 Task: Compose an email with the signature Dallas Robinson with the subject Invitation to a networking event and the message I noticed that there are some discrepancies in the employee time sheets. Could you please investigate the issue? from softage.4@softage.net to softage.2@softage.net, select last word, change the font of the message to Comic Sans and change the font typography to bold and underline Send the email. Finally, move the email from Sent Items to the label Applications
Action: Mouse moved to (1181, 95)
Screenshot: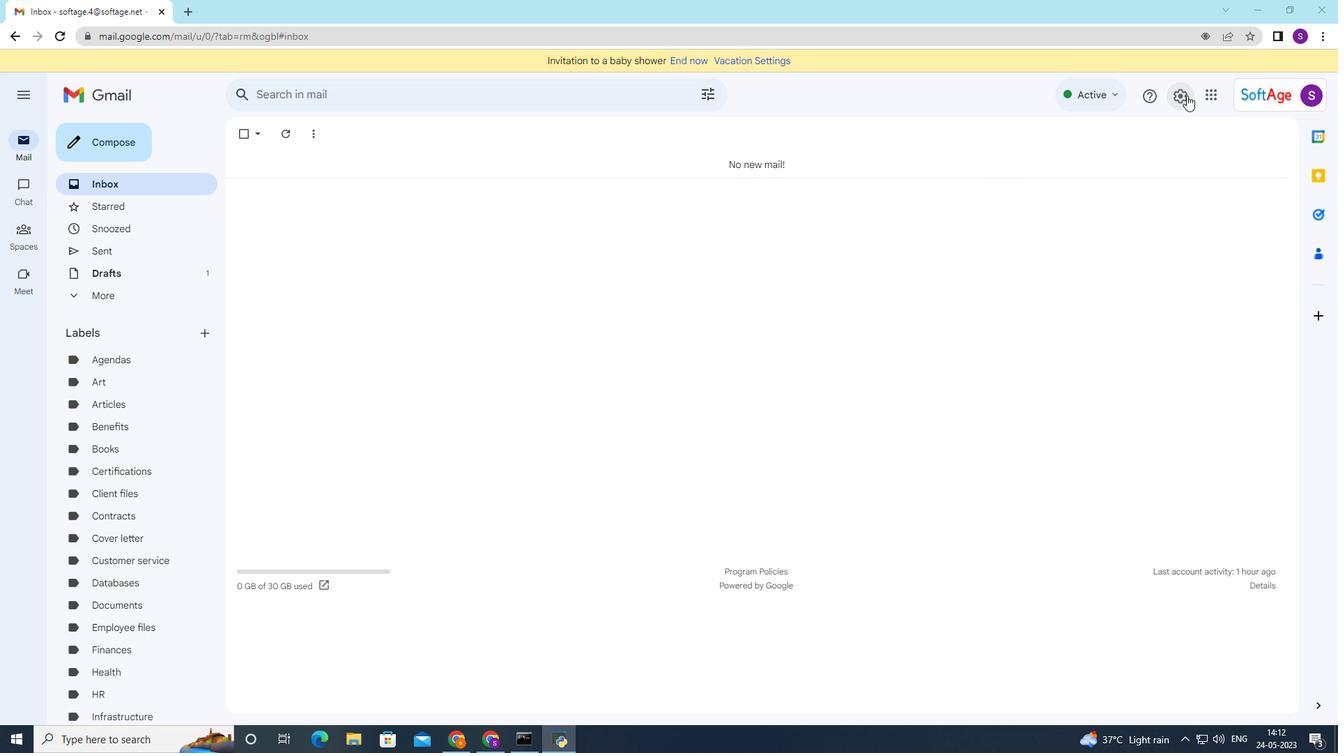 
Action: Mouse pressed left at (1181, 95)
Screenshot: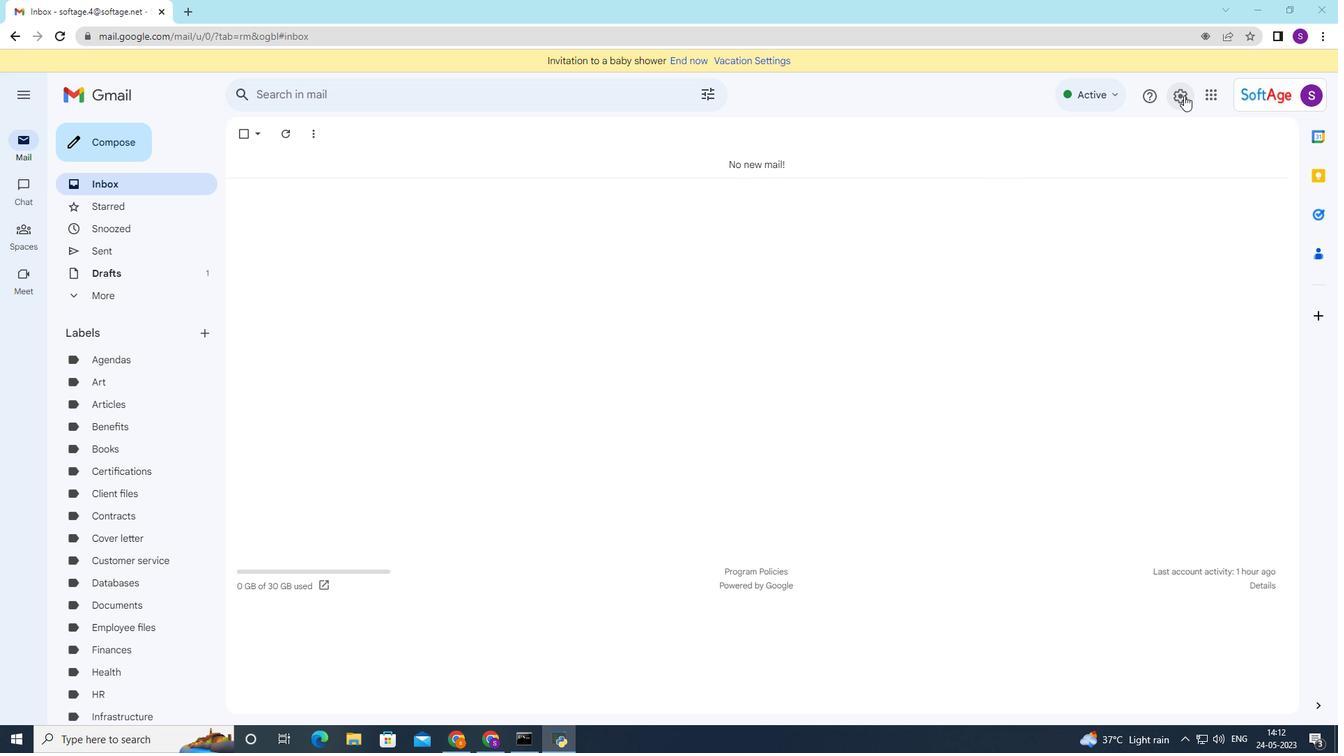 
Action: Mouse moved to (1158, 165)
Screenshot: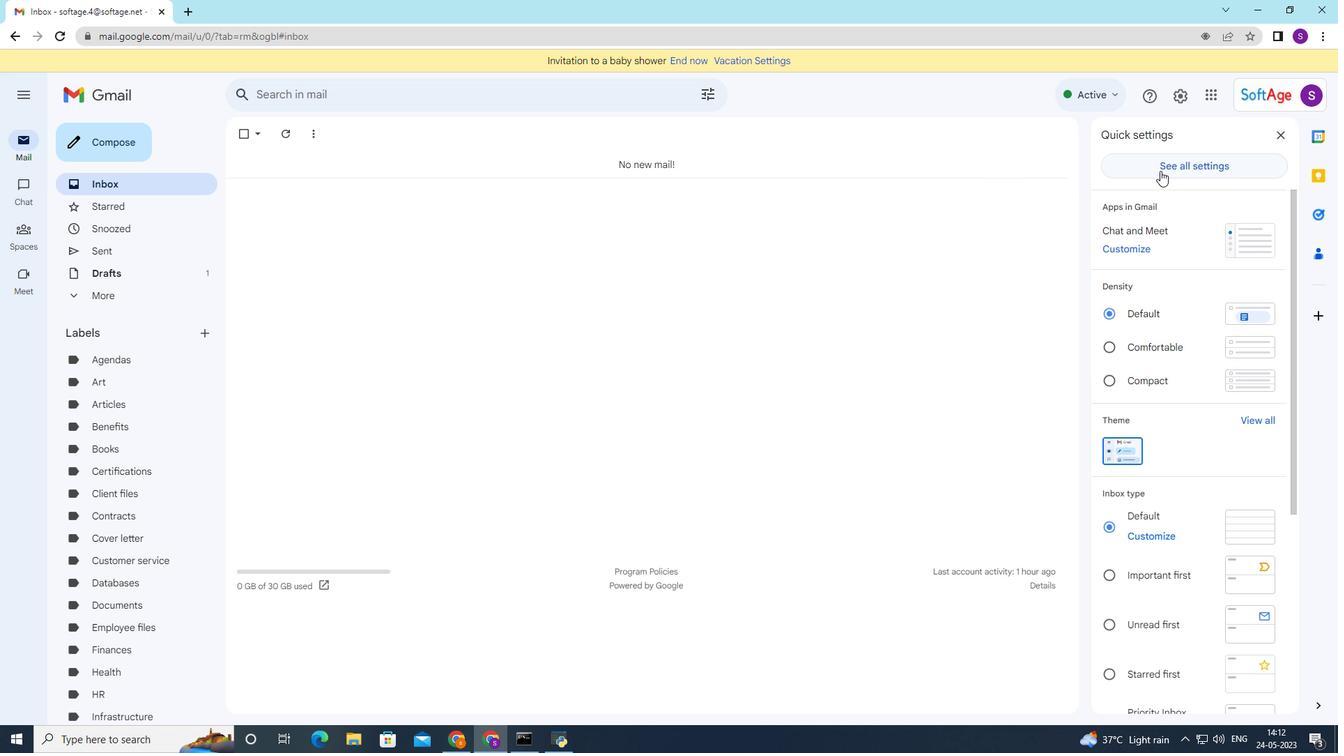 
Action: Mouse pressed left at (1158, 165)
Screenshot: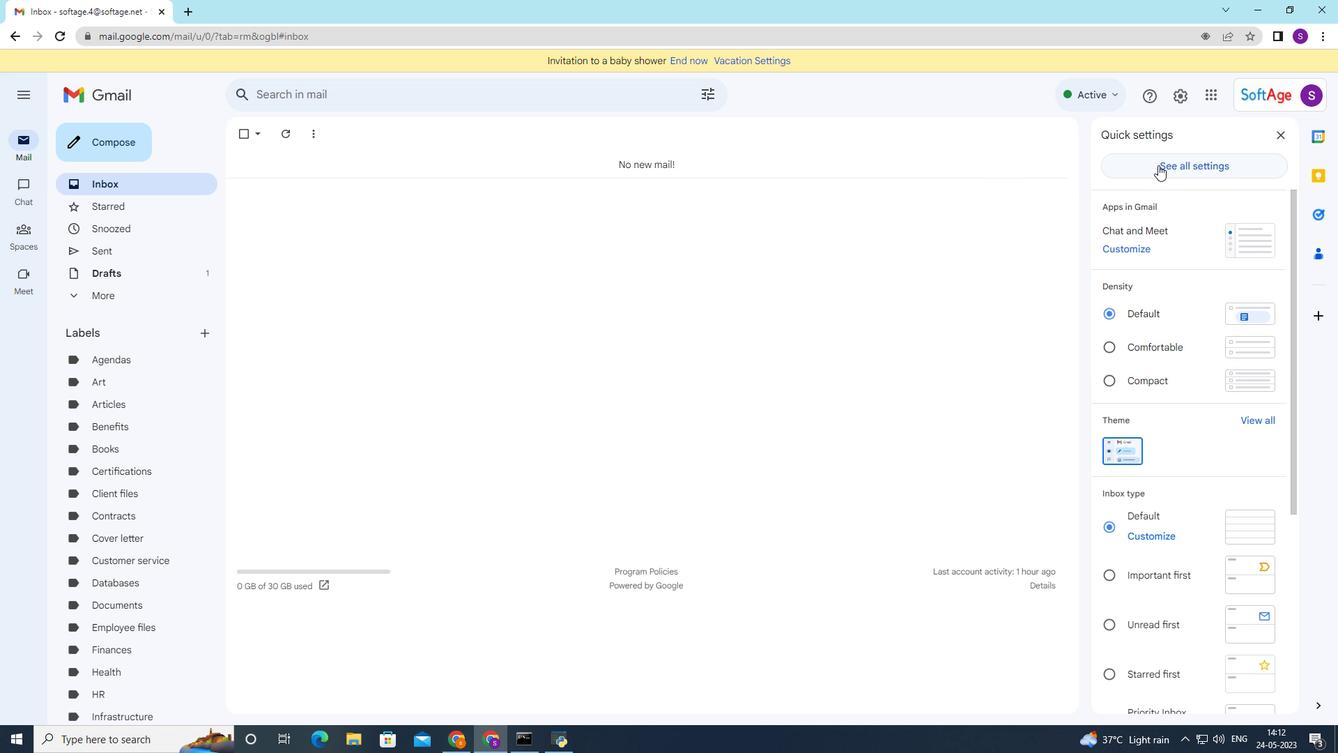 
Action: Mouse moved to (541, 207)
Screenshot: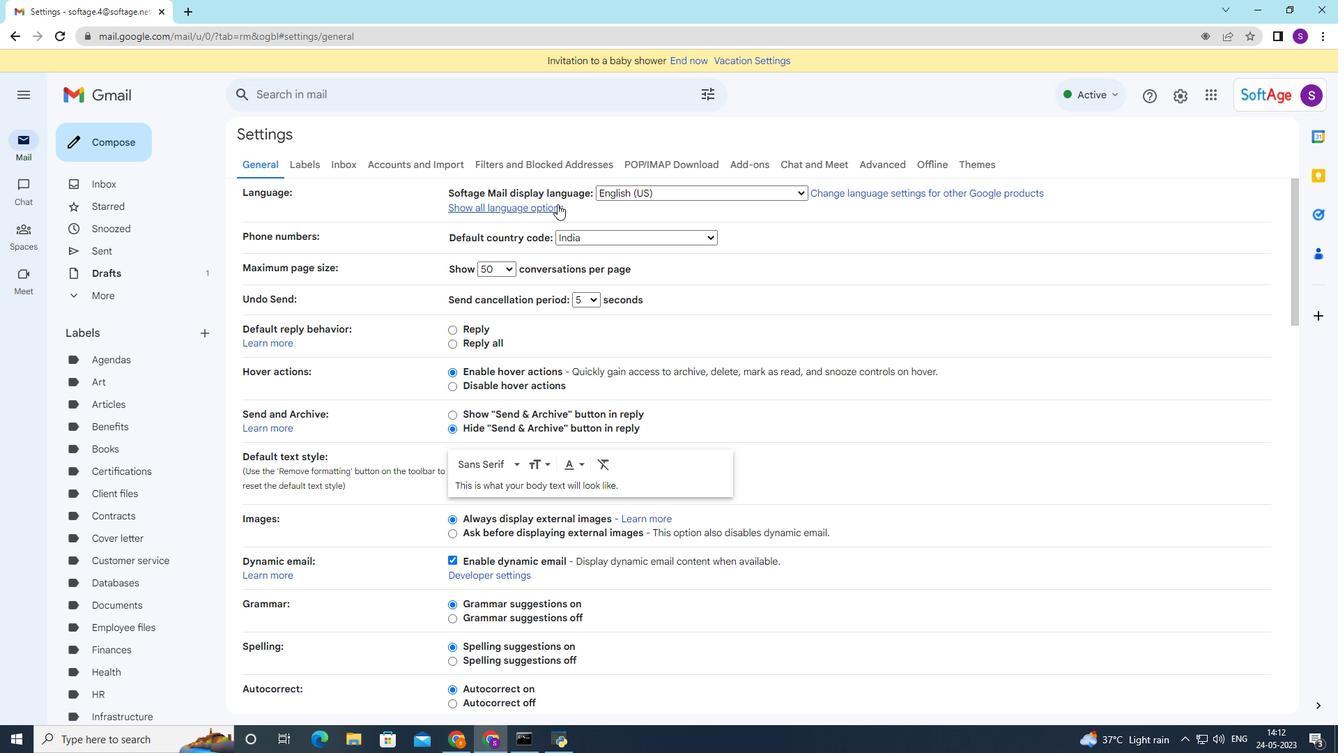 
Action: Mouse scrolled (541, 206) with delta (0, 0)
Screenshot: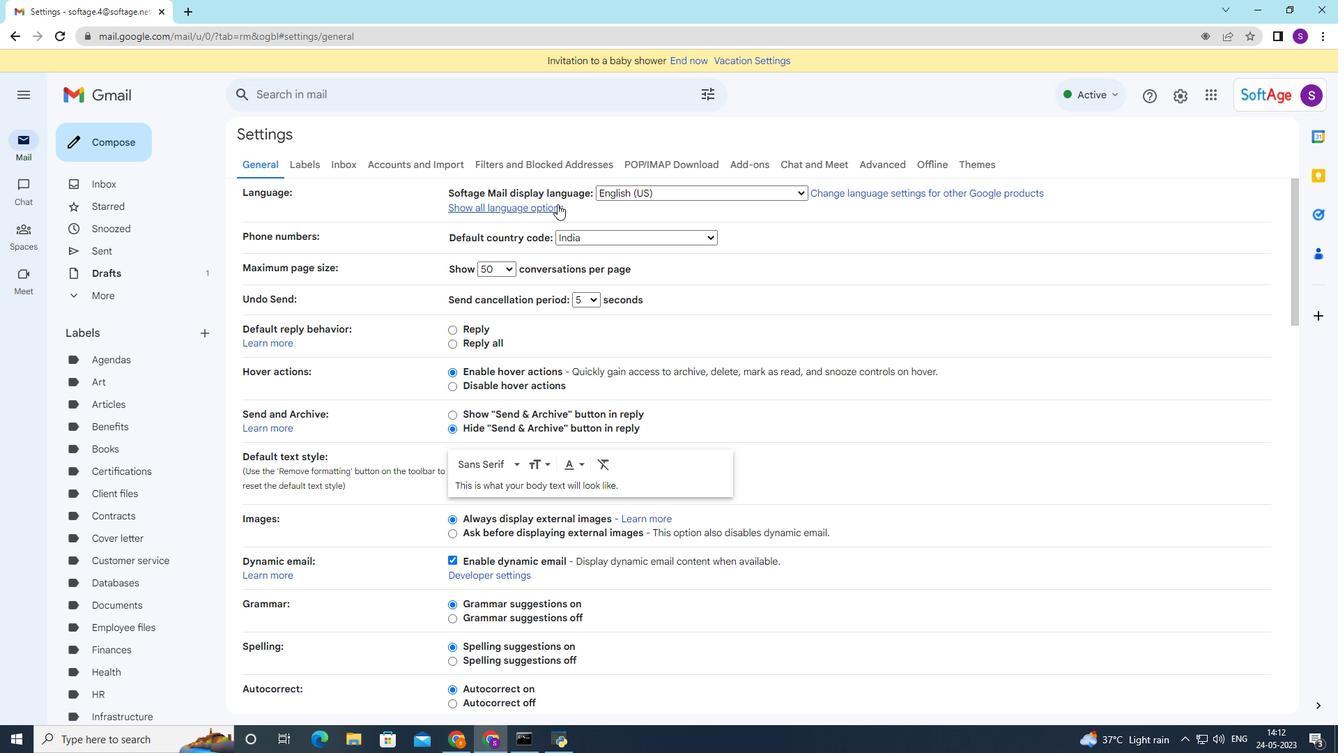 
Action: Mouse moved to (541, 209)
Screenshot: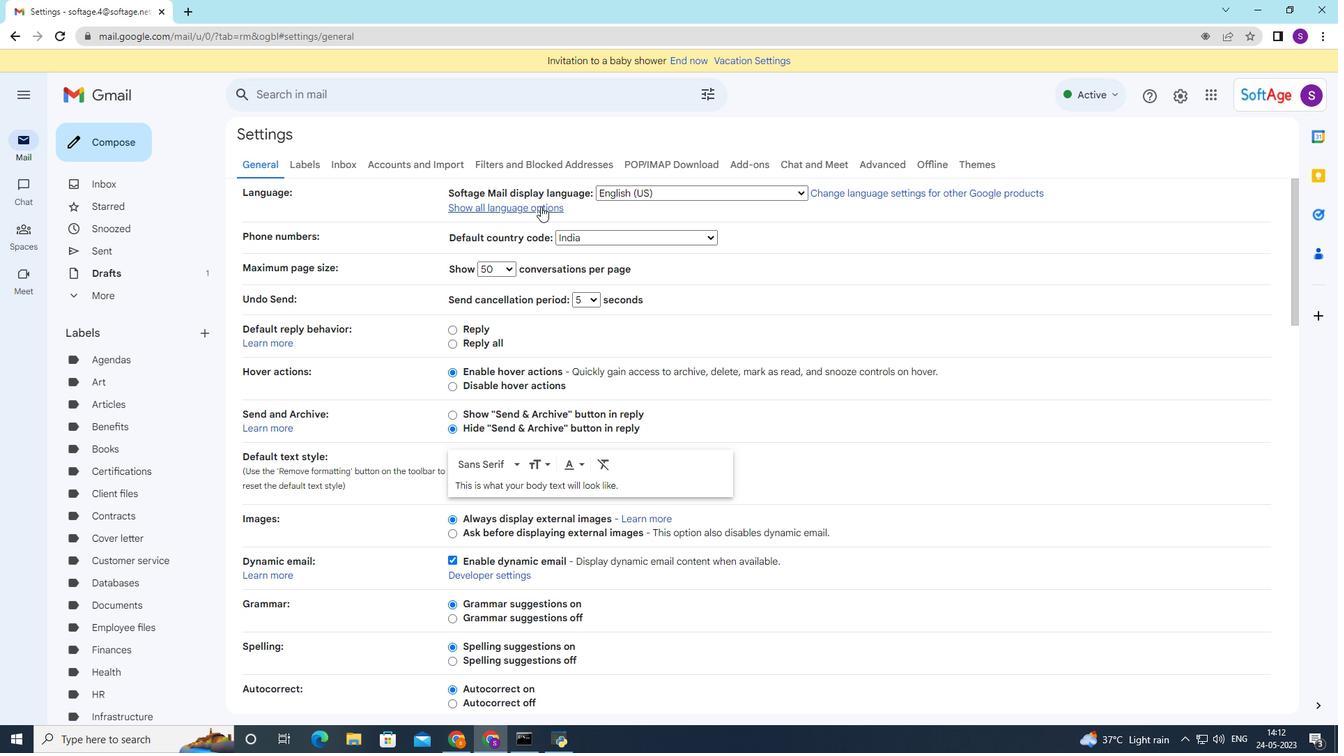 
Action: Mouse scrolled (541, 208) with delta (0, 0)
Screenshot: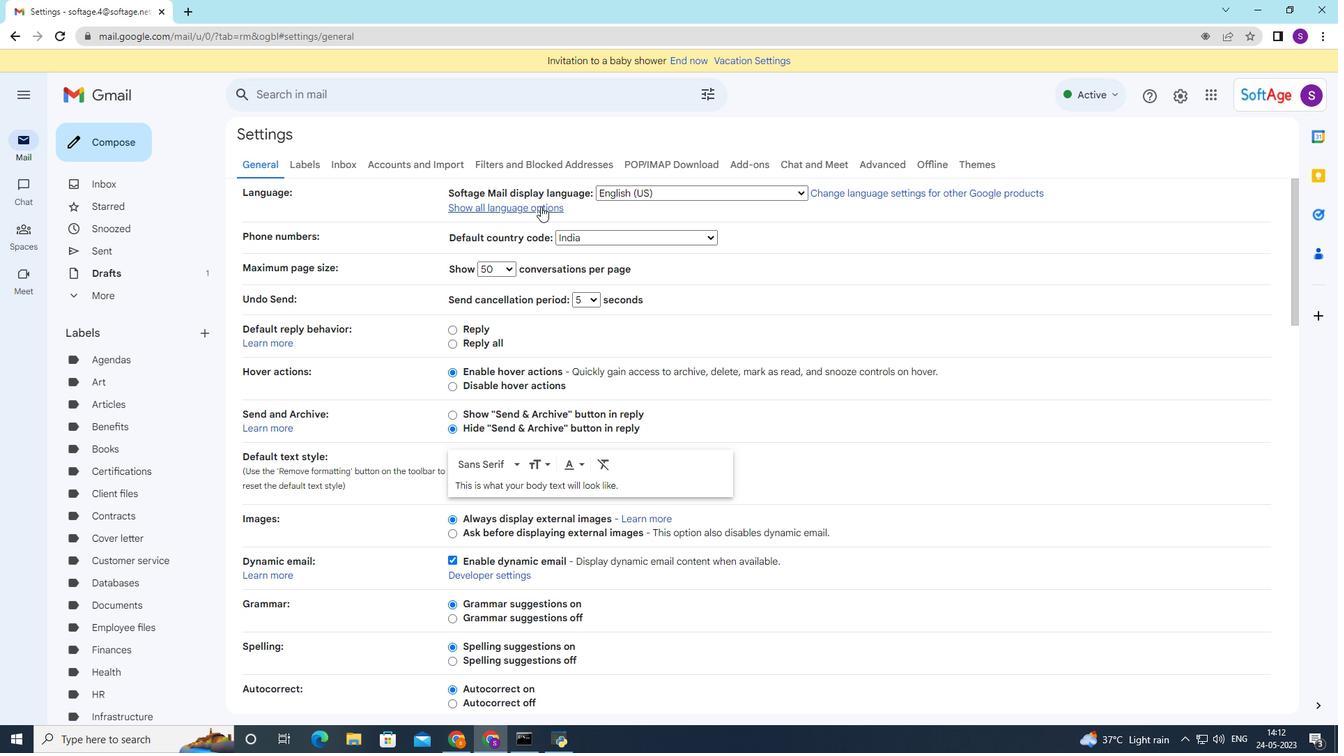 
Action: Mouse moved to (541, 211)
Screenshot: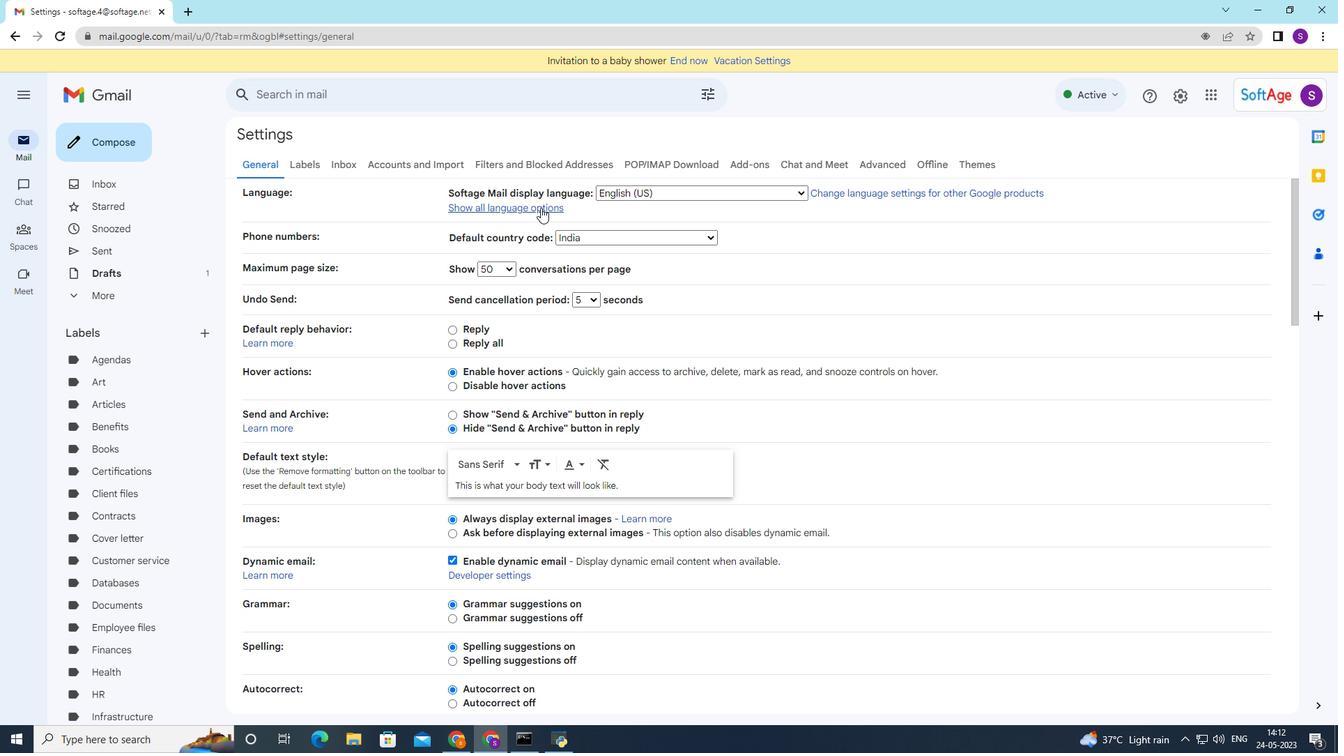 
Action: Mouse scrolled (541, 210) with delta (0, 0)
Screenshot: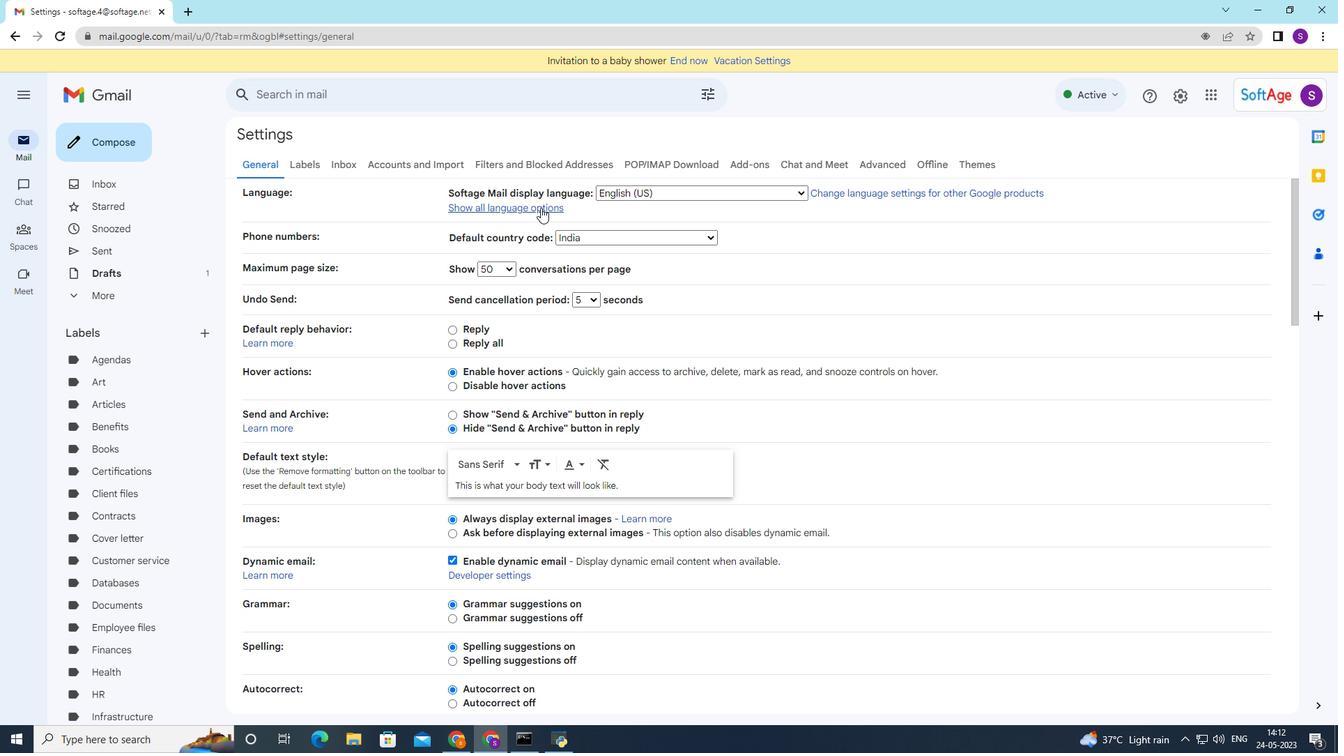 
Action: Mouse moved to (541, 212)
Screenshot: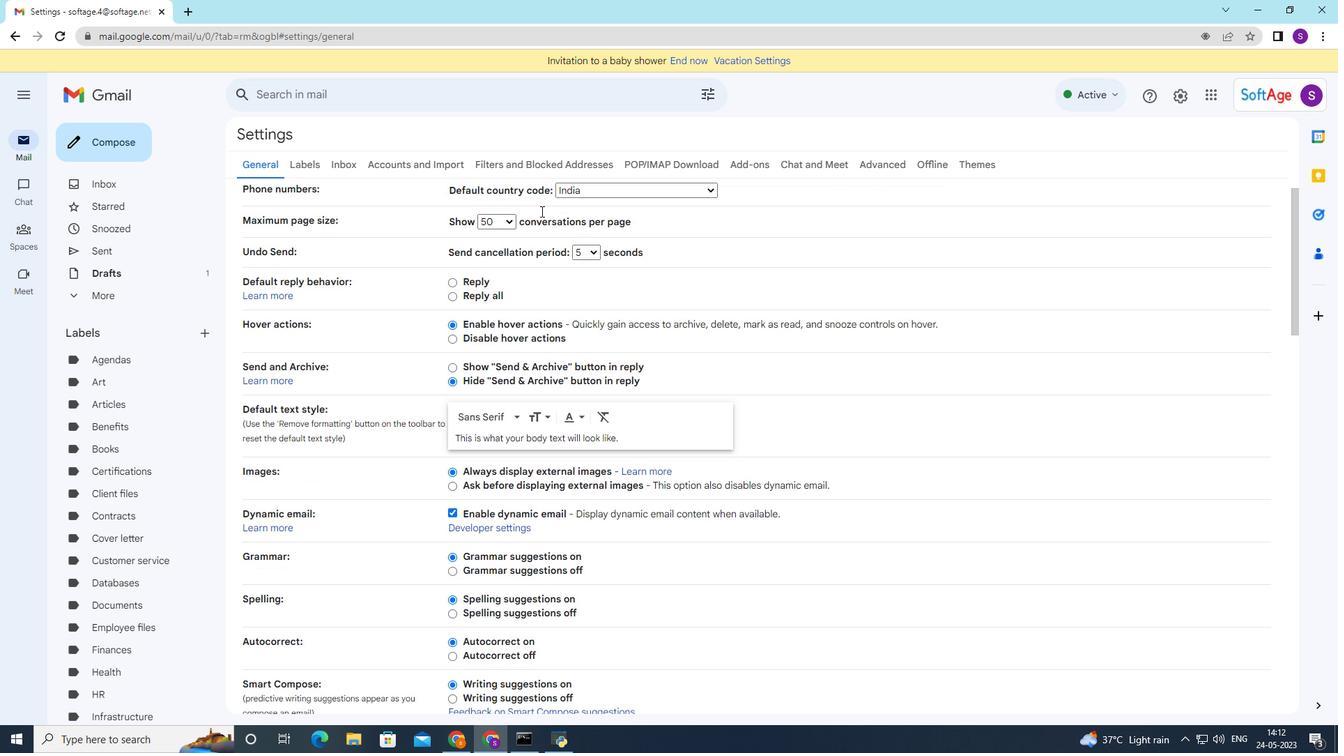 
Action: Mouse scrolled (541, 211) with delta (0, 0)
Screenshot: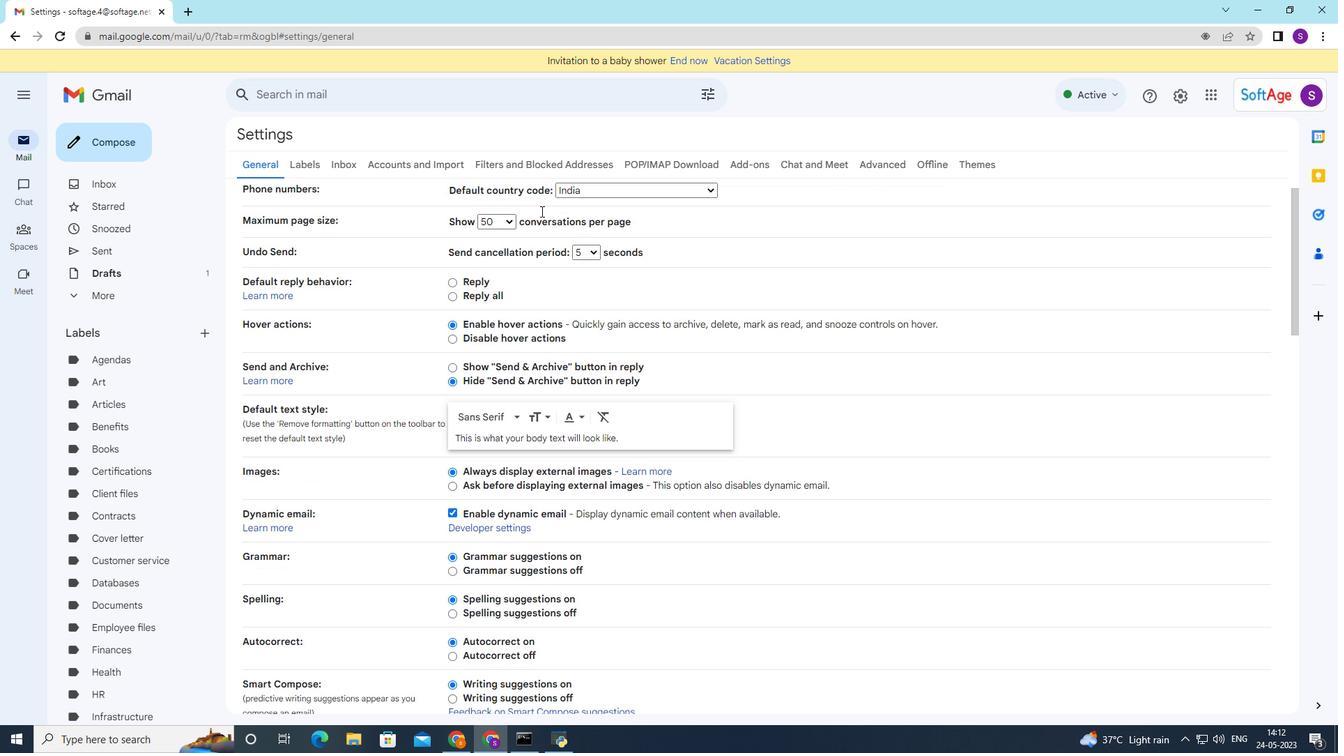 
Action: Mouse moved to (541, 214)
Screenshot: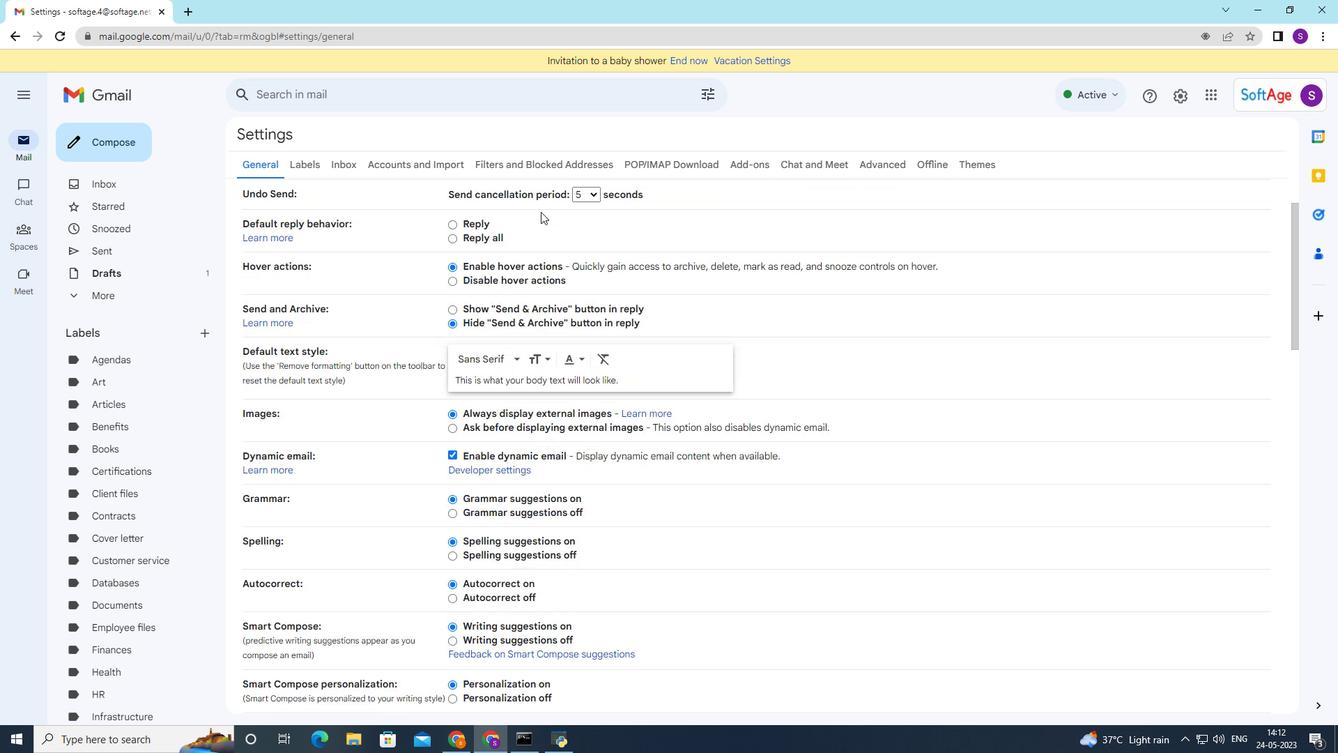 
Action: Mouse scrolled (541, 213) with delta (0, 0)
Screenshot: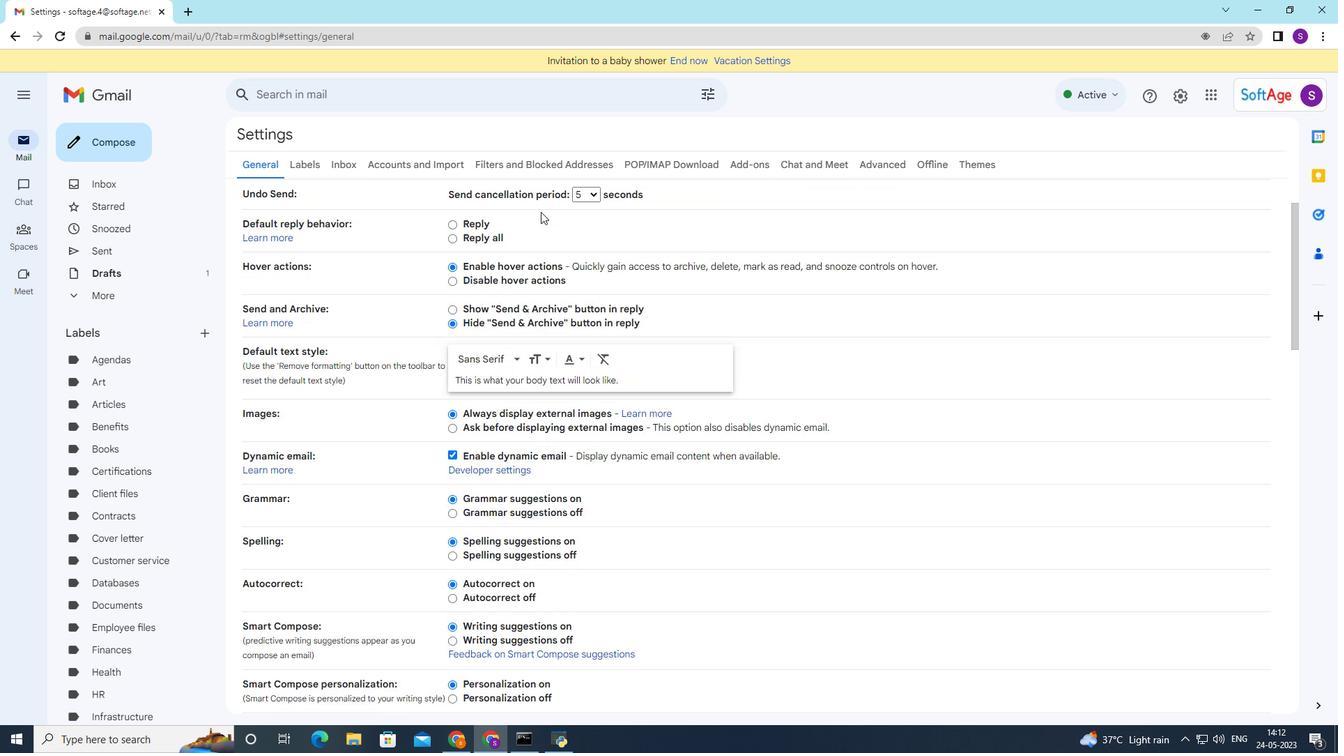 
Action: Mouse moved to (541, 215)
Screenshot: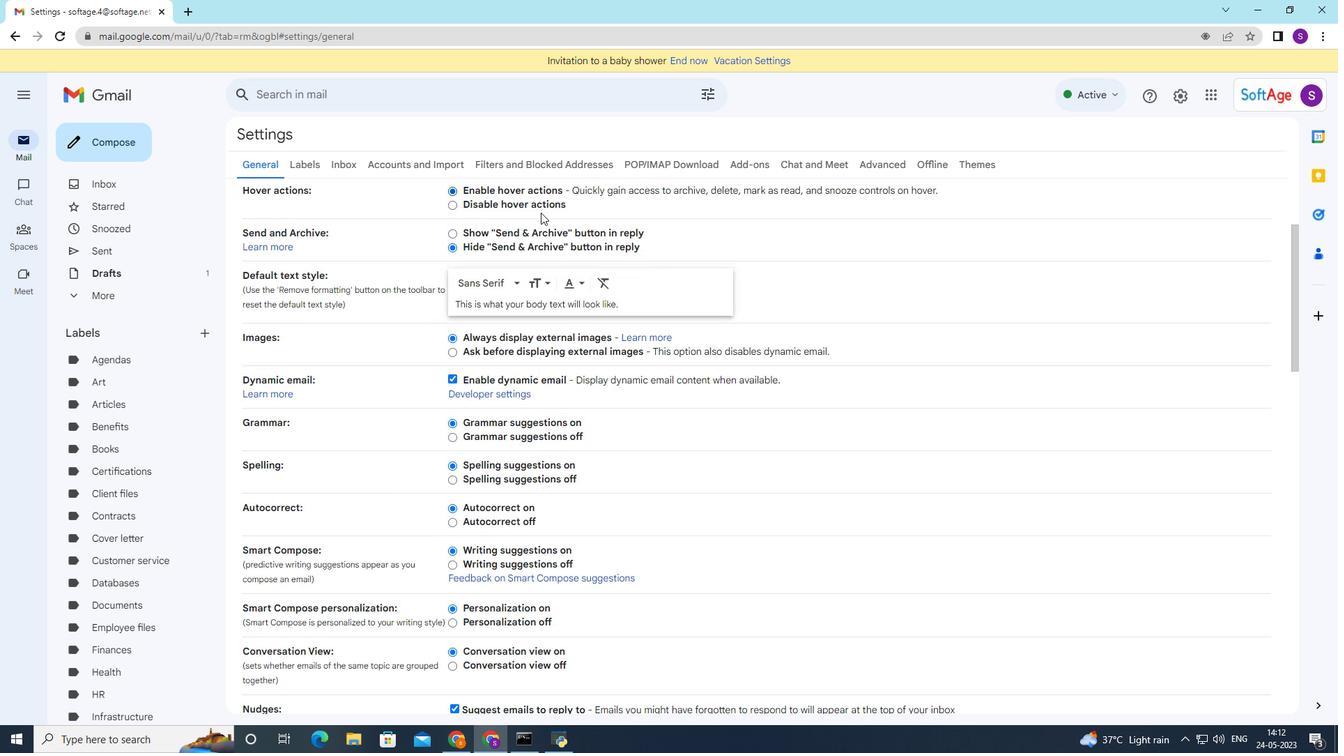 
Action: Mouse scrolled (541, 214) with delta (0, 0)
Screenshot: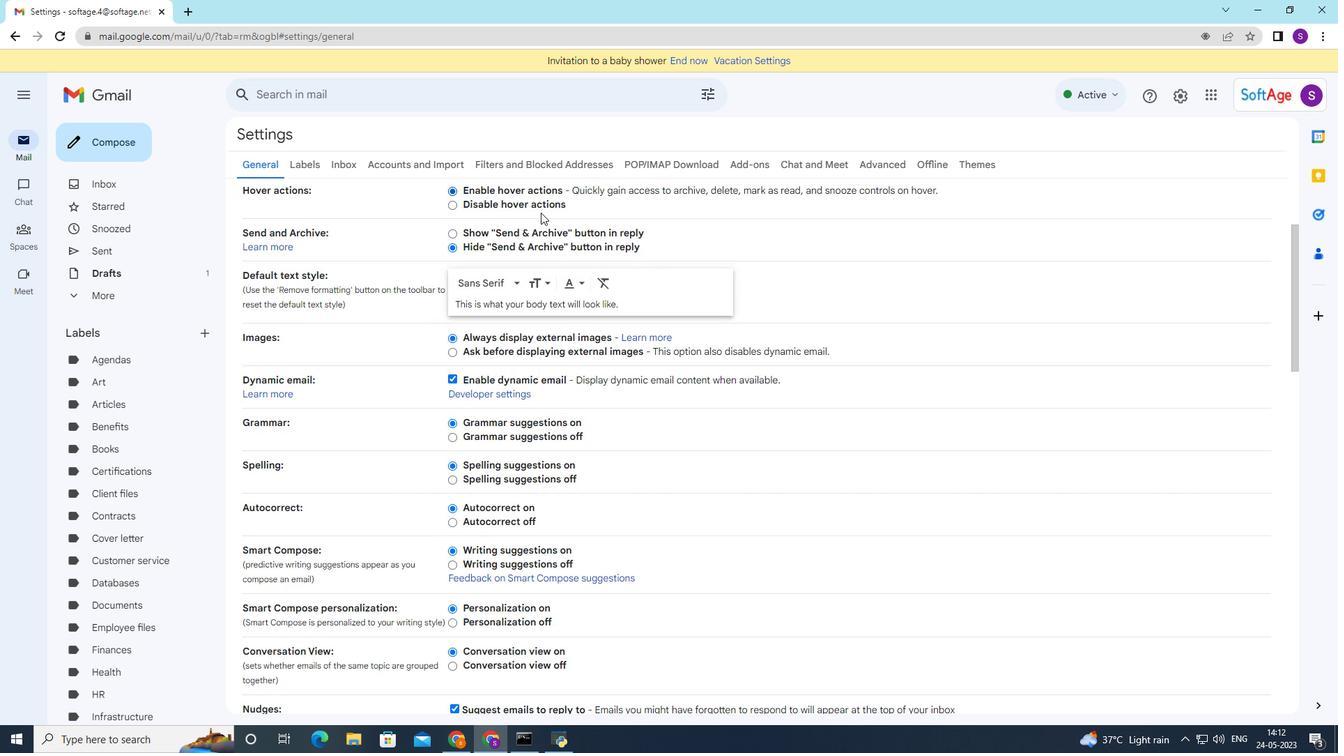 
Action: Mouse moved to (540, 219)
Screenshot: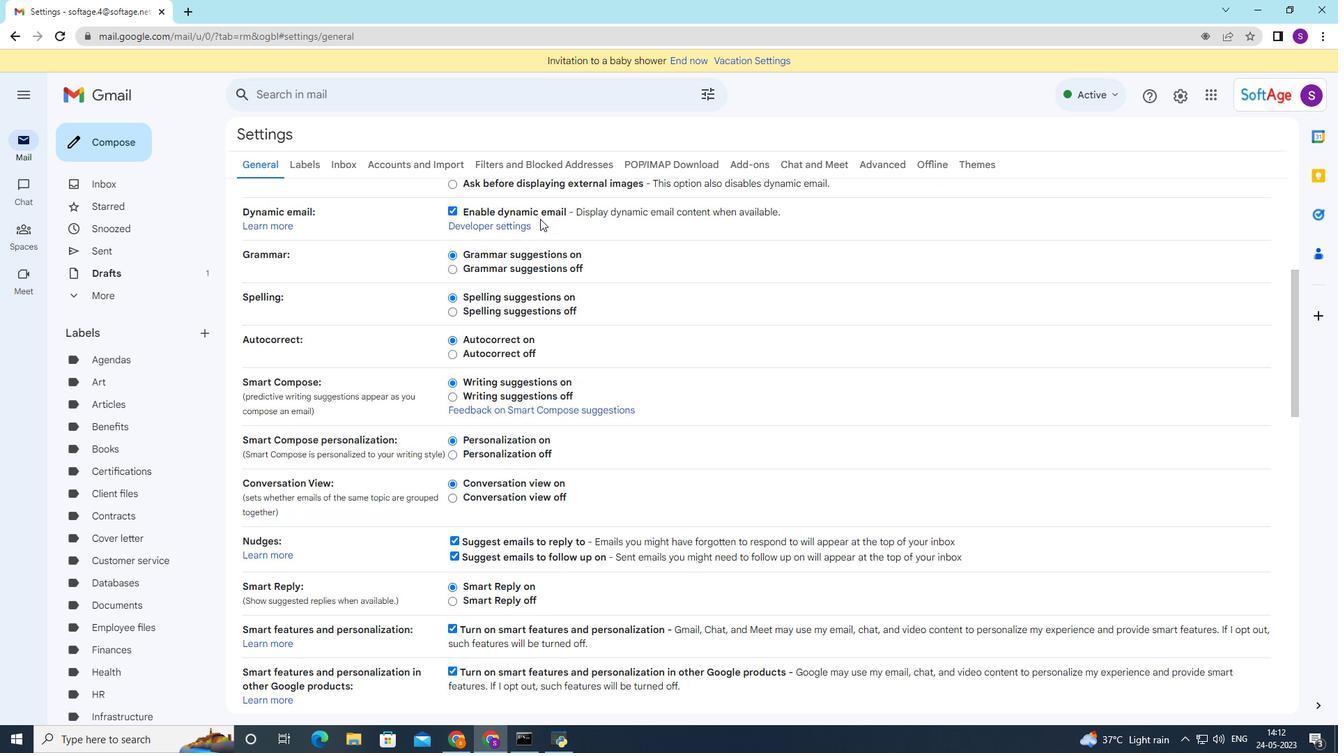
Action: Mouse scrolled (540, 218) with delta (0, 0)
Screenshot: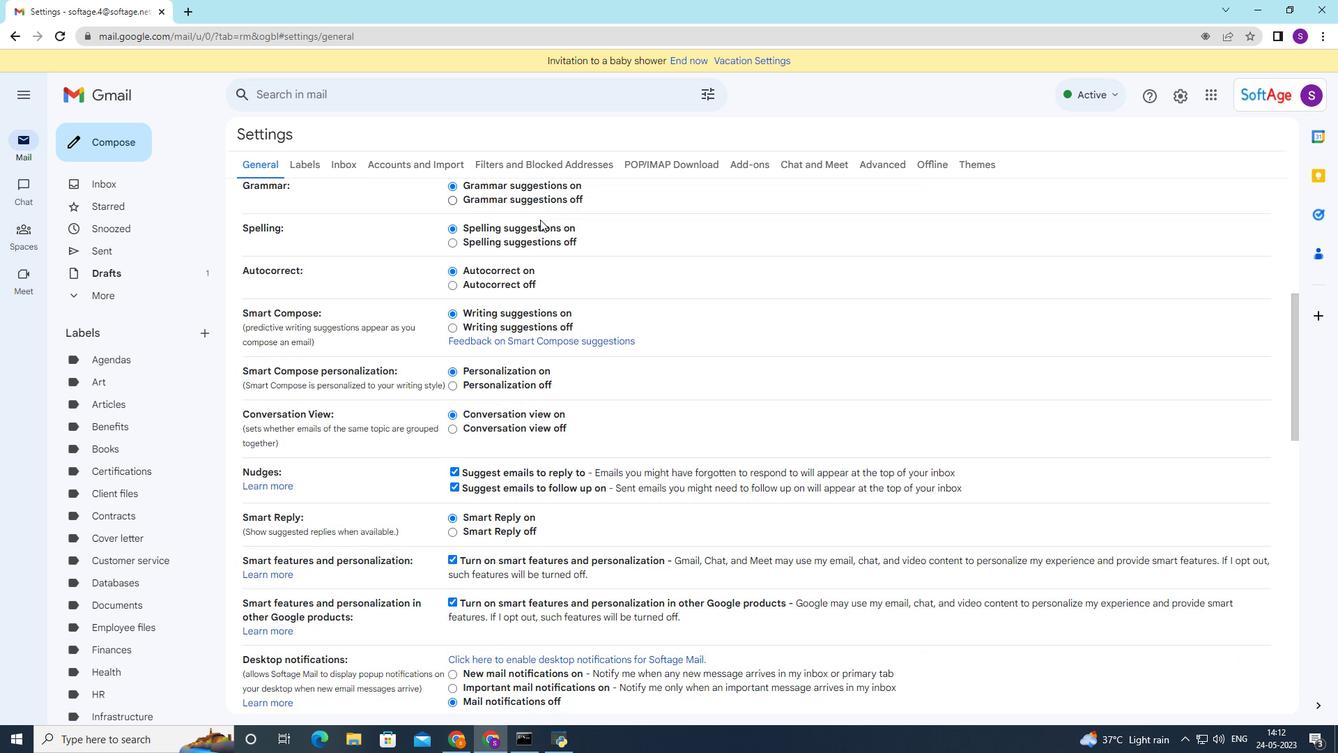 
Action: Mouse moved to (540, 219)
Screenshot: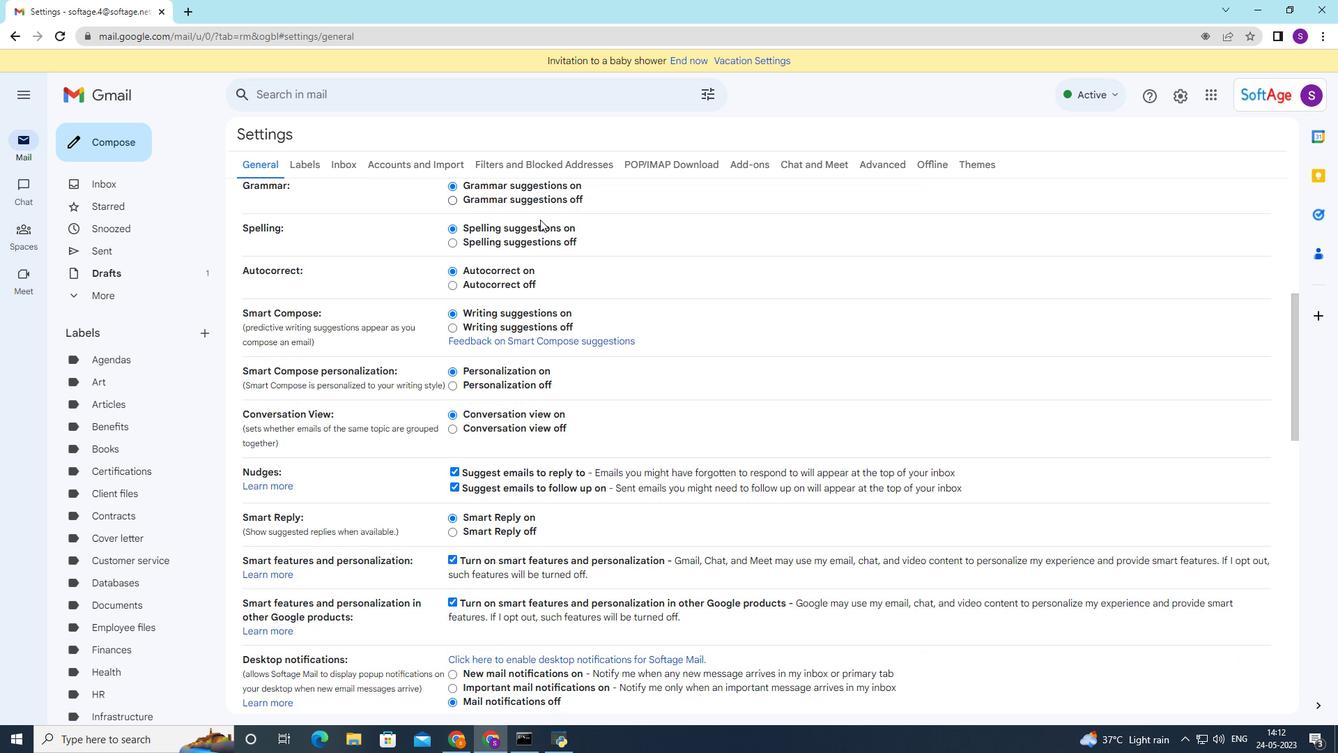 
Action: Mouse scrolled (540, 218) with delta (0, 0)
Screenshot: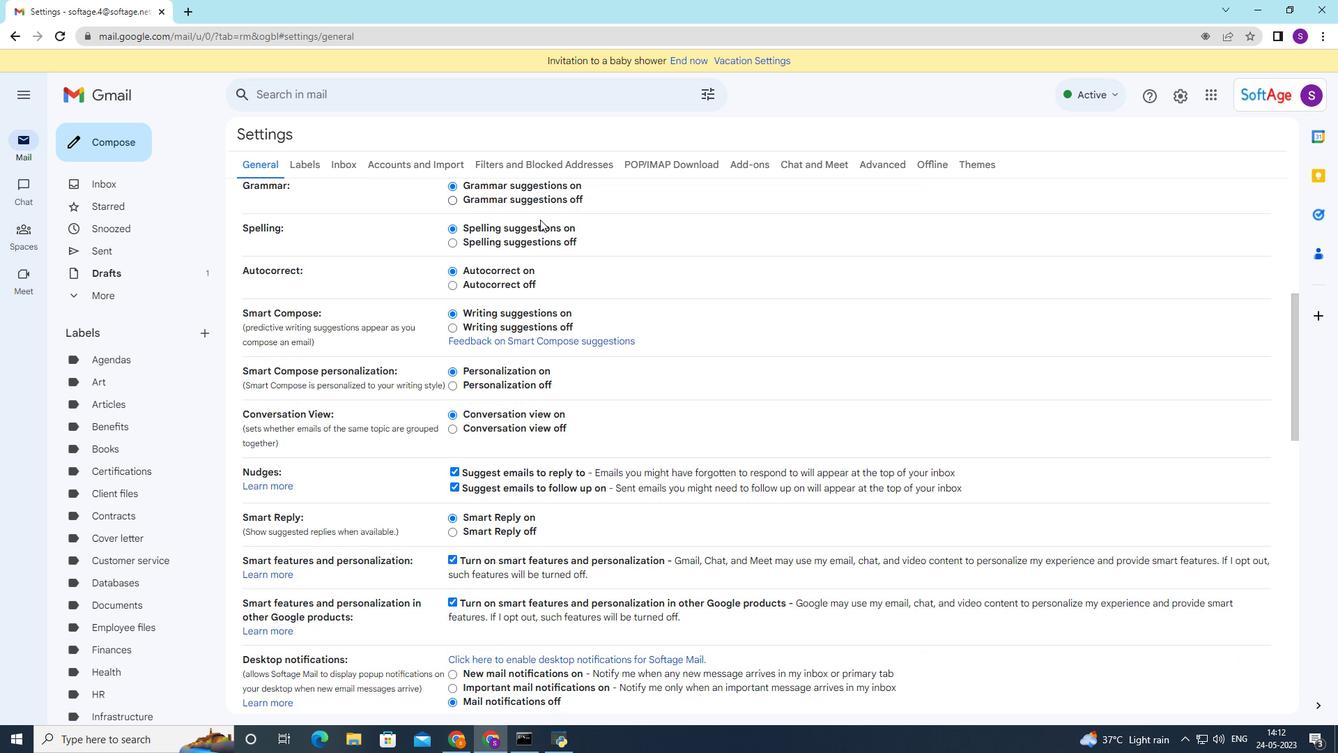 
Action: Mouse moved to (540, 221)
Screenshot: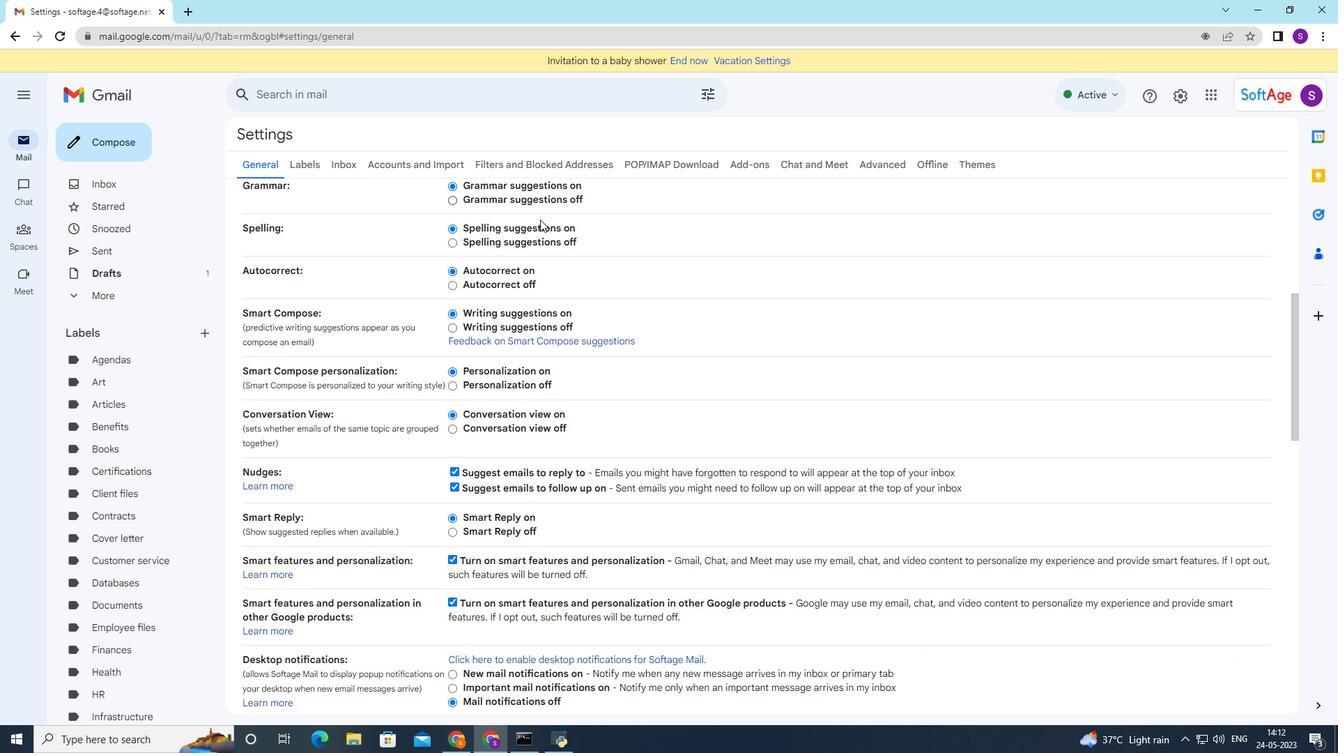 
Action: Mouse scrolled (540, 220) with delta (0, 0)
Screenshot: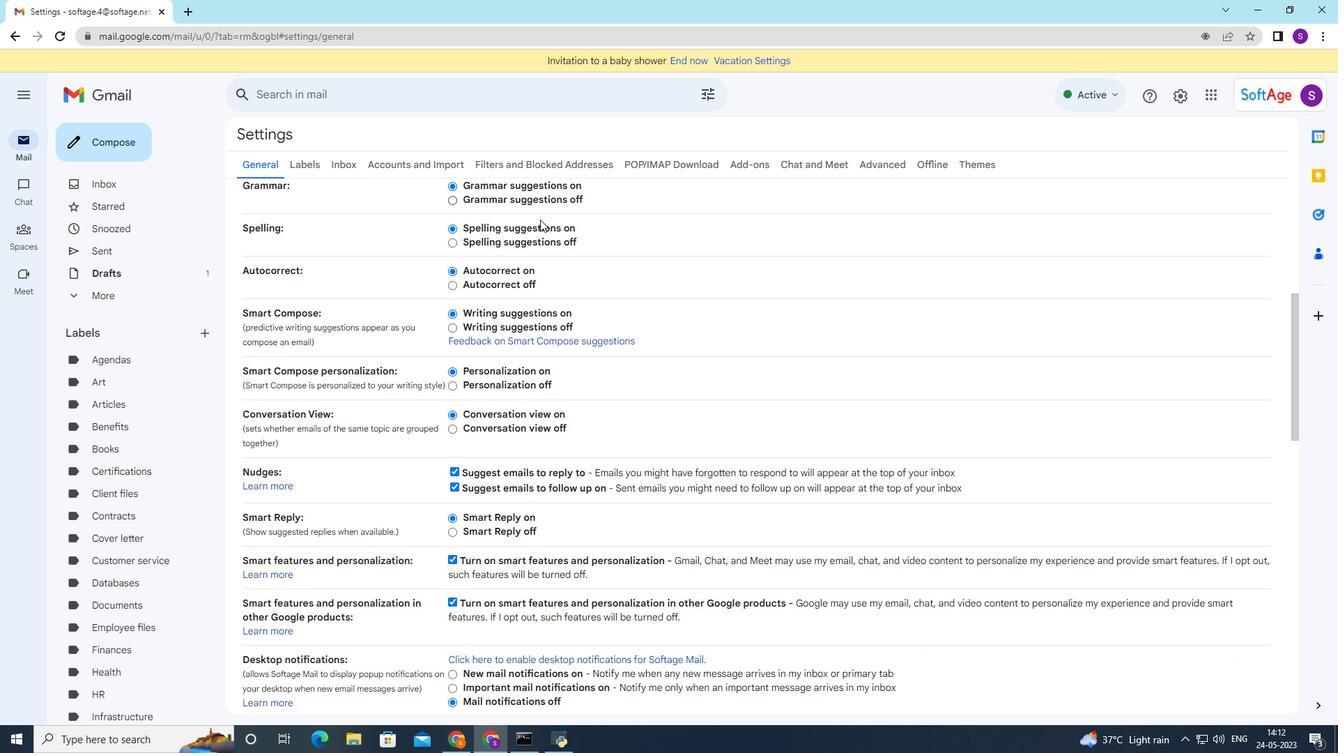 
Action: Mouse moved to (539, 221)
Screenshot: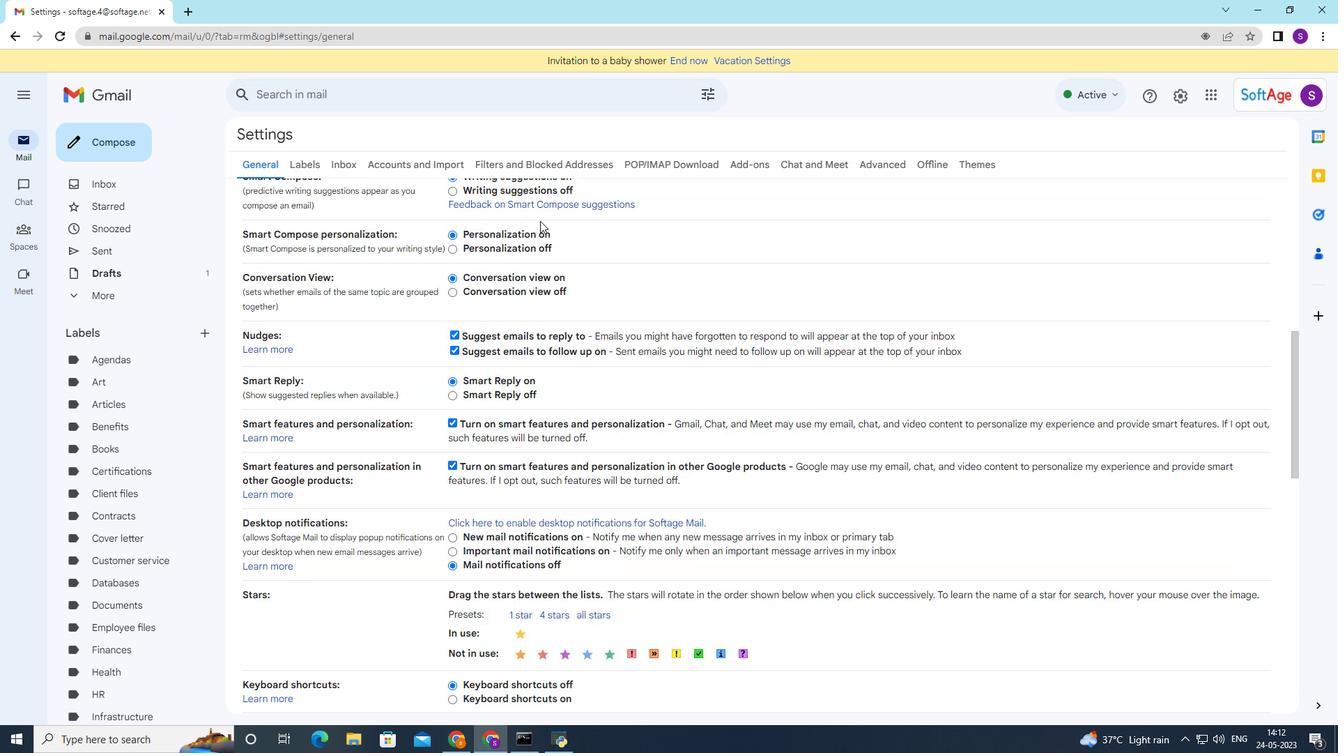 
Action: Mouse scrolled (540, 220) with delta (0, 0)
Screenshot: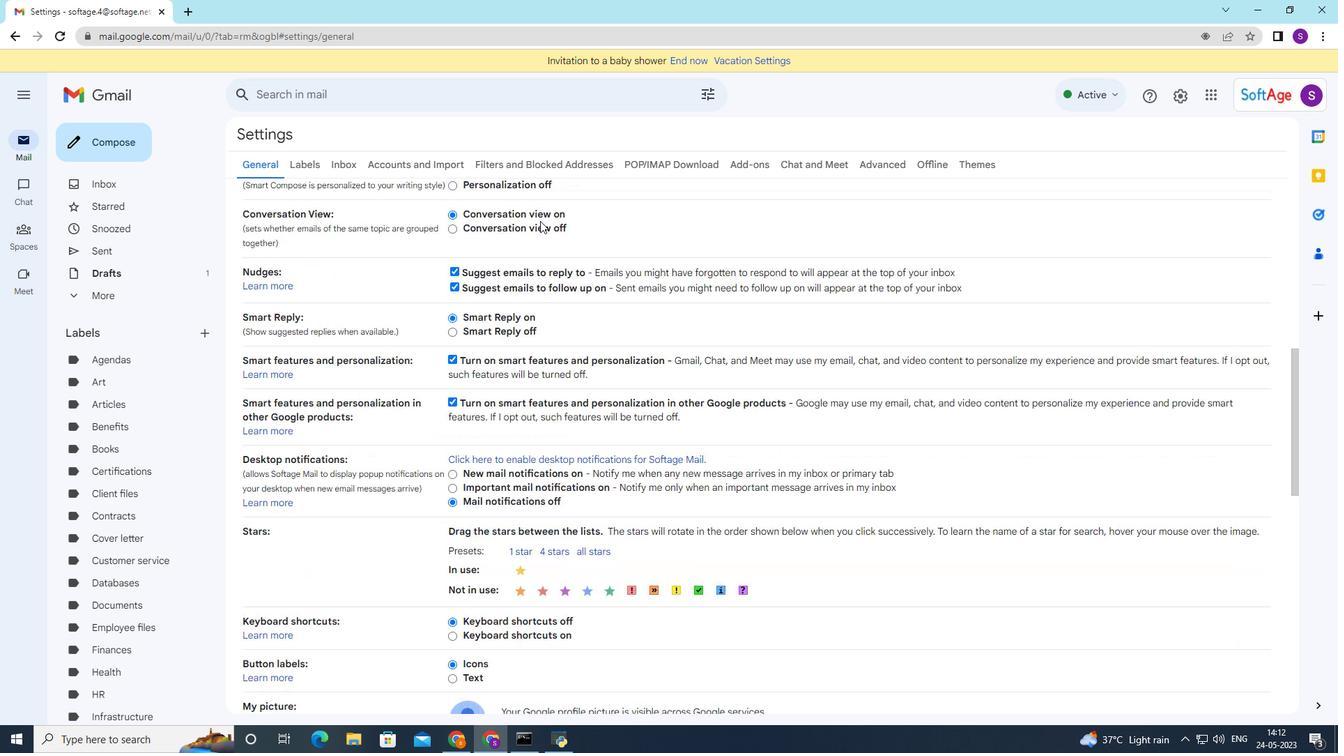 
Action: Mouse scrolled (539, 220) with delta (0, 0)
Screenshot: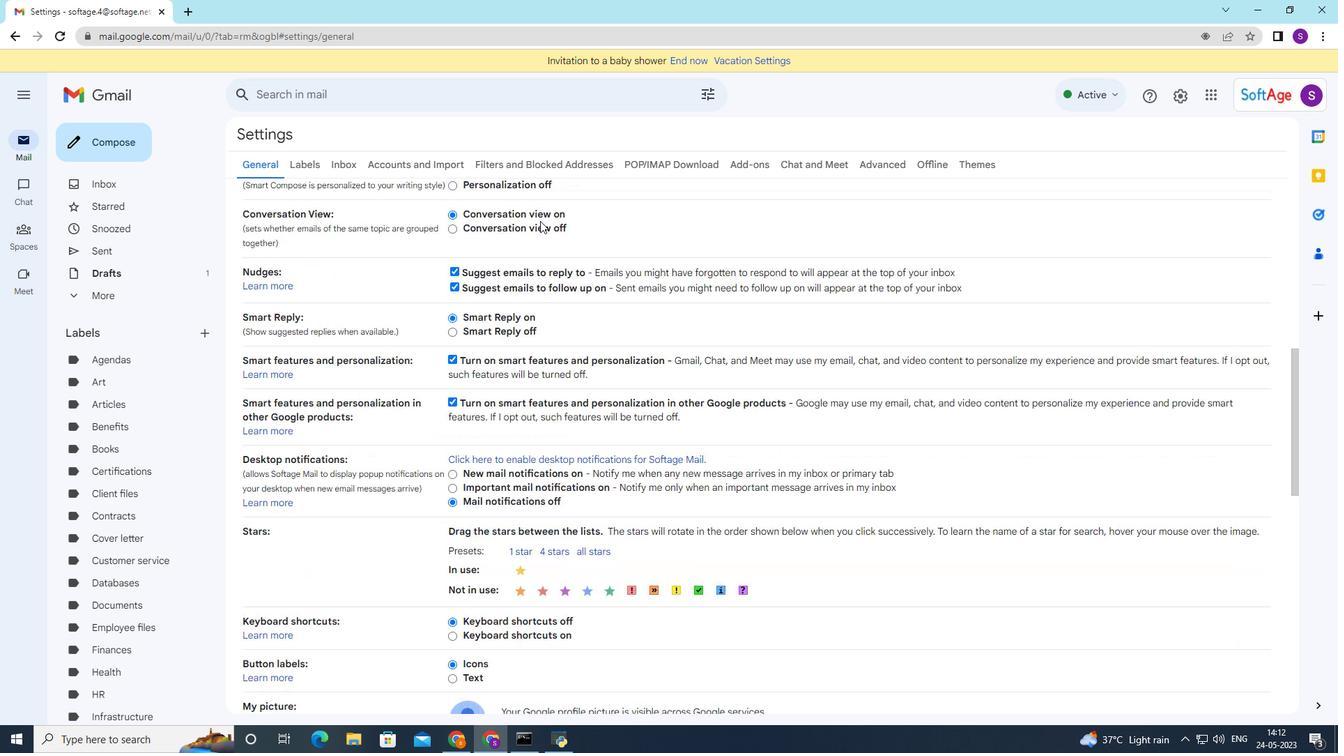 
Action: Mouse moved to (539, 222)
Screenshot: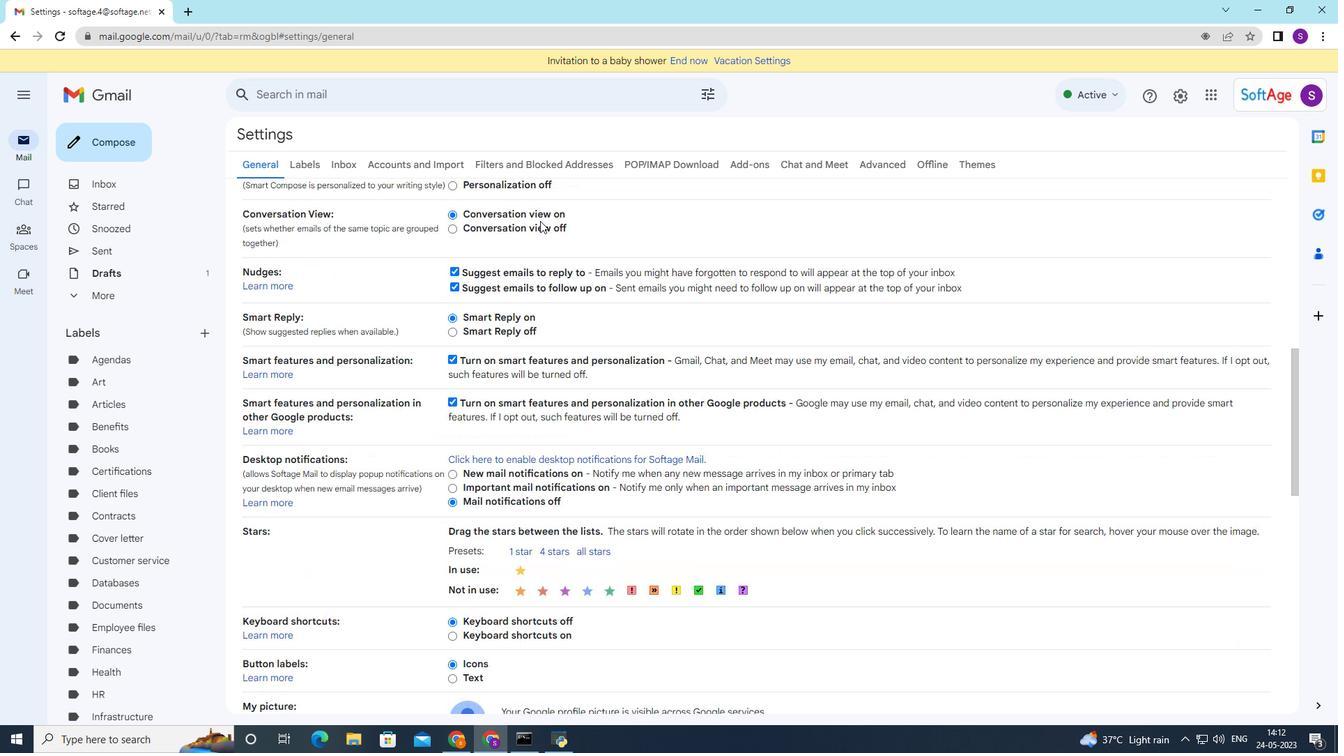 
Action: Mouse scrolled (539, 221) with delta (0, 0)
Screenshot: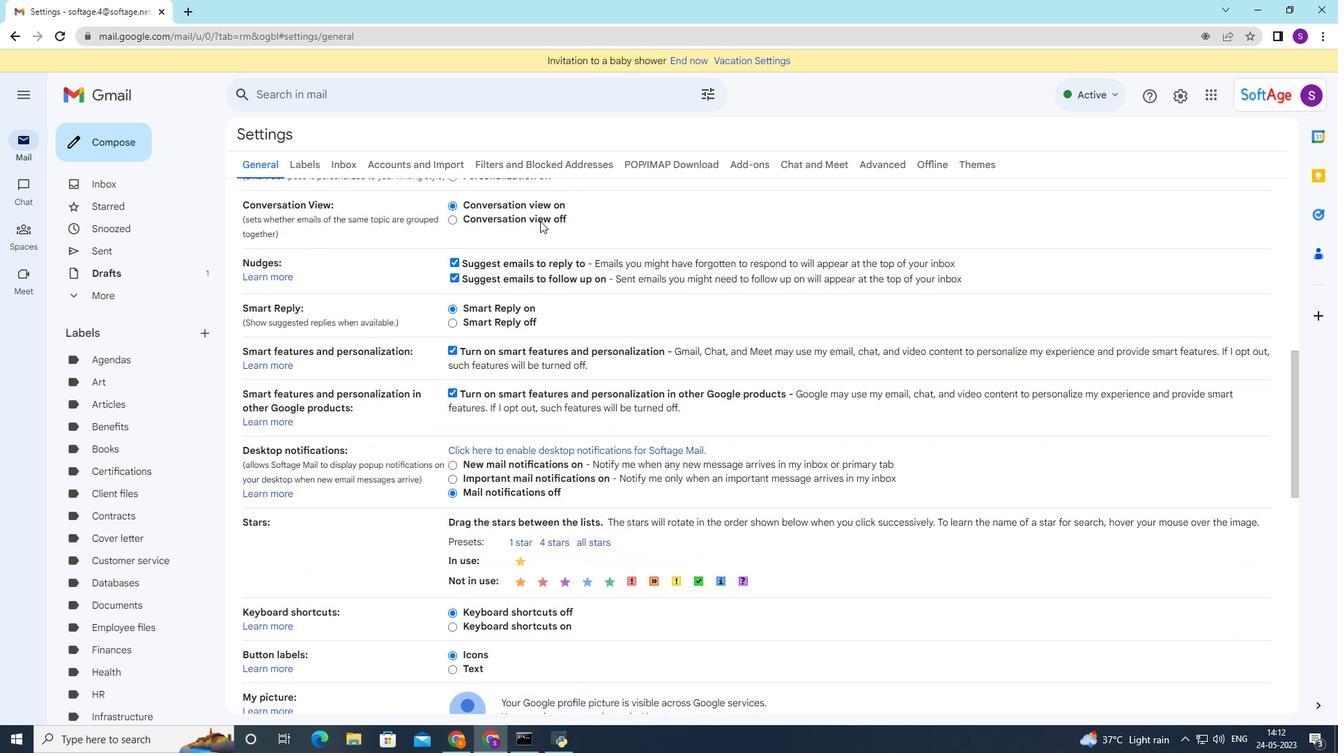 
Action: Mouse moved to (538, 227)
Screenshot: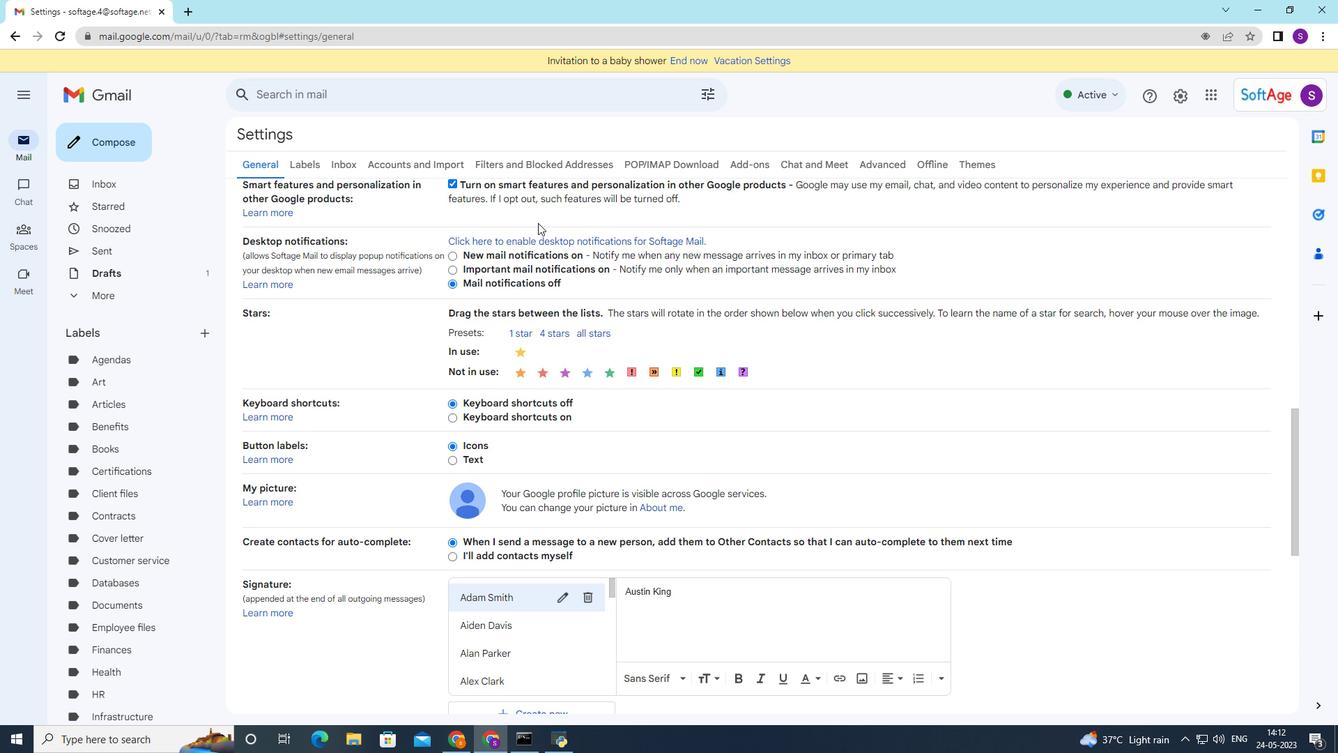 
Action: Mouse scrolled (538, 224) with delta (0, 0)
Screenshot: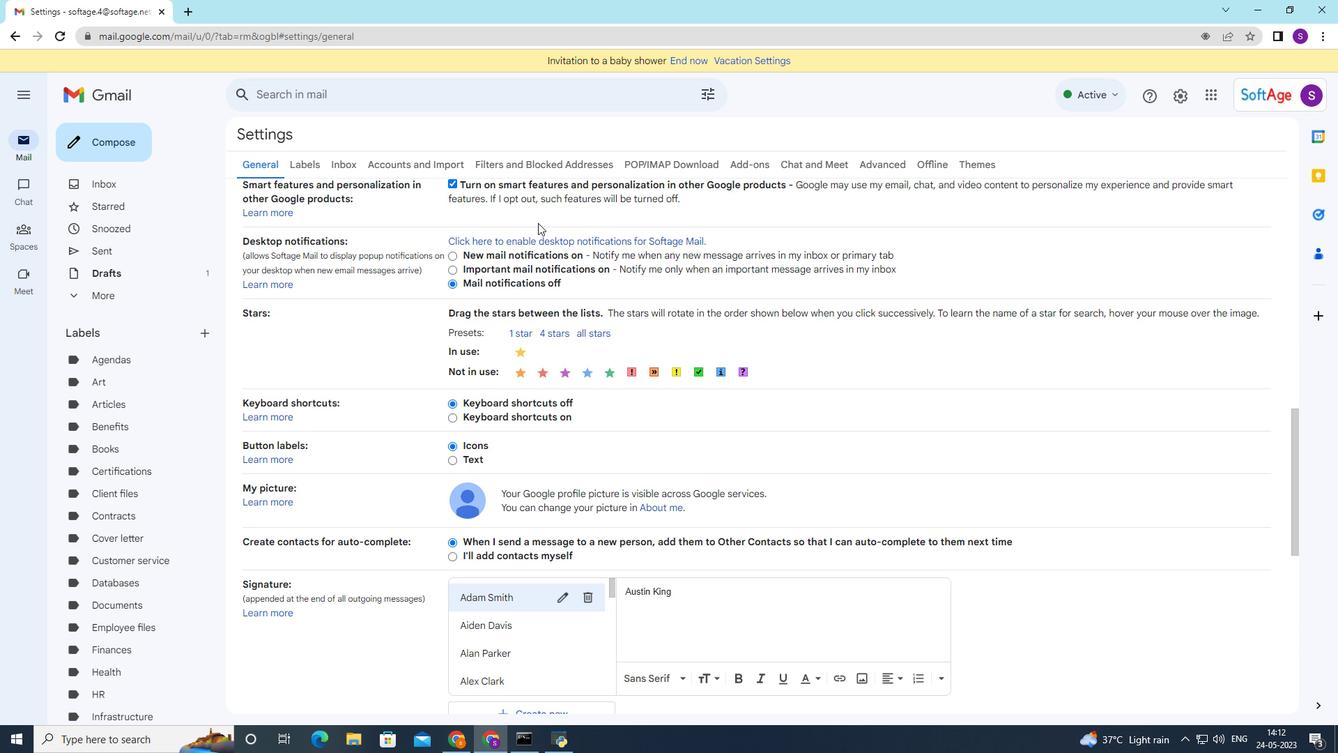 
Action: Mouse scrolled (538, 225) with delta (0, 0)
Screenshot: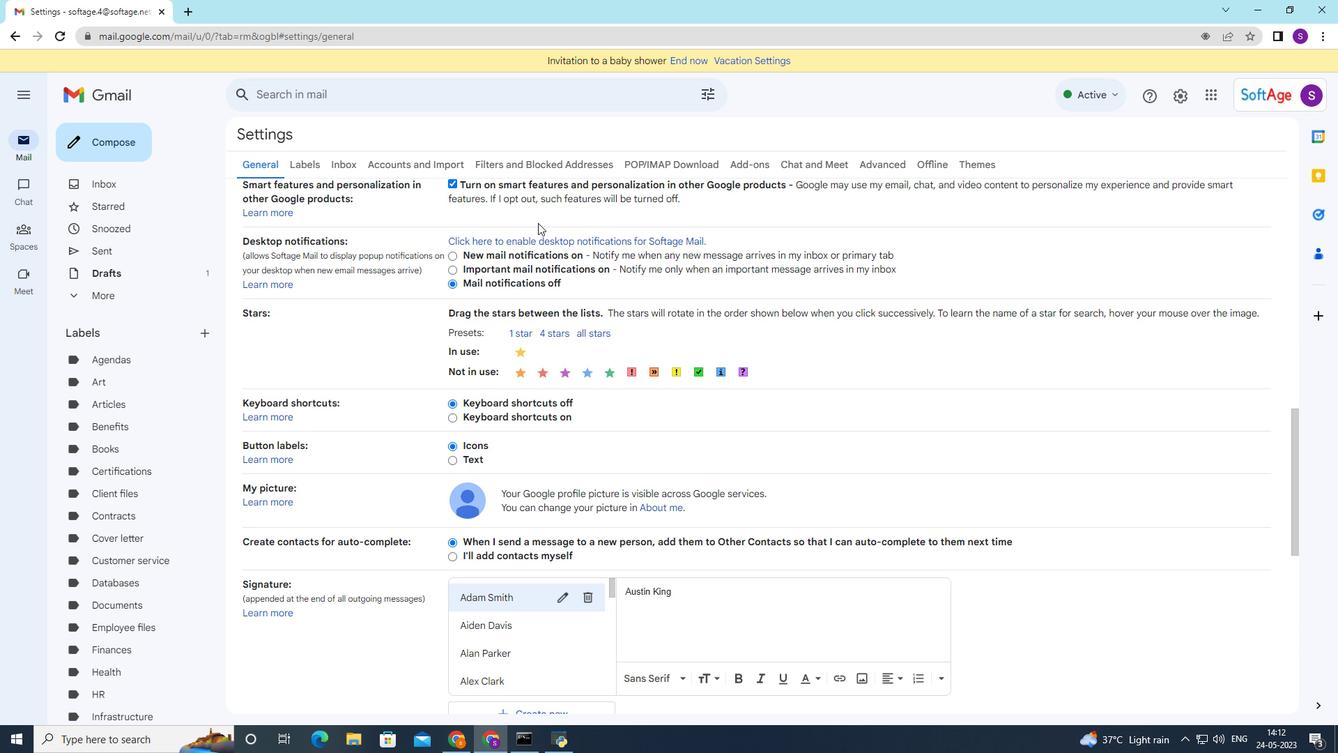 
Action: Mouse scrolled (538, 226) with delta (0, 0)
Screenshot: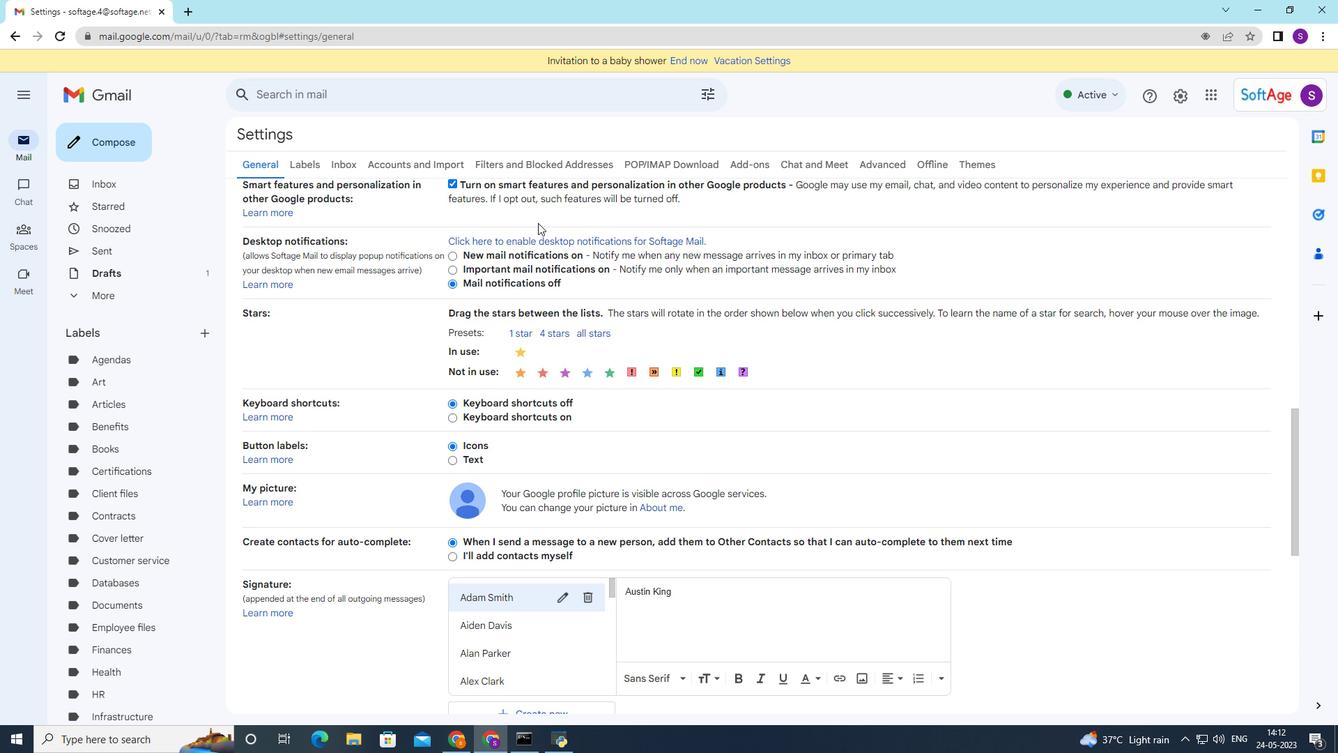 
Action: Mouse scrolled (538, 226) with delta (0, 0)
Screenshot: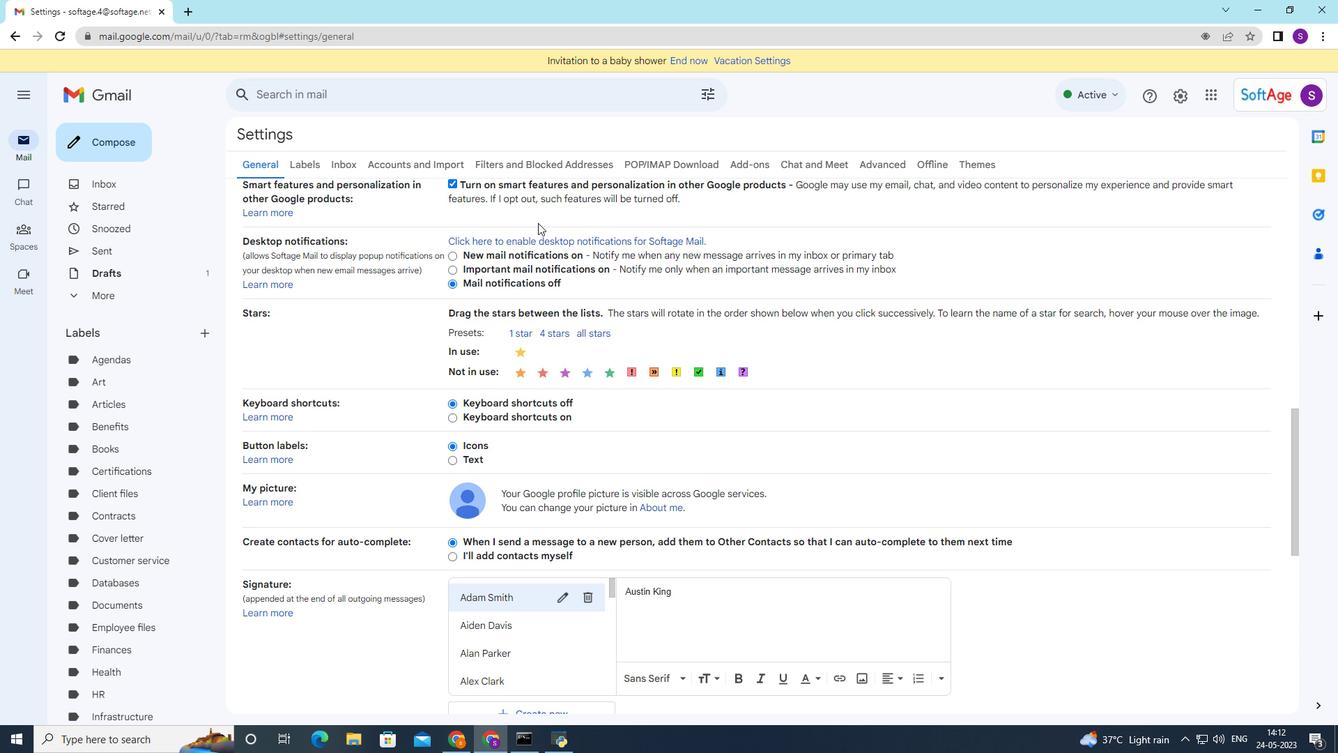 
Action: Mouse scrolled (538, 226) with delta (0, 0)
Screenshot: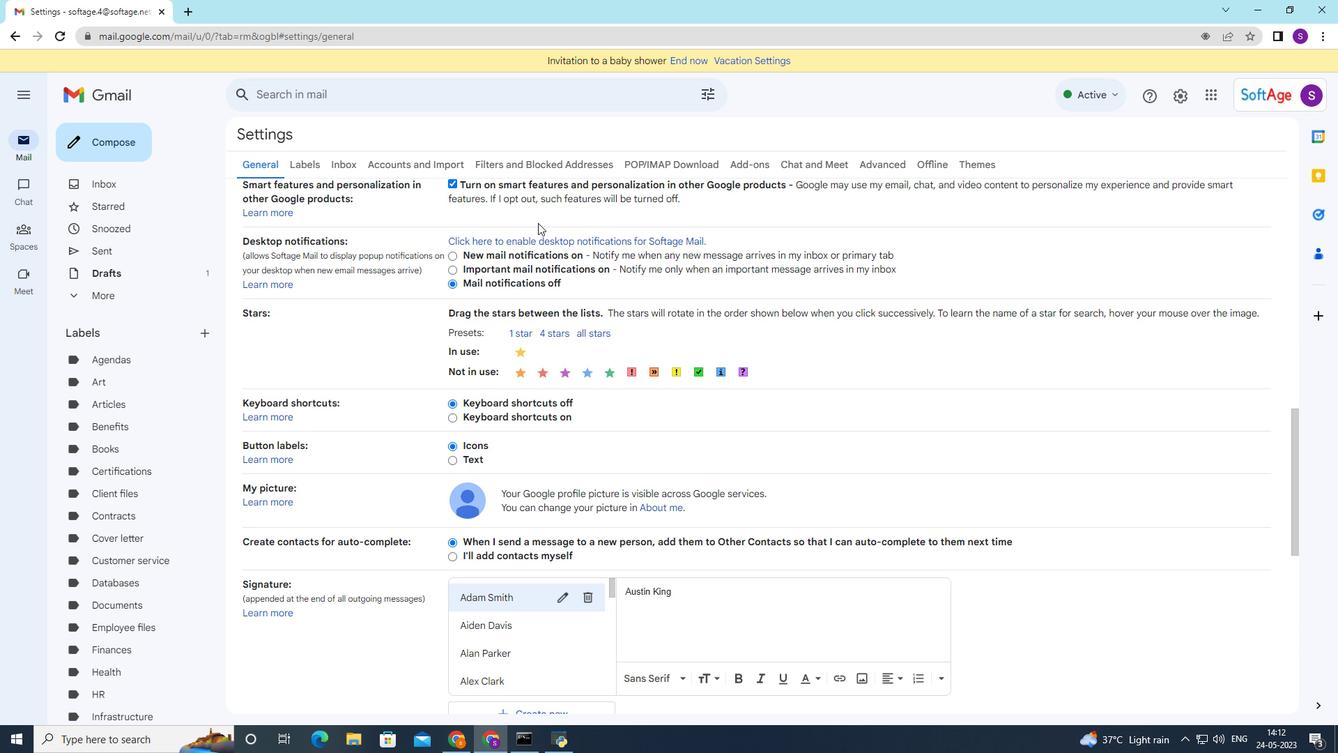 
Action: Mouse moved to (542, 370)
Screenshot: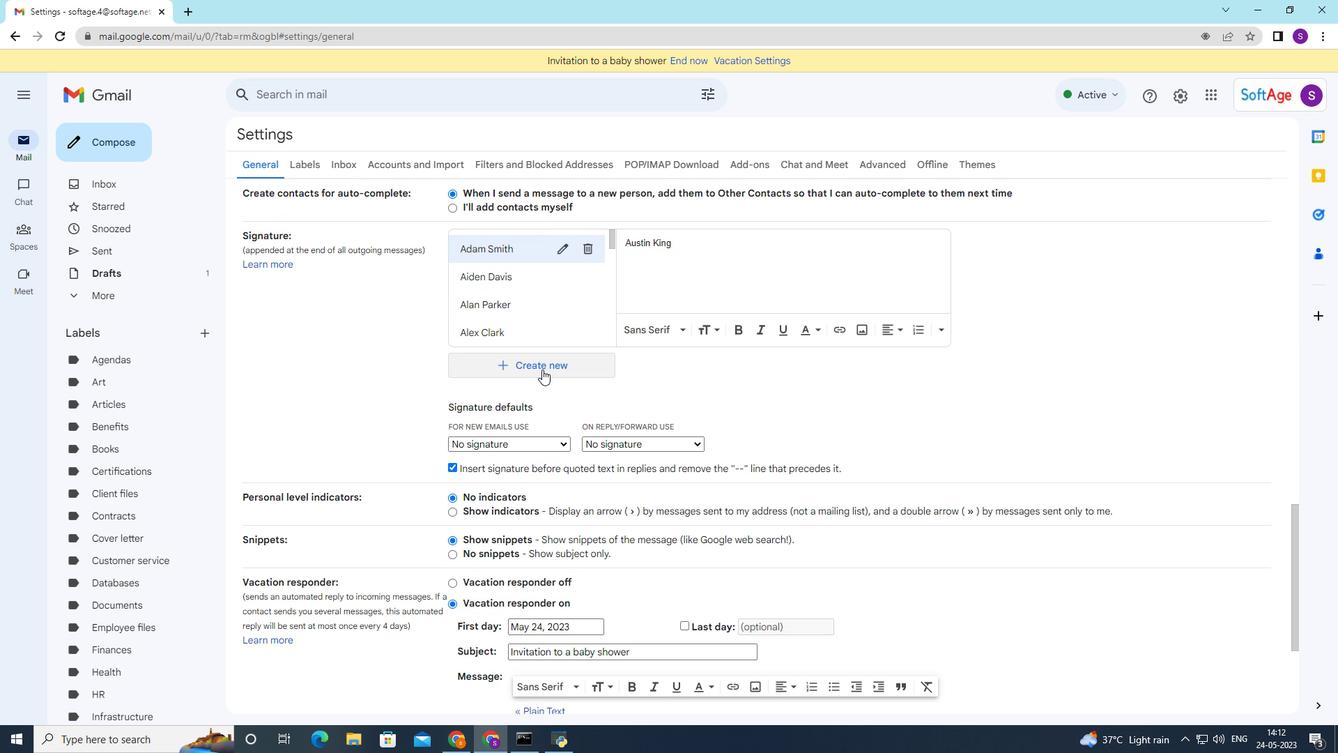 
Action: Mouse pressed left at (542, 370)
Screenshot: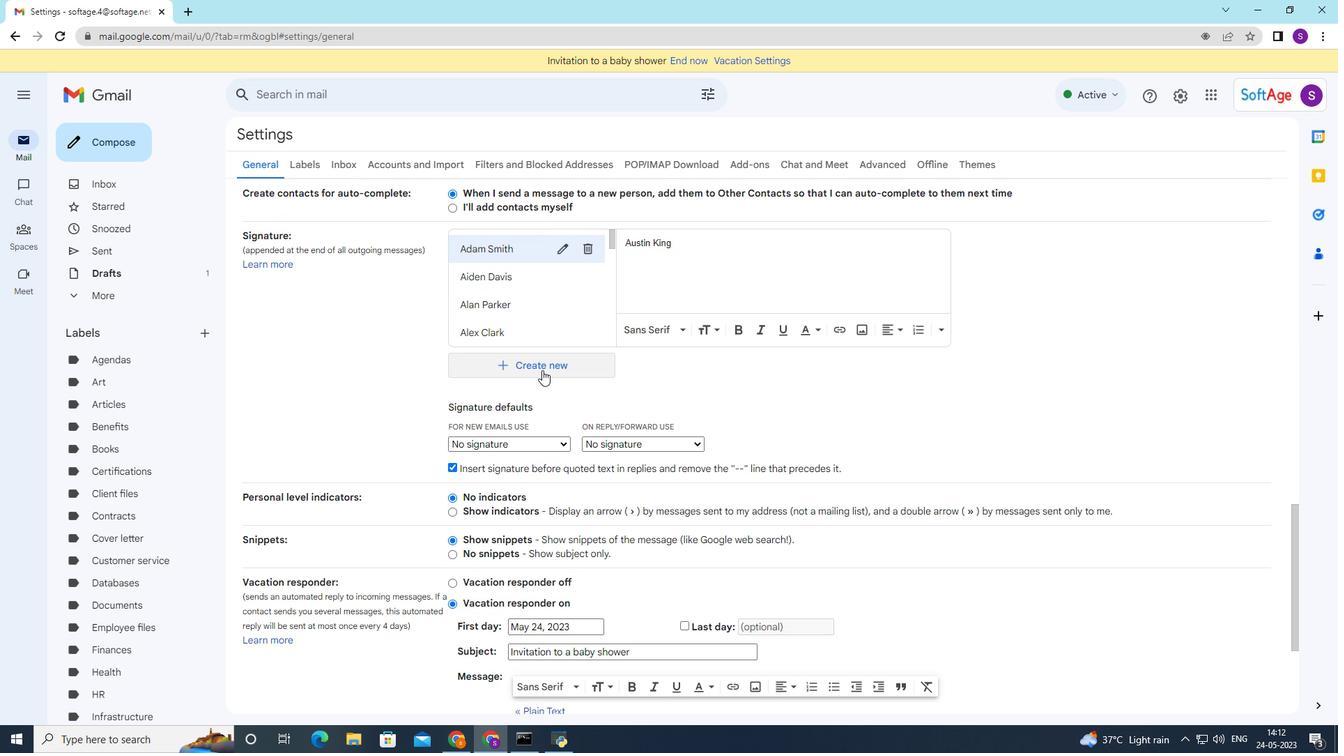 
Action: Mouse moved to (619, 351)
Screenshot: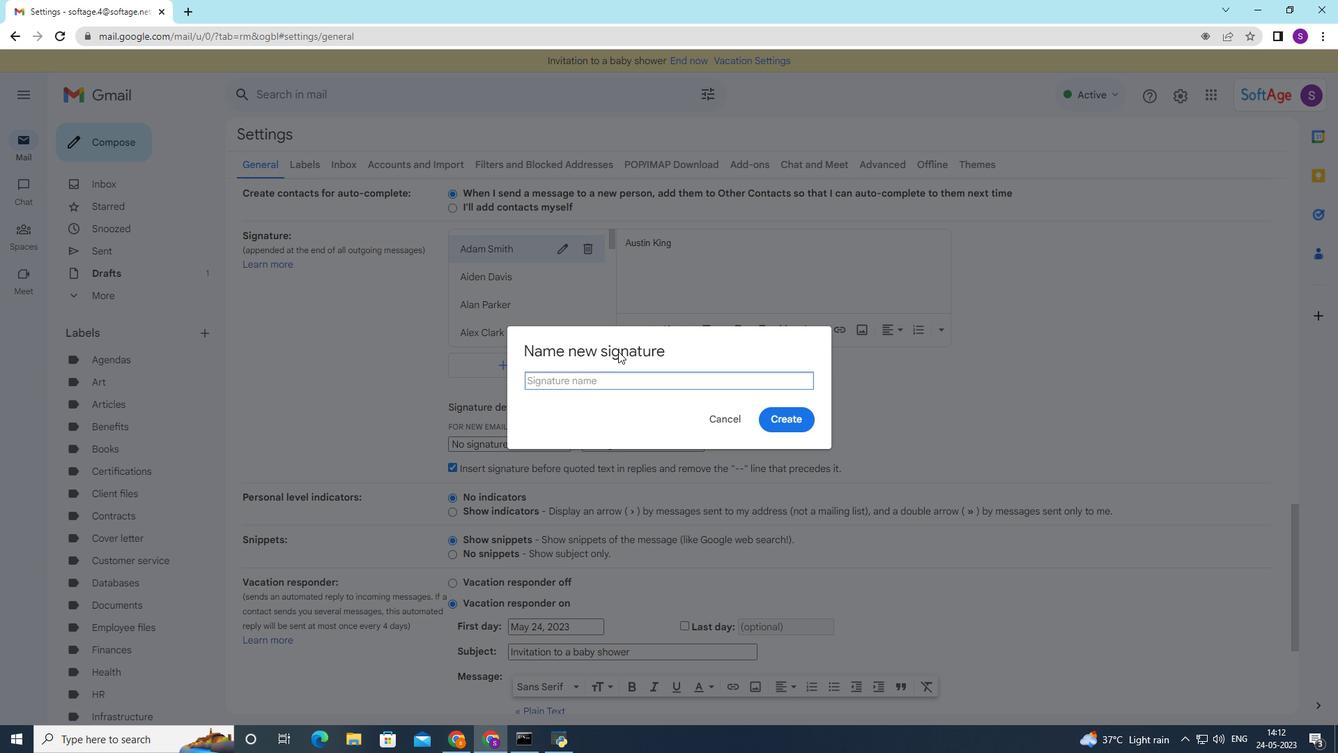 
Action: Key pressed <Key.shift><Key.shift><Key.shift><Key.shift><Key.shift><Key.shift>Dallas<Key.space><Key.shift><Key.shift><Key.shift><Key.shift><Key.shift><Key.shift><Key.shift><Key.shift><Key.shift><Key.shift><Key.shift><Key.shift>Robo<Key.backspace>inson
Screenshot: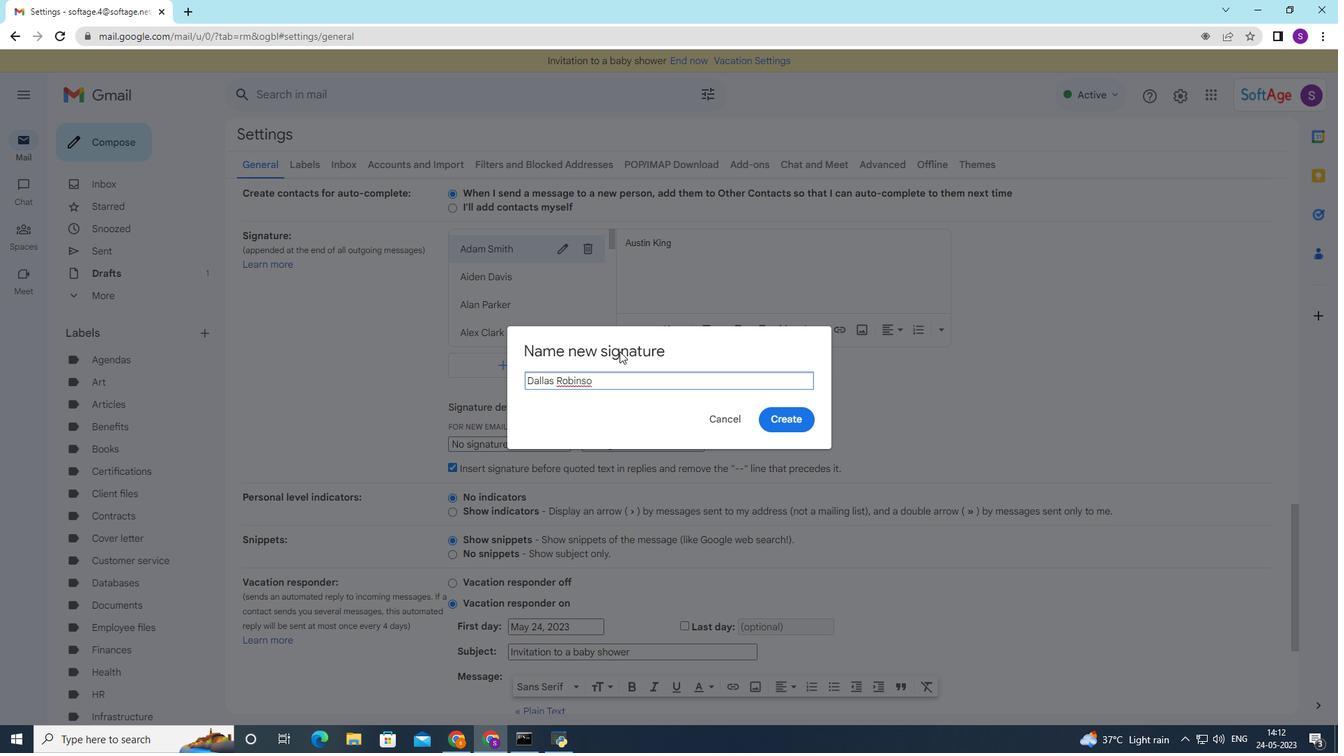 
Action: Mouse moved to (795, 429)
Screenshot: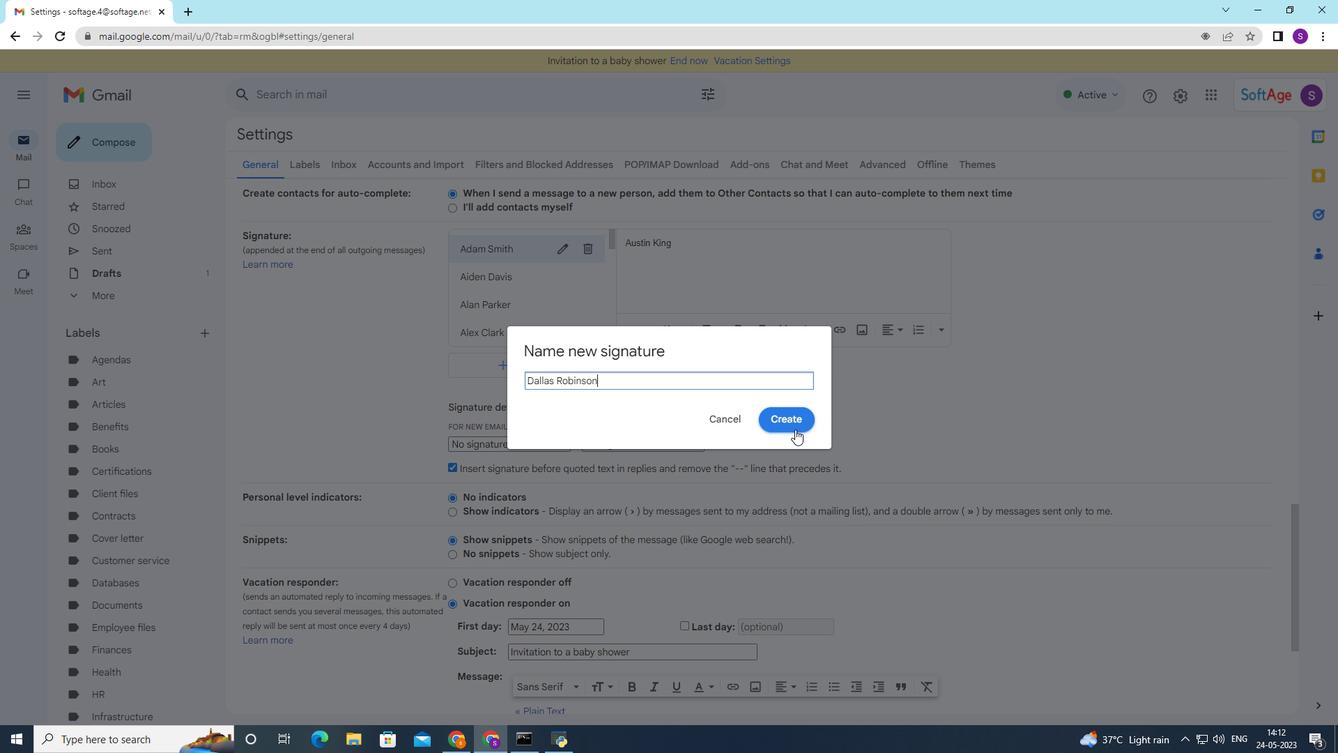 
Action: Mouse pressed left at (795, 429)
Screenshot: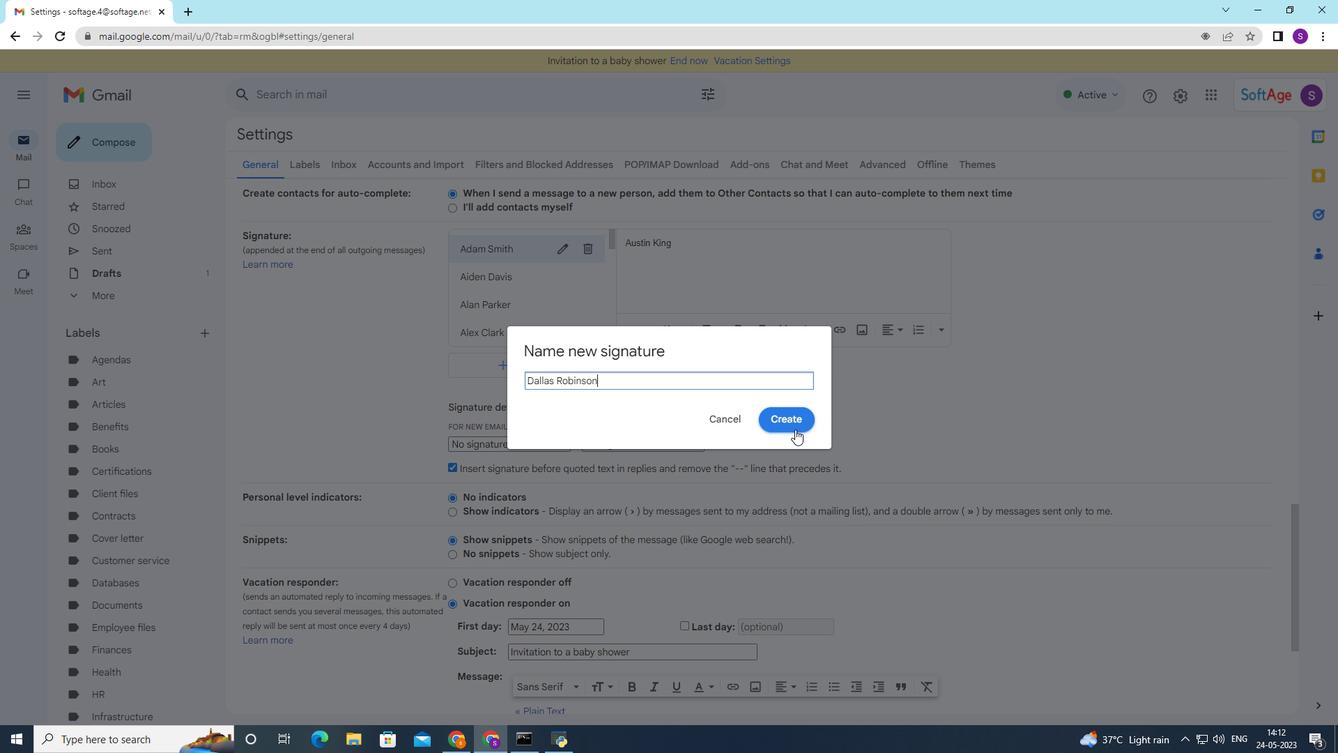 
Action: Mouse moved to (671, 278)
Screenshot: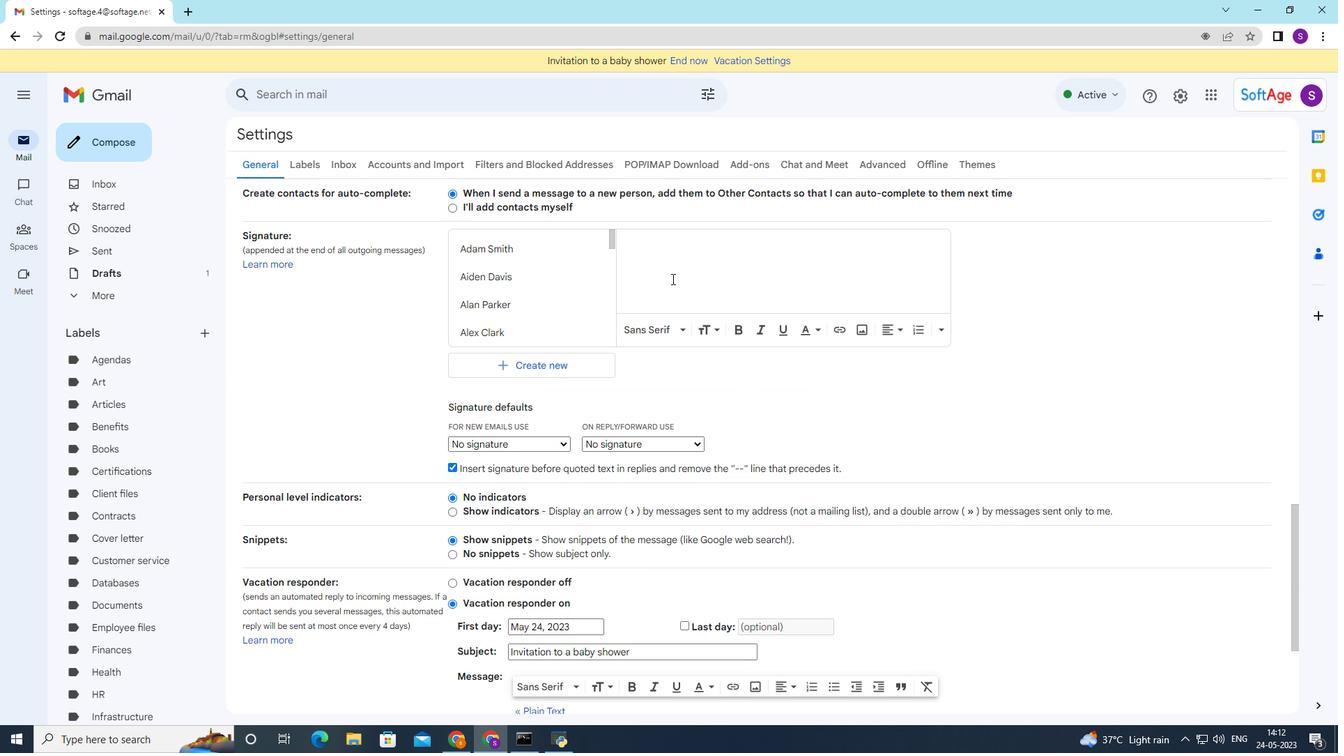 
Action: Key pressed <Key.shift>Dallas<Key.space><Key.shift><Key.shift><Key.shift><Key.shift><Key.shift><Key.shift><Key.shift>Robinson
Screenshot: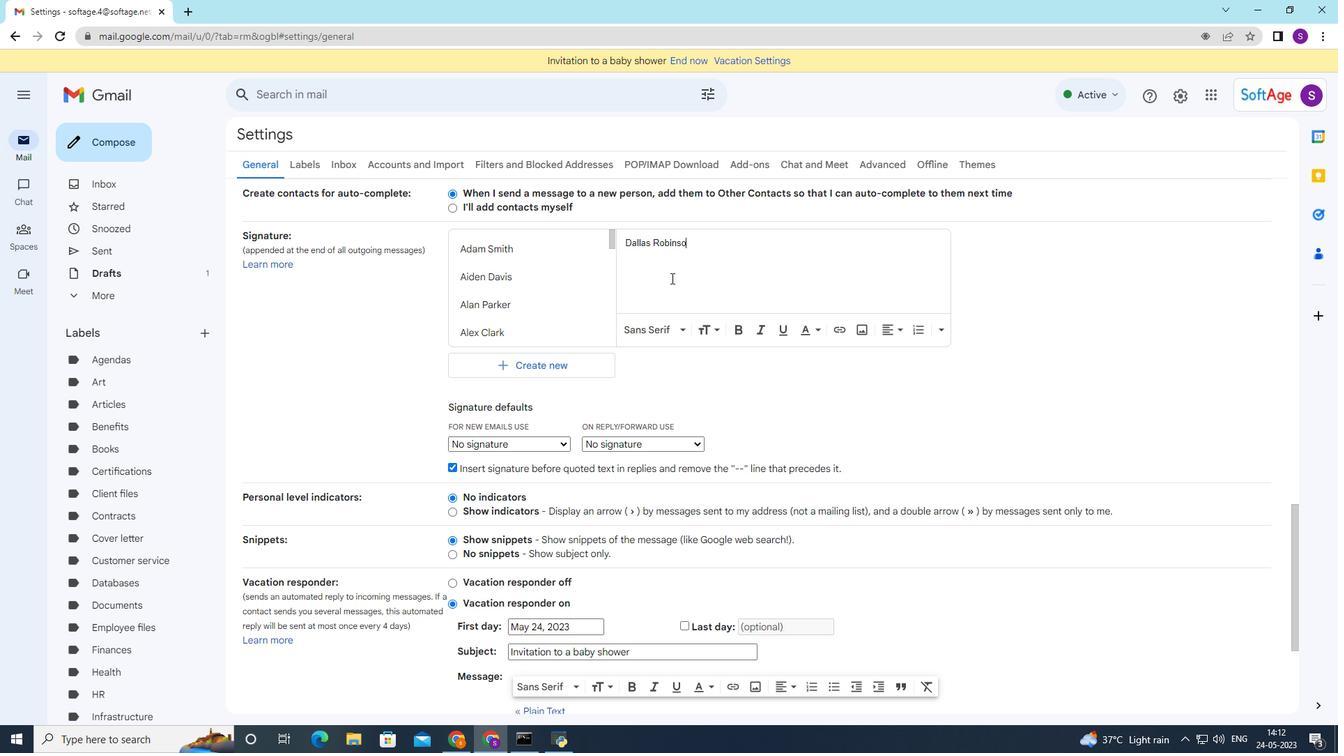 
Action: Mouse moved to (671, 286)
Screenshot: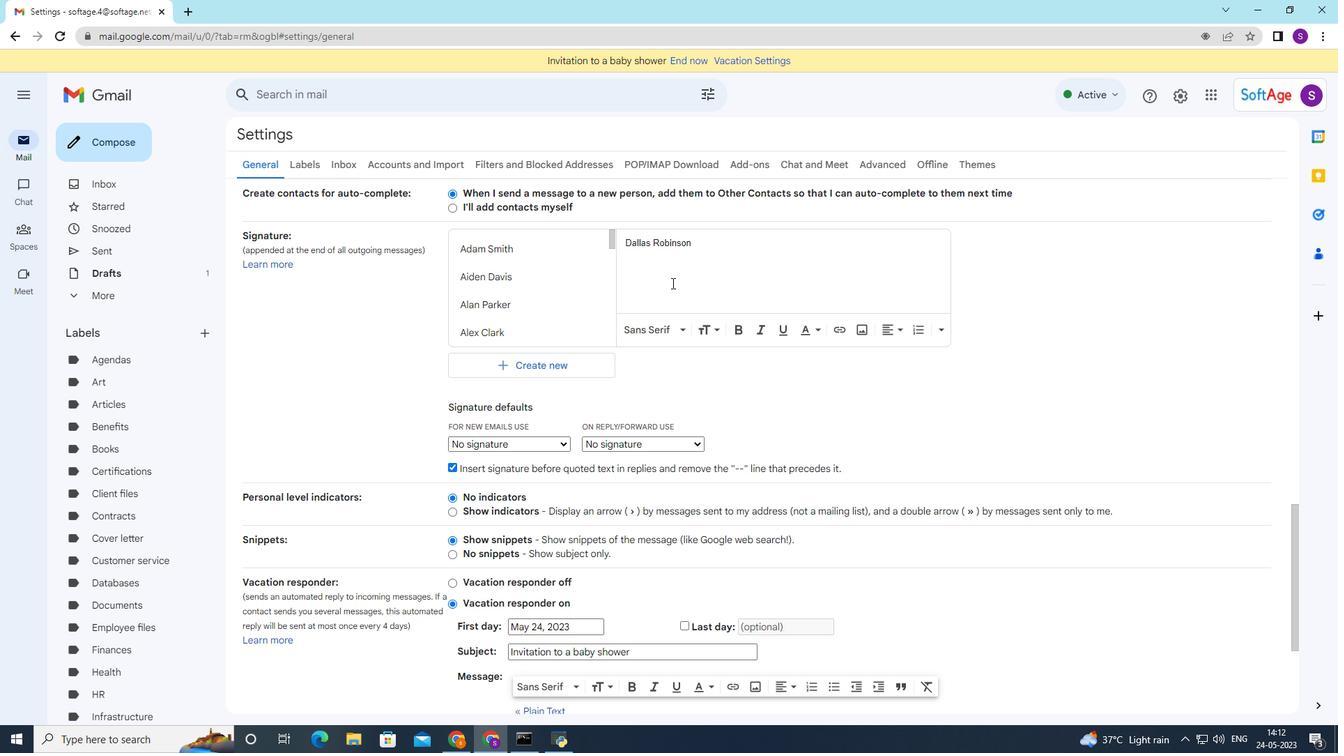 
Action: Mouse scrolled (671, 285) with delta (0, 0)
Screenshot: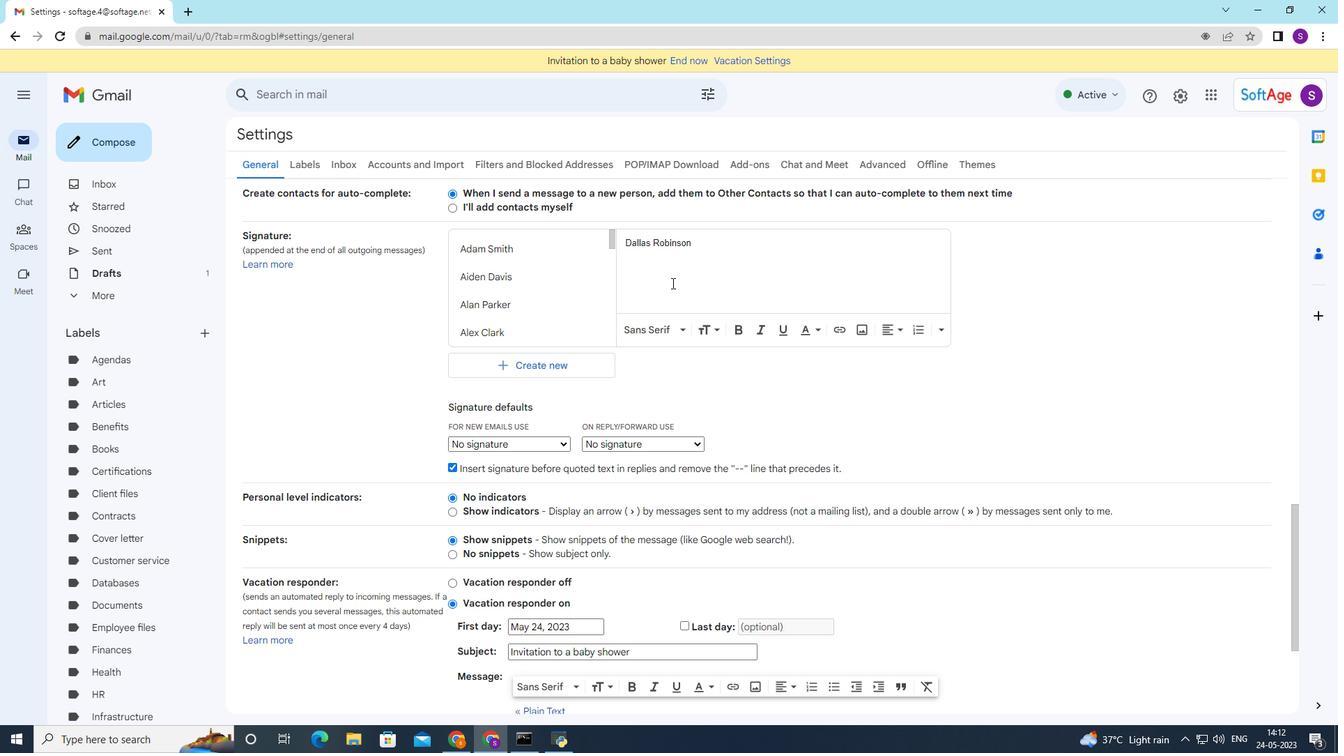
Action: Mouse moved to (671, 286)
Screenshot: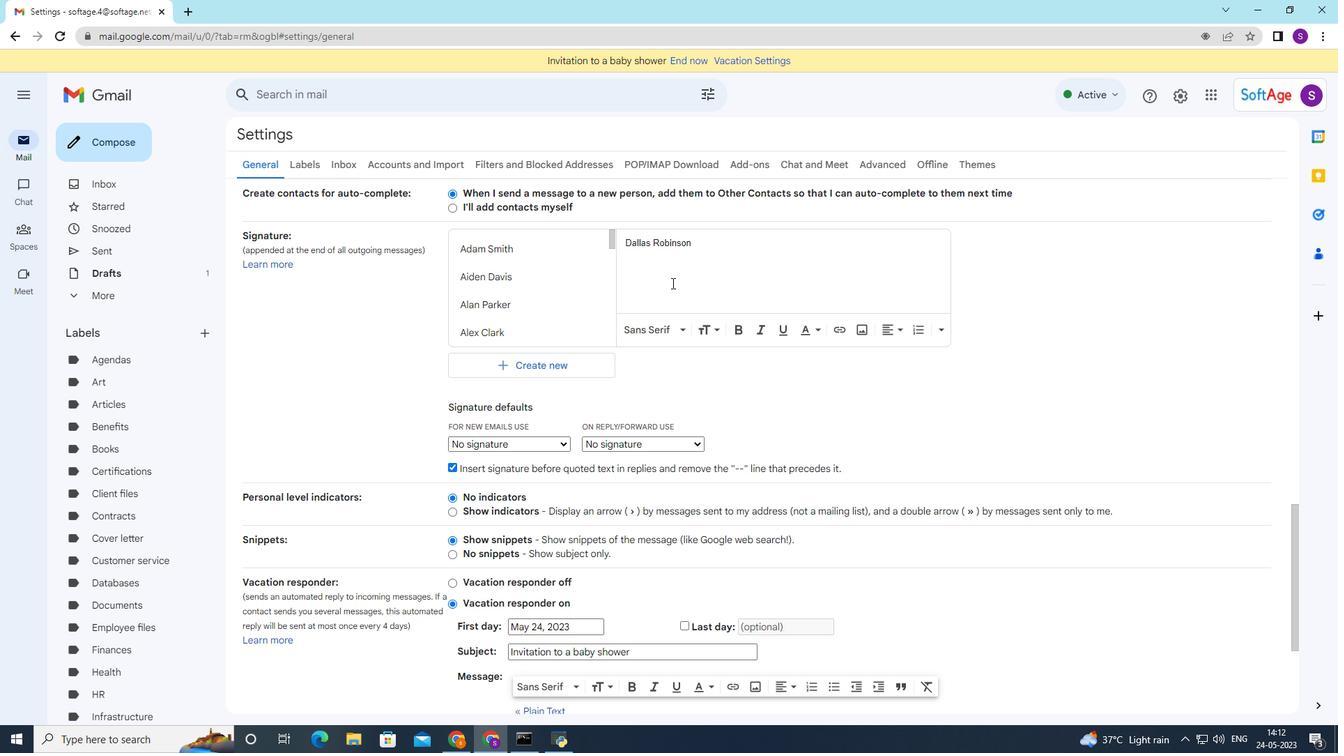 
Action: Mouse scrolled (671, 285) with delta (0, 0)
Screenshot: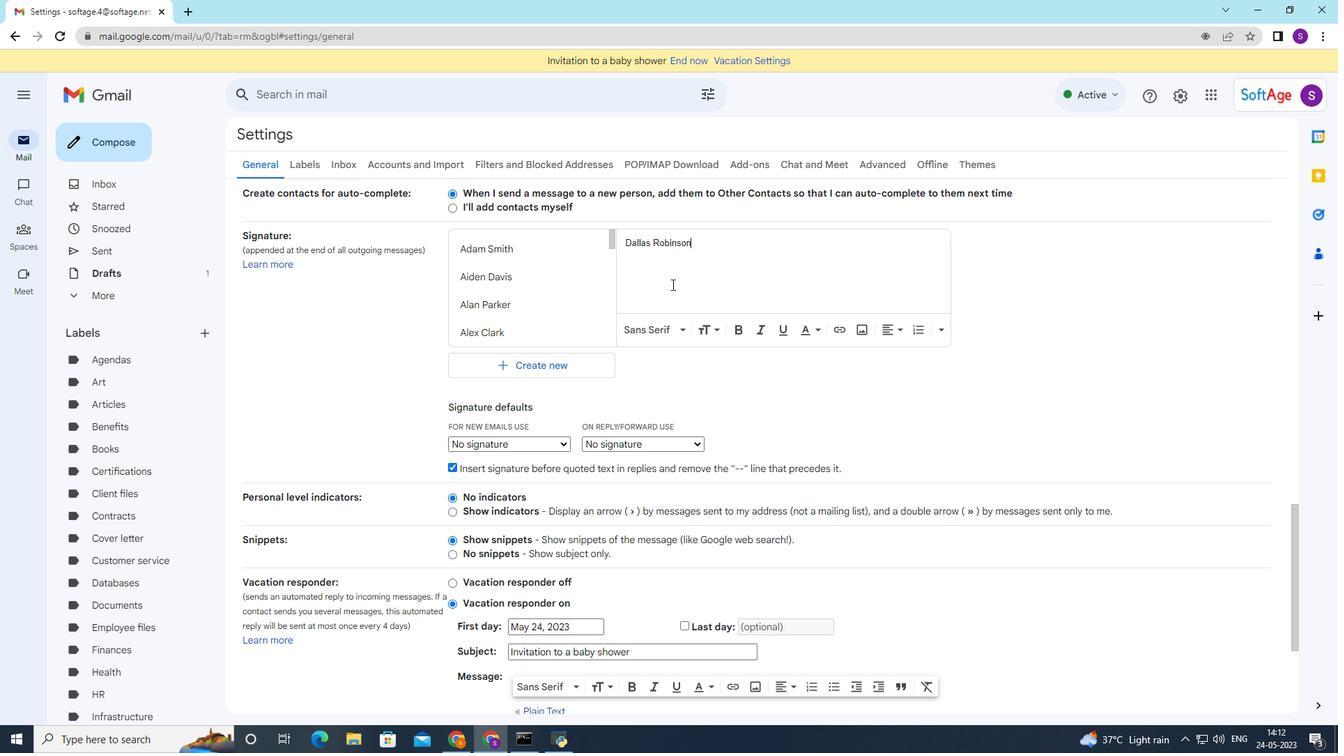 
Action: Mouse moved to (671, 287)
Screenshot: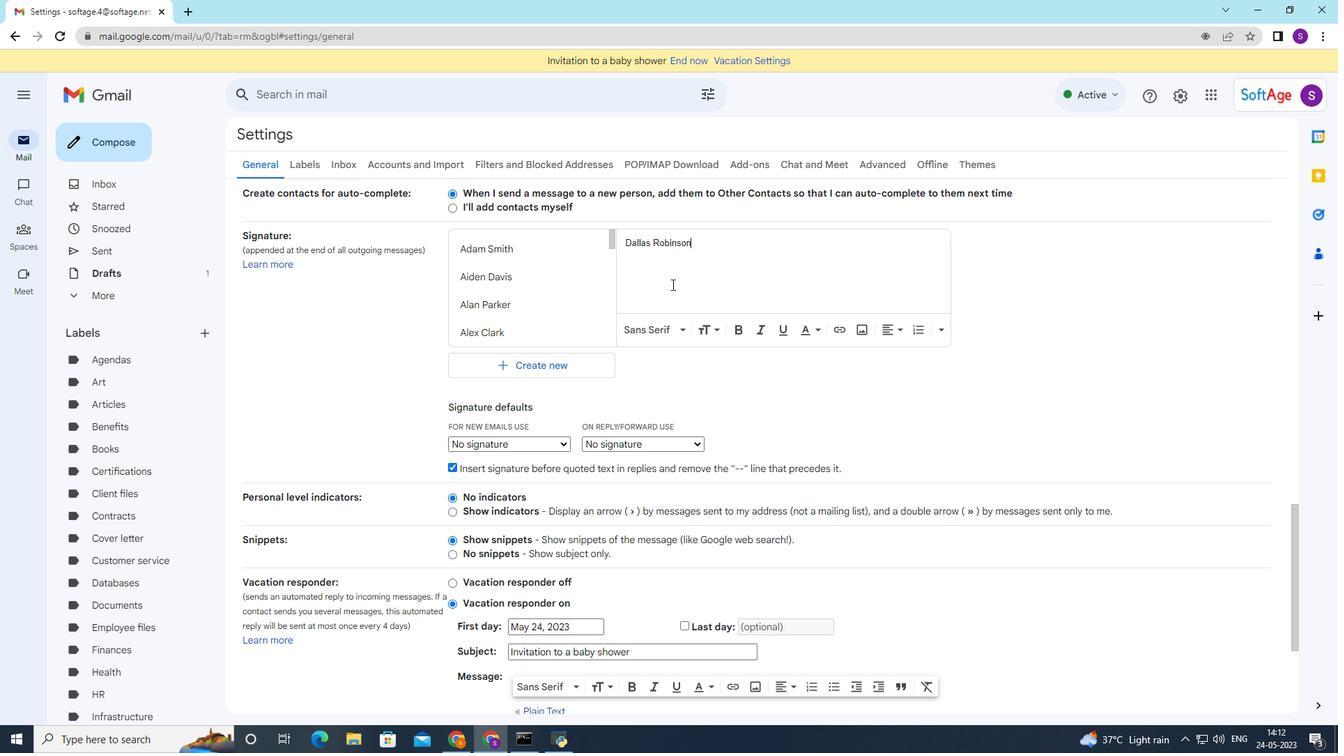 
Action: Mouse scrolled (671, 287) with delta (0, 0)
Screenshot: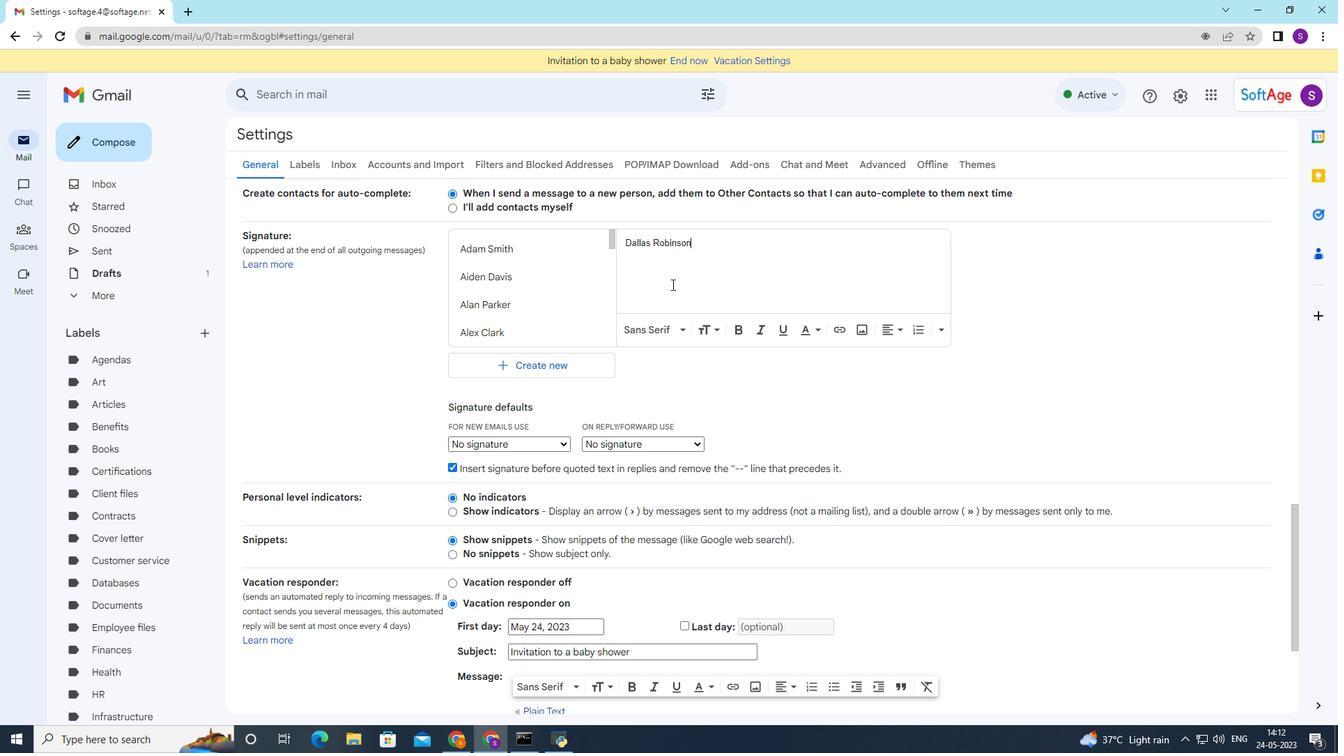 
Action: Mouse moved to (669, 290)
Screenshot: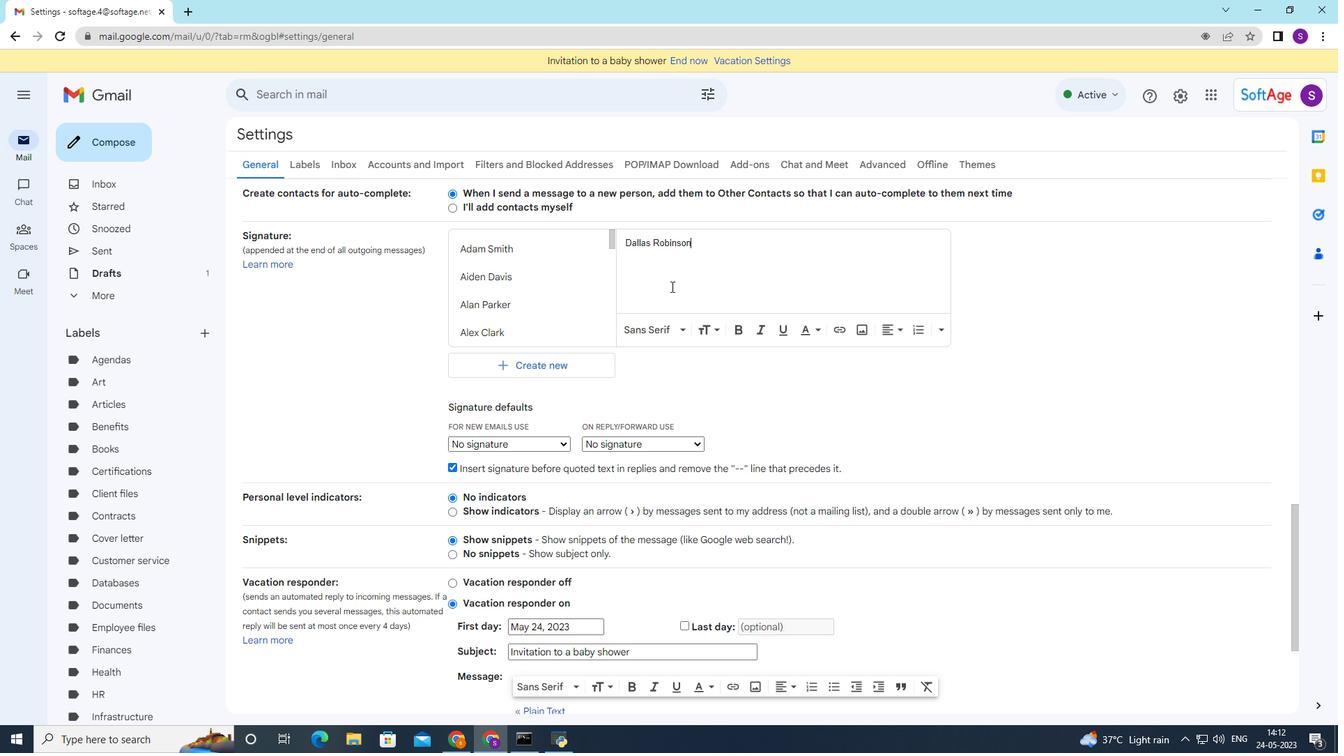 
Action: Mouse scrolled (670, 288) with delta (0, 0)
Screenshot: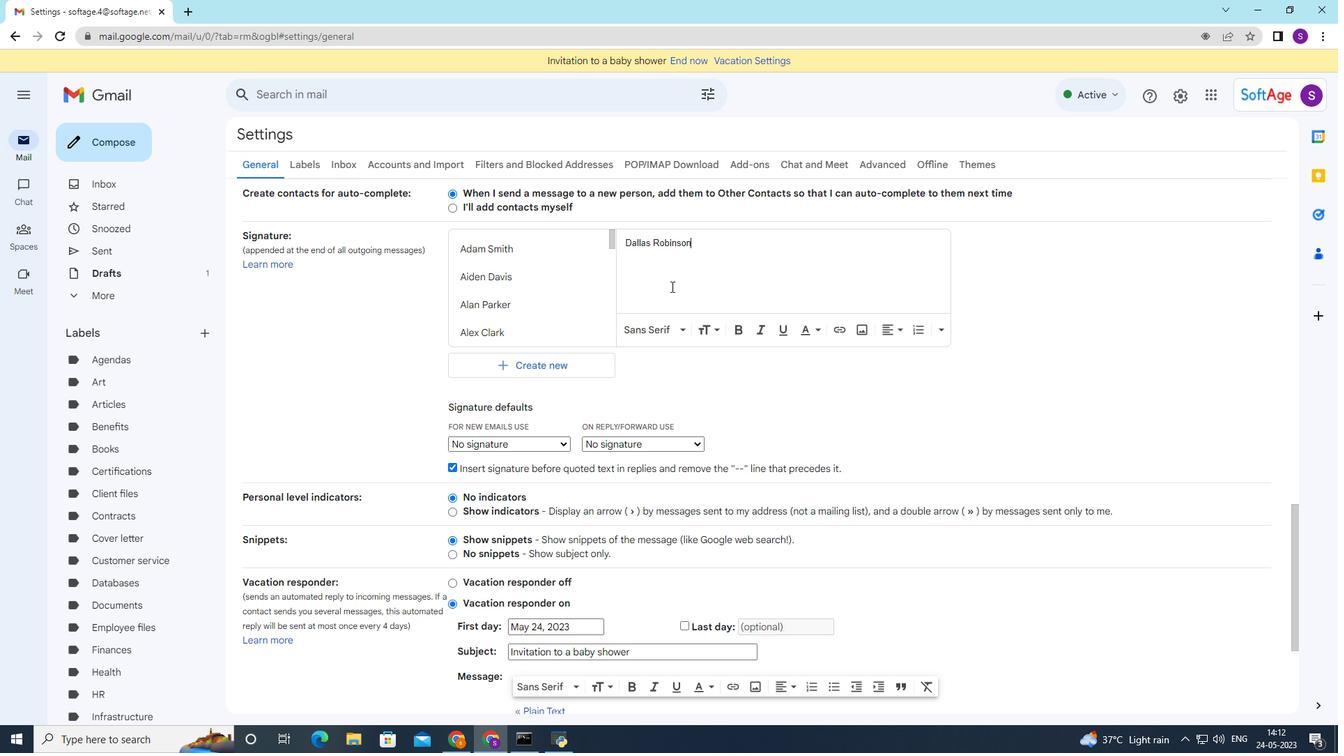 
Action: Mouse moved to (668, 292)
Screenshot: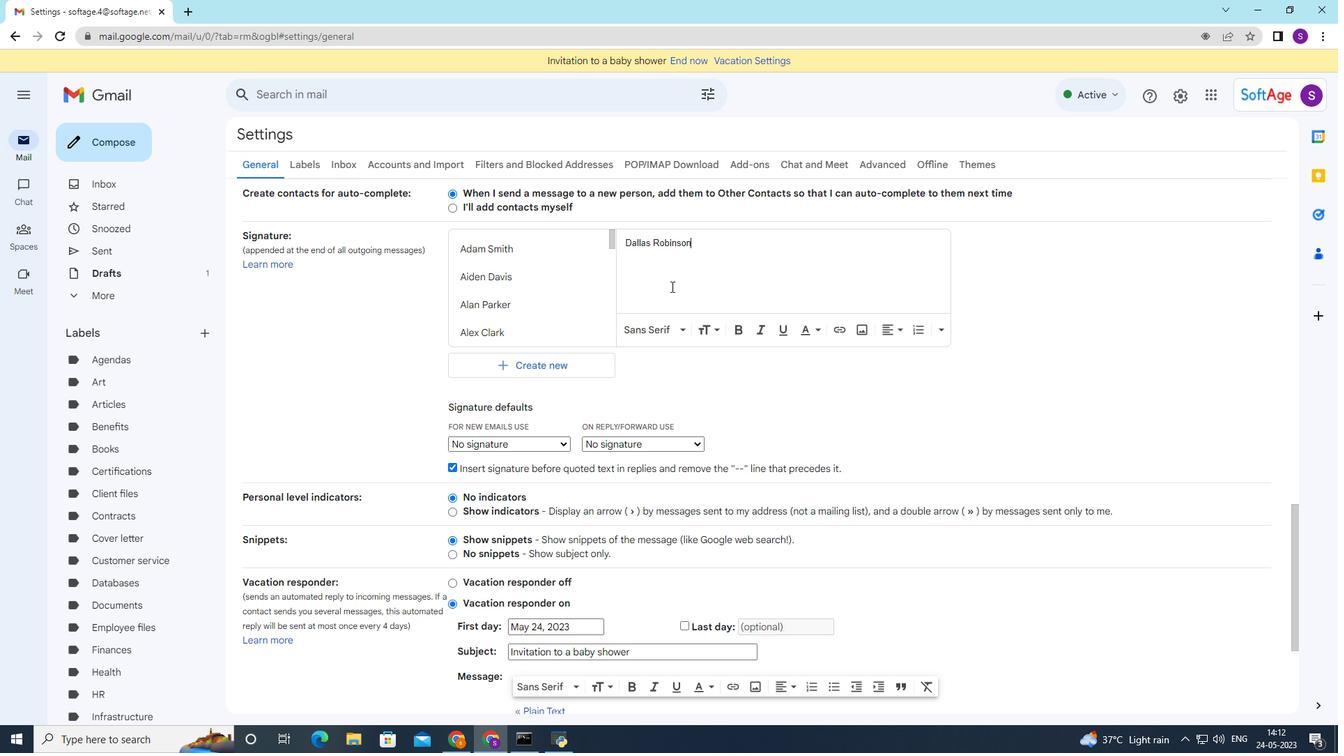 
Action: Mouse scrolled (668, 292) with delta (0, 0)
Screenshot: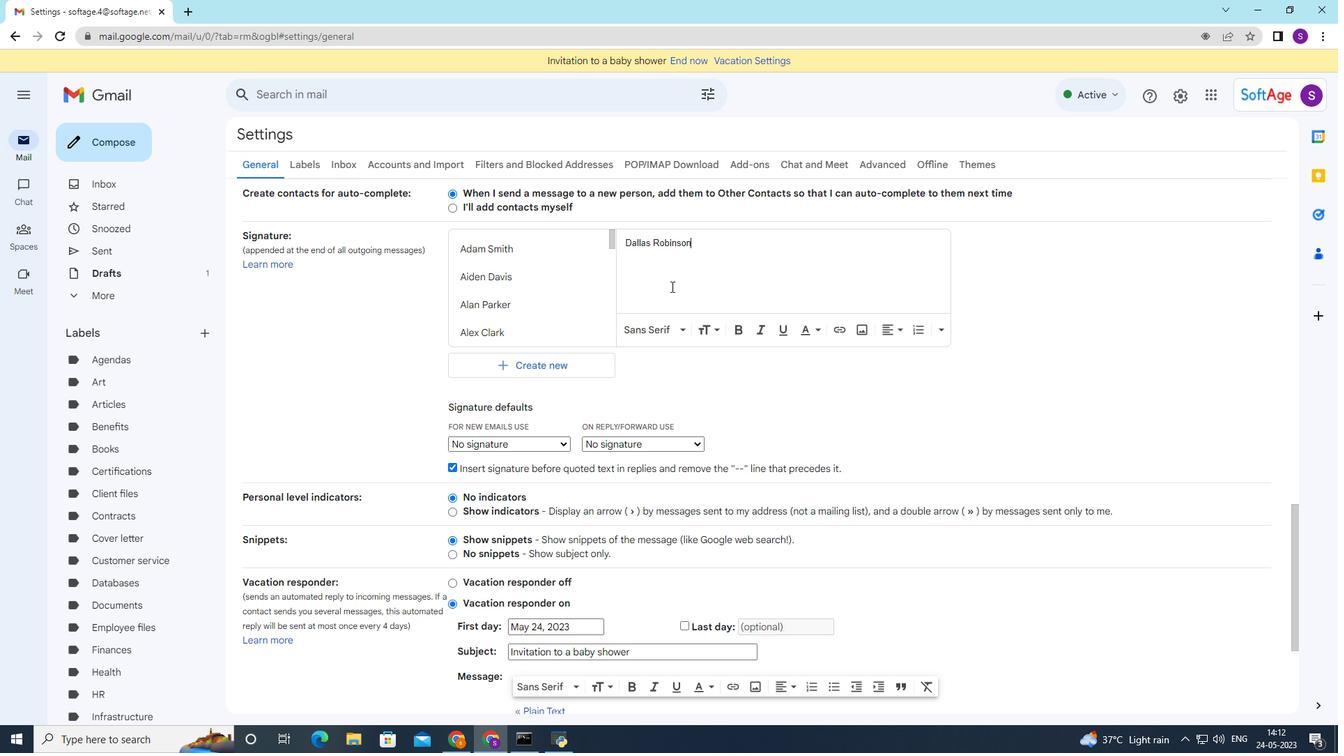 
Action: Mouse moved to (658, 315)
Screenshot: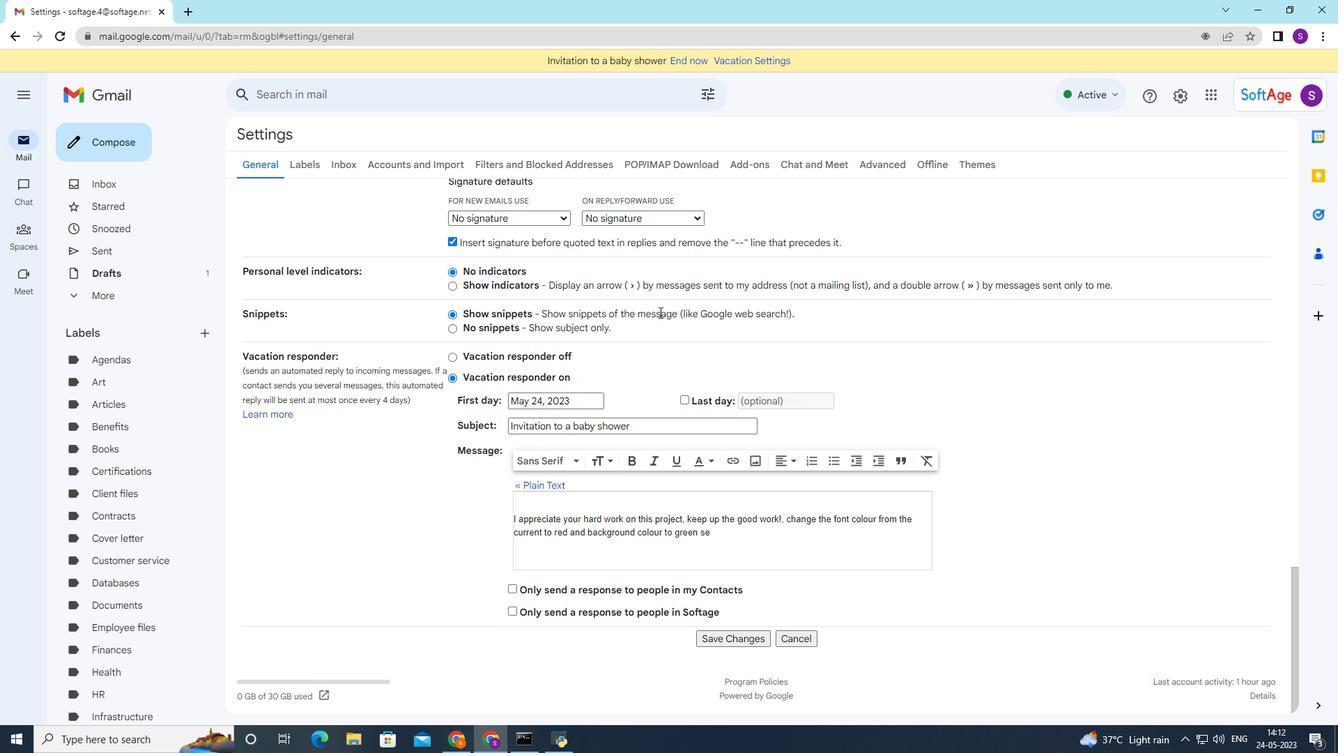 
Action: Mouse scrolled (658, 314) with delta (0, 0)
Screenshot: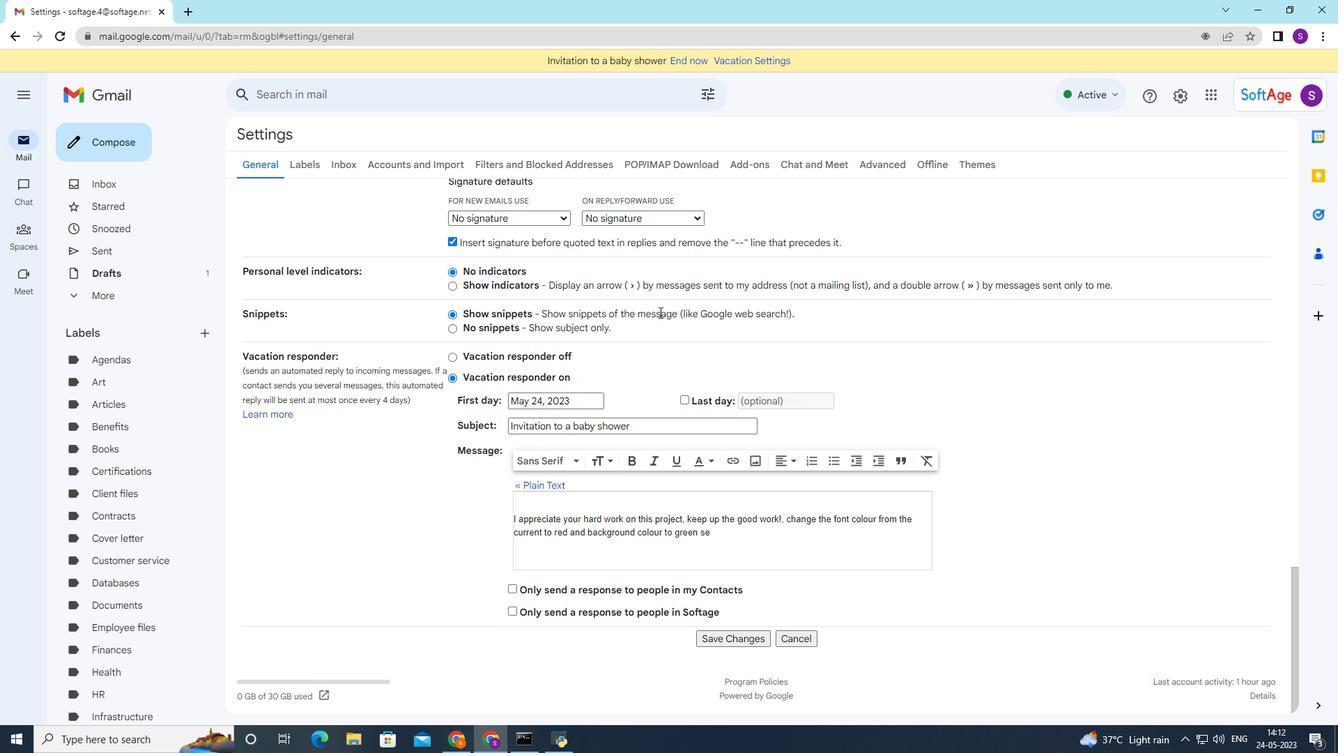 
Action: Mouse moved to (658, 315)
Screenshot: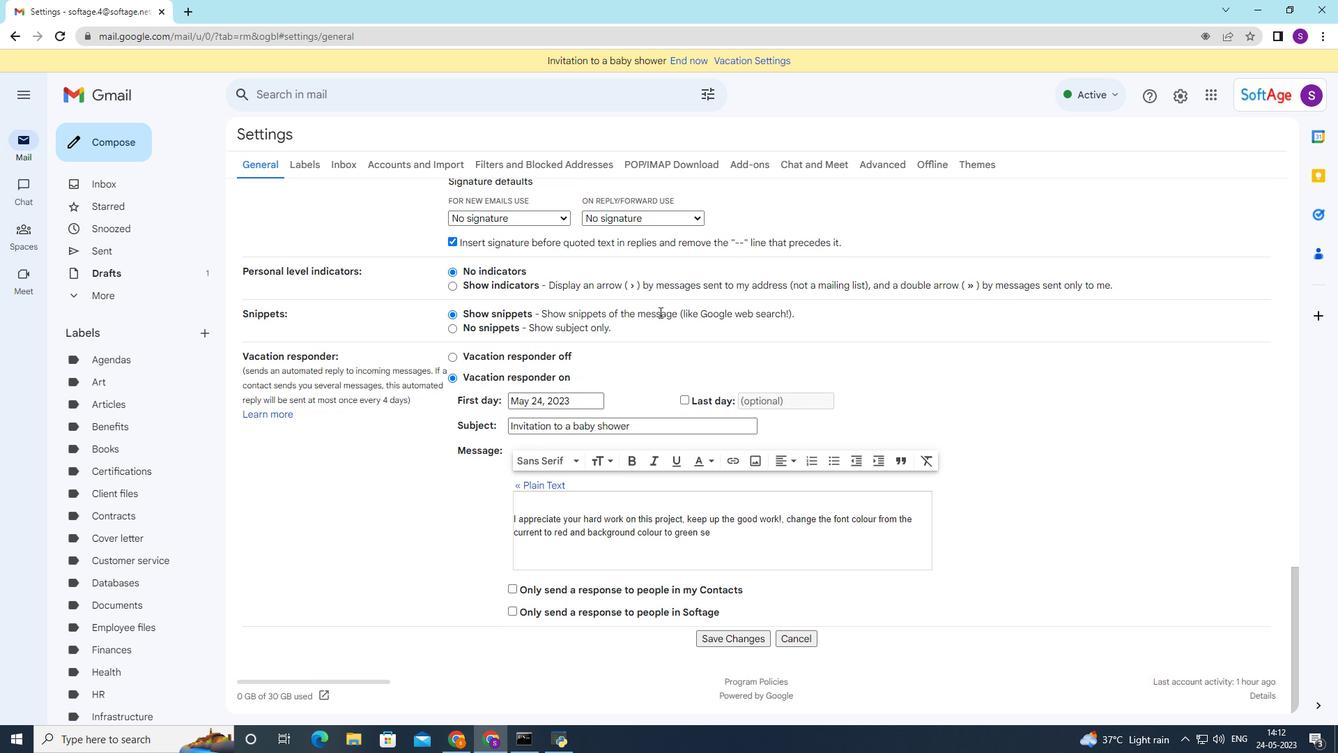 
Action: Mouse scrolled (658, 315) with delta (0, 0)
Screenshot: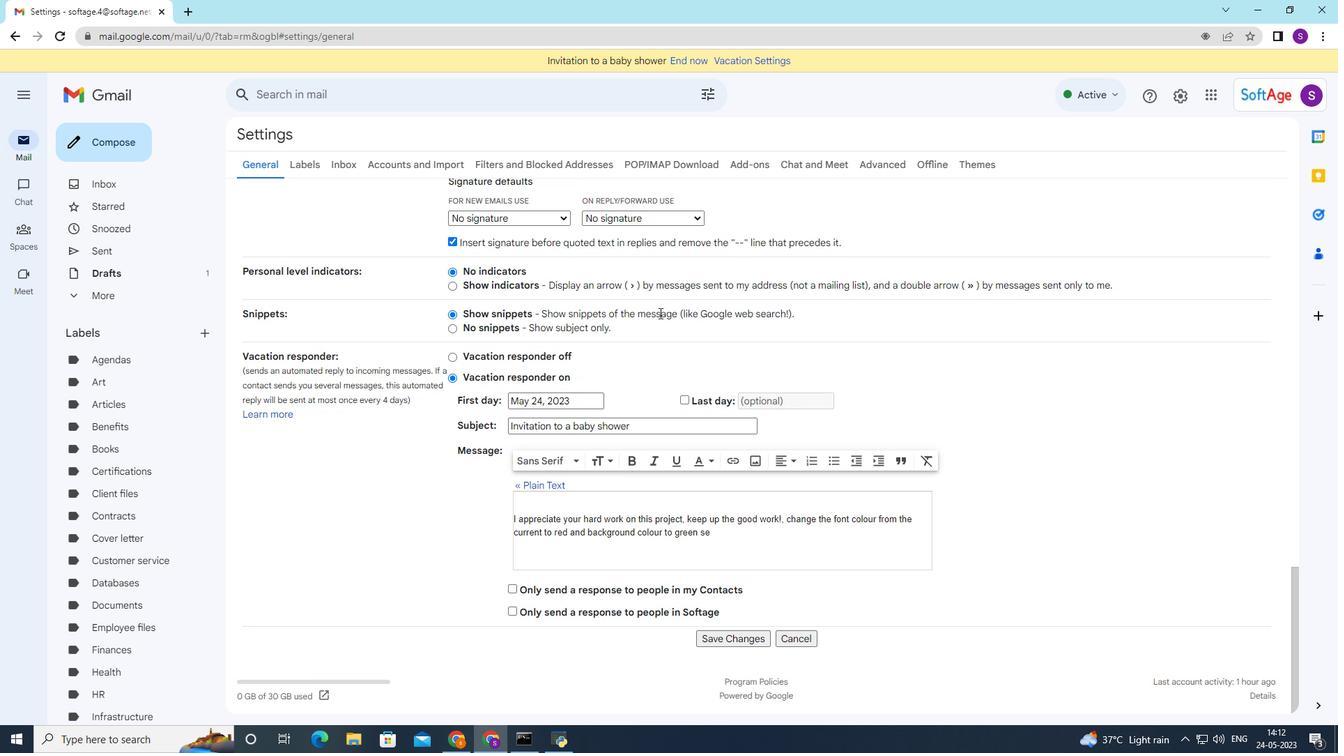 
Action: Mouse scrolled (658, 315) with delta (0, 0)
Screenshot: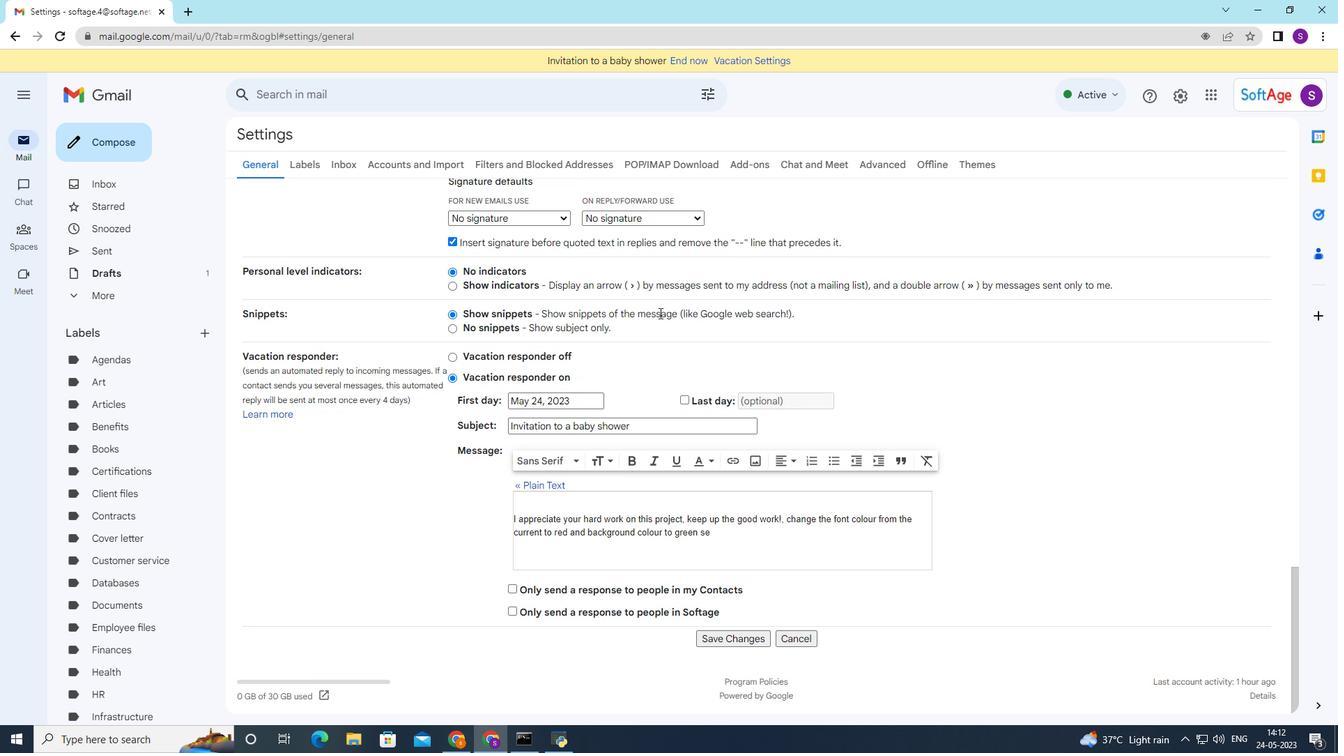 
Action: Mouse moved to (724, 644)
Screenshot: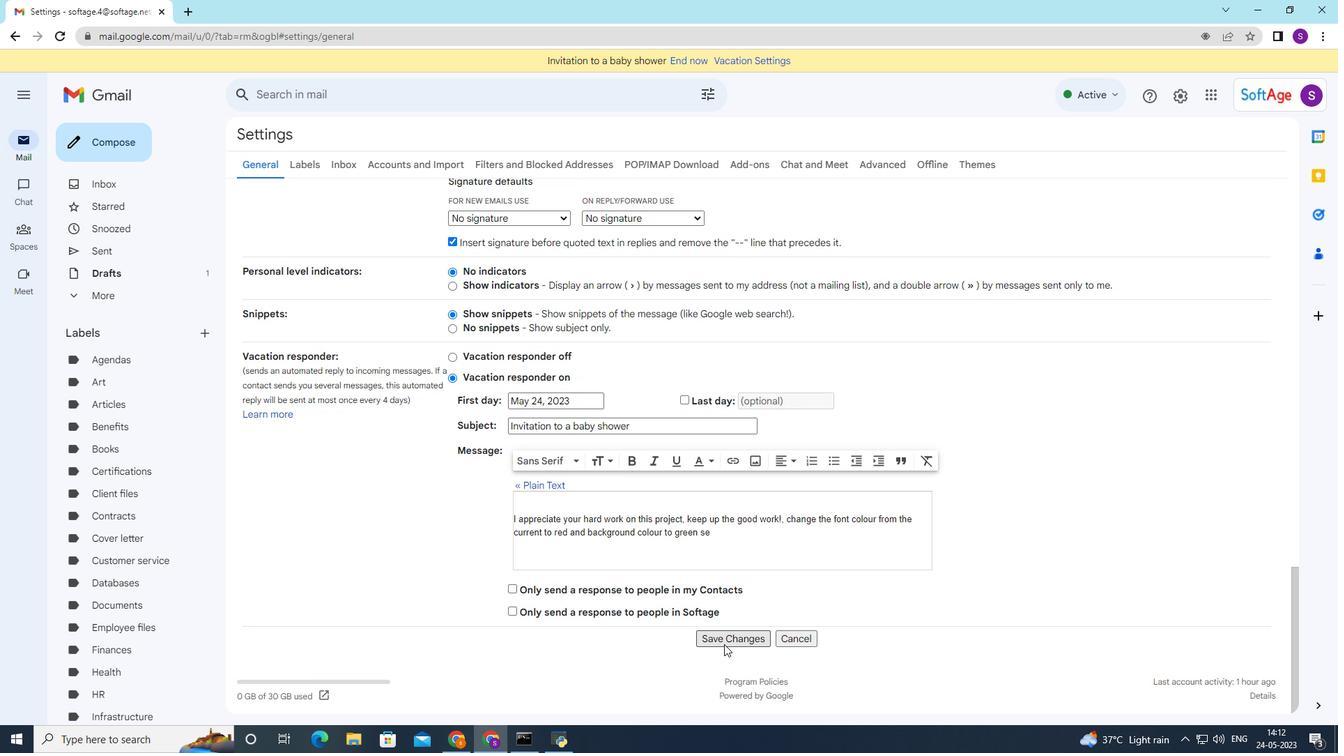 
Action: Mouse pressed left at (724, 644)
Screenshot: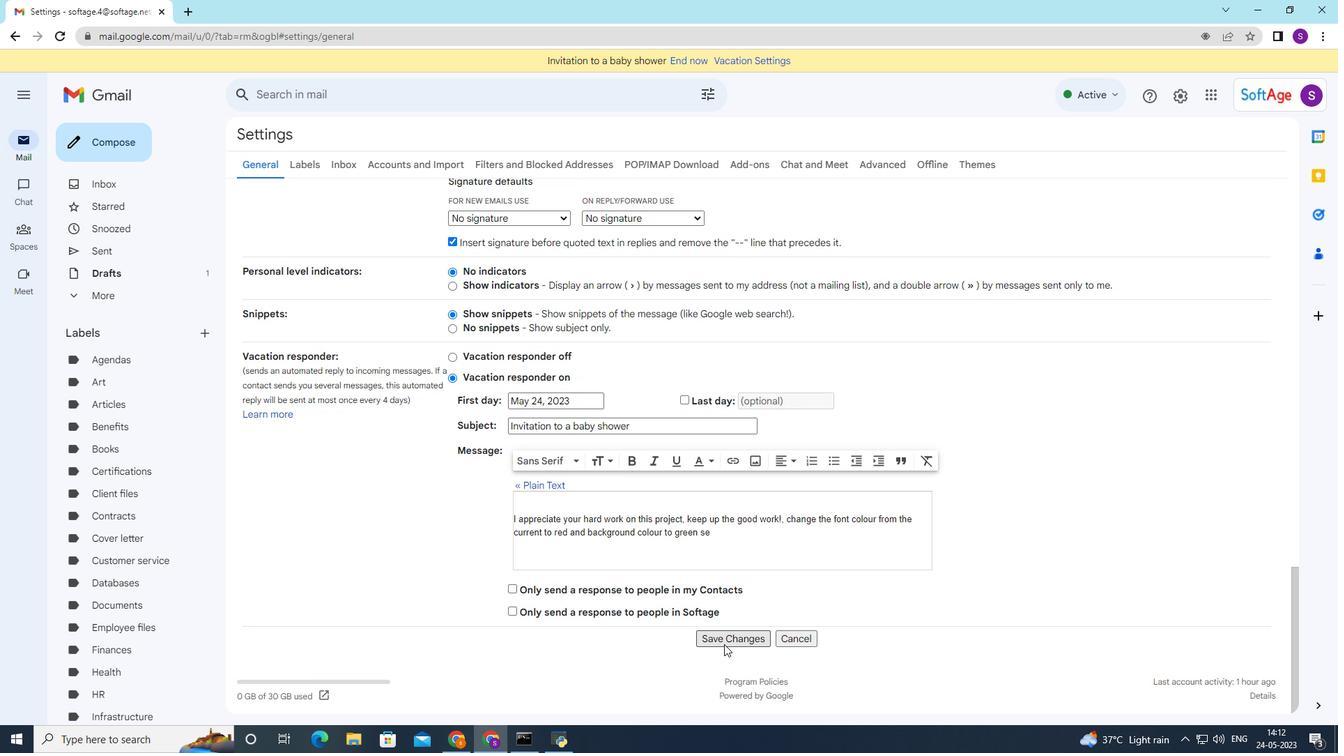 
Action: Mouse moved to (100, 135)
Screenshot: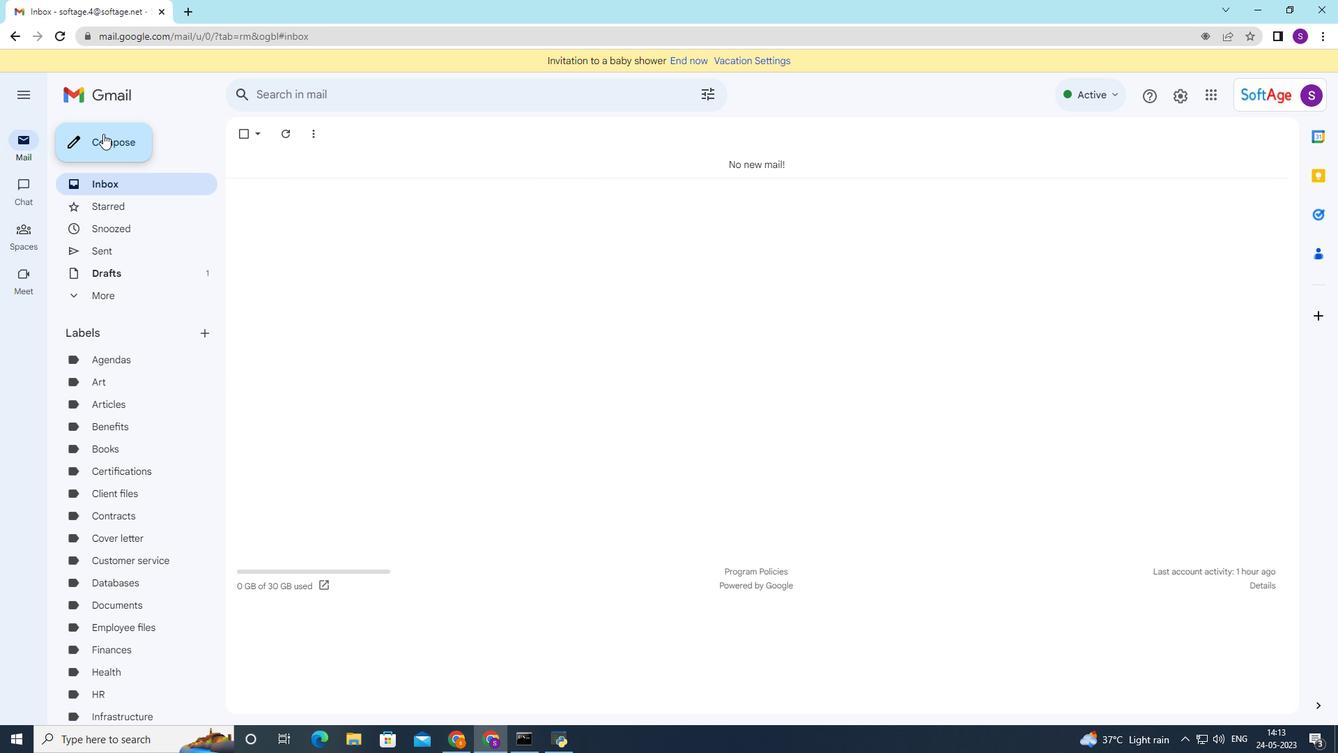 
Action: Mouse pressed left at (100, 135)
Screenshot: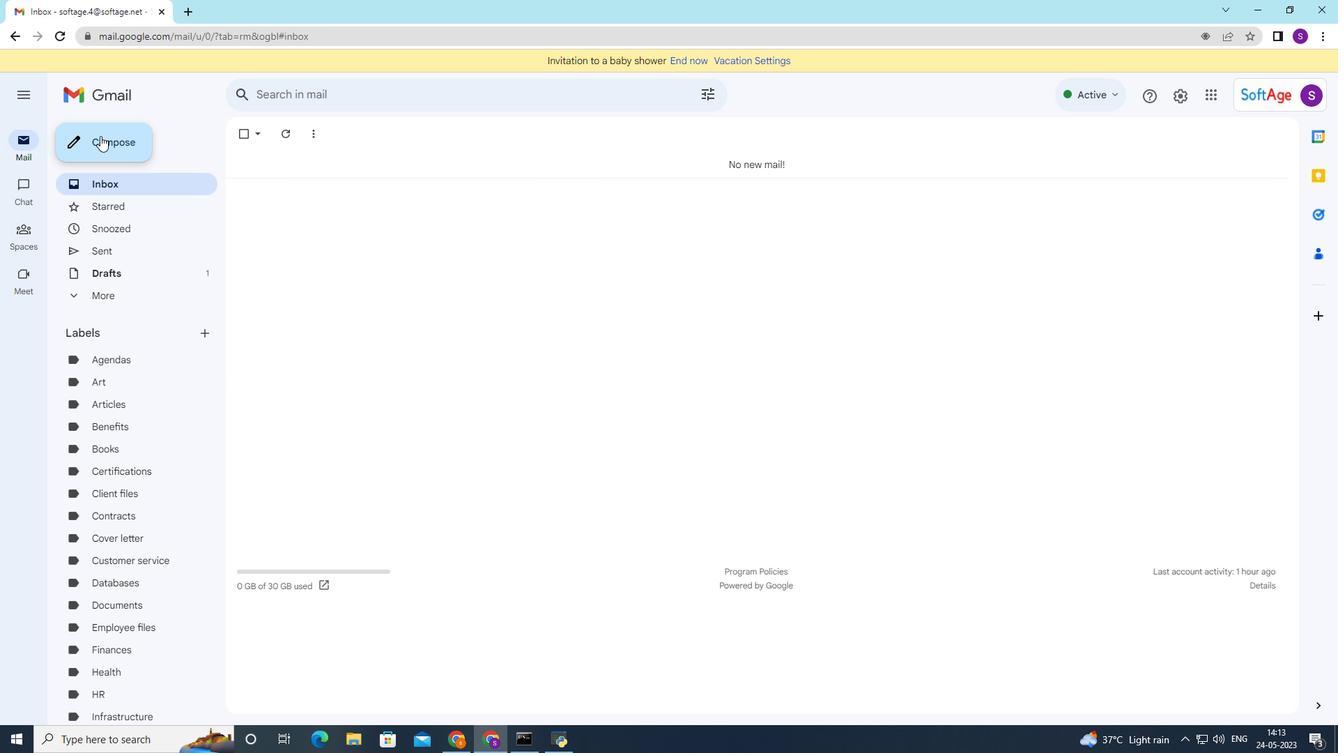 
Action: Mouse moved to (1126, 708)
Screenshot: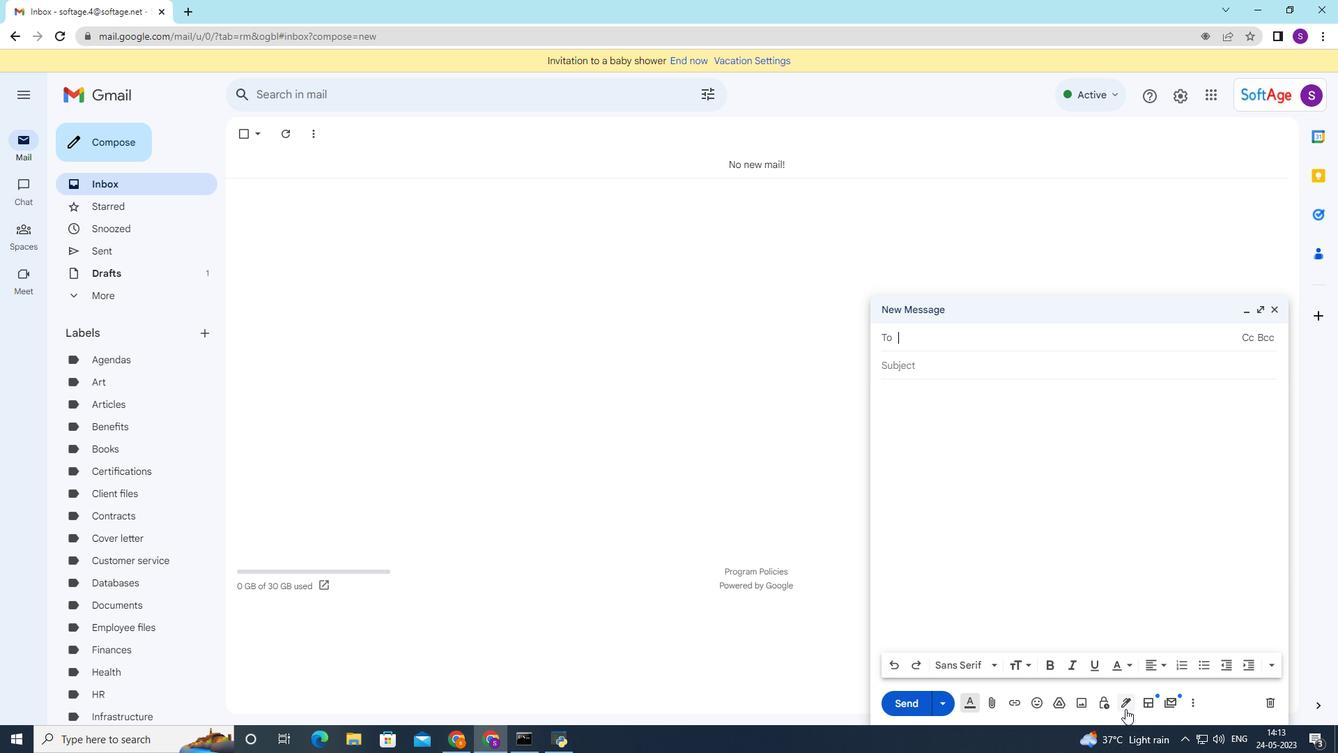 
Action: Mouse pressed left at (1126, 708)
Screenshot: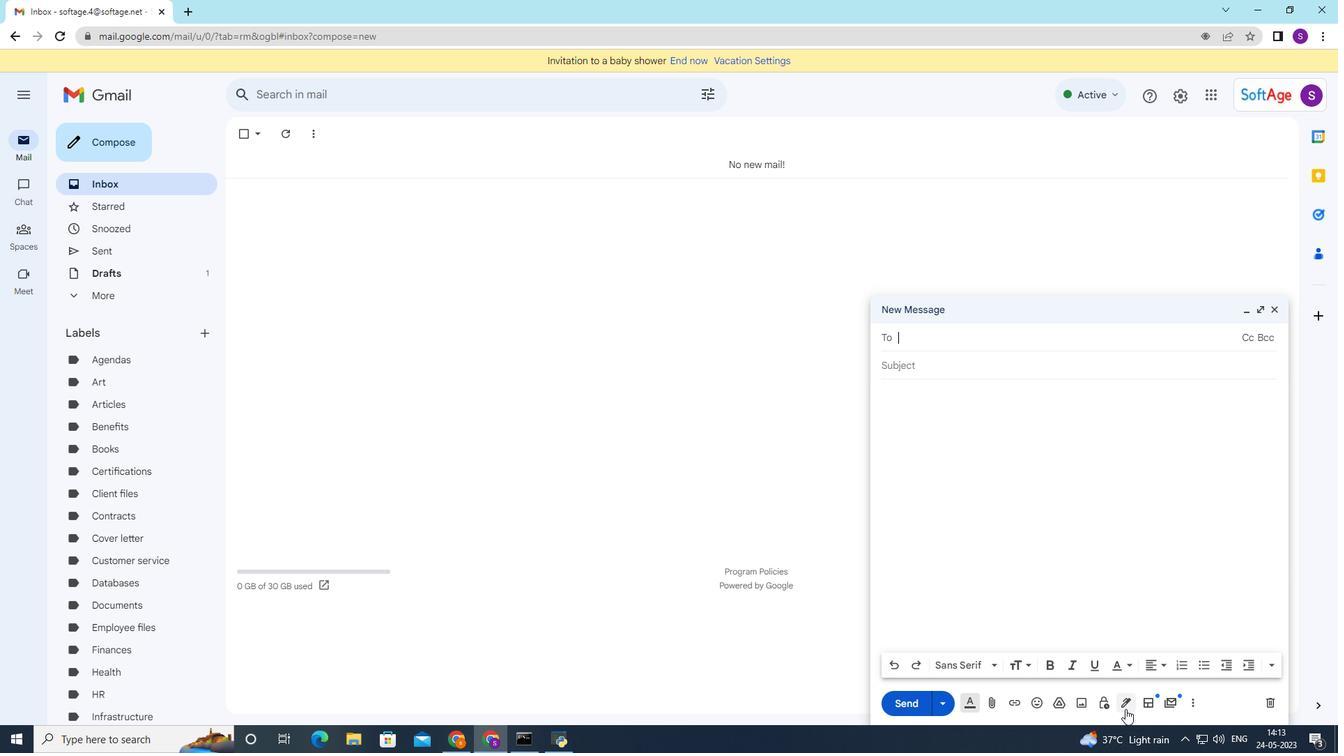 
Action: Mouse moved to (1188, 488)
Screenshot: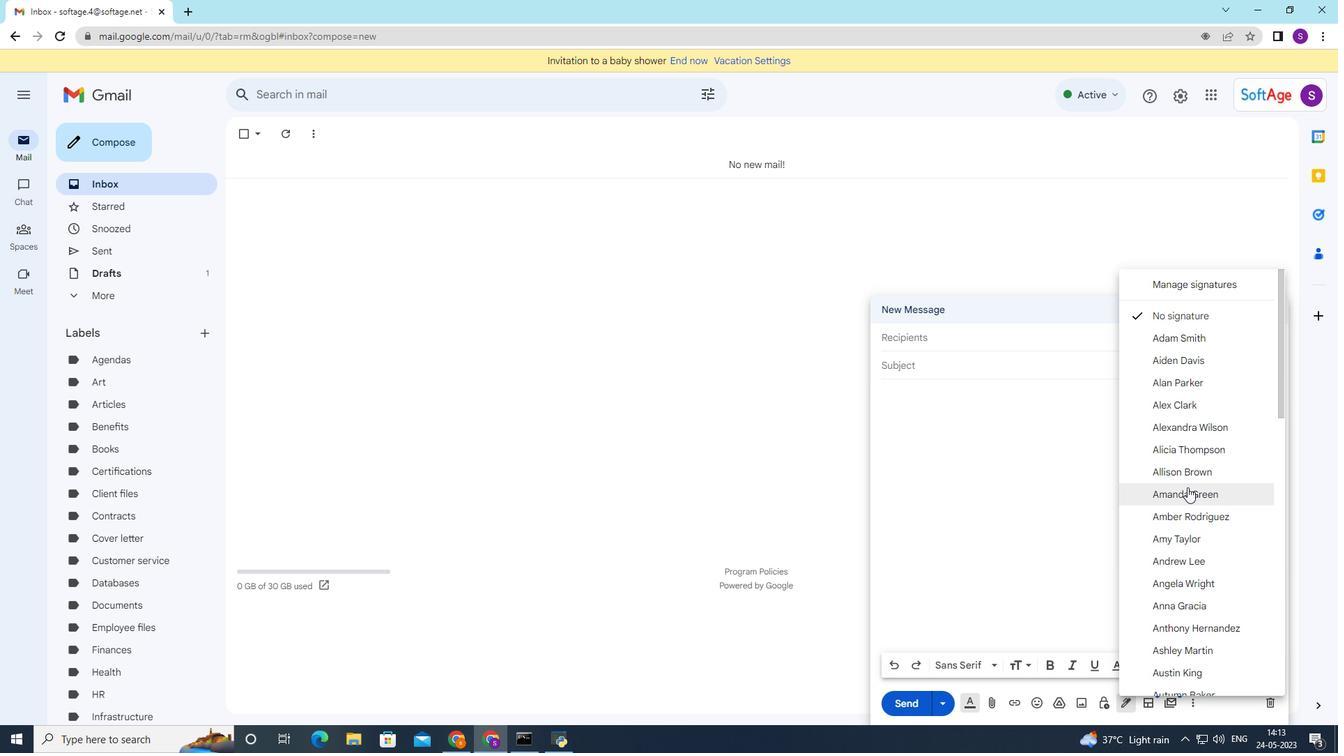 
Action: Mouse scrolled (1188, 487) with delta (0, 0)
Screenshot: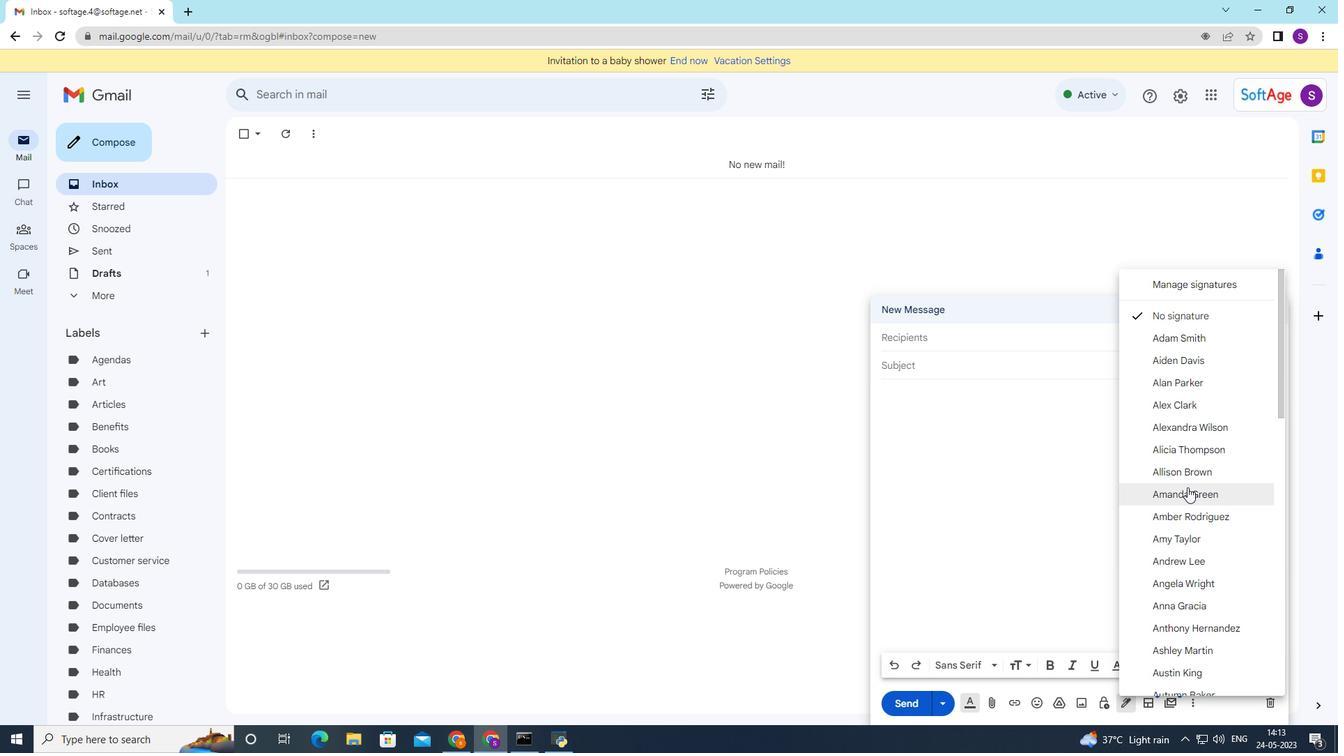 
Action: Mouse moved to (1187, 490)
Screenshot: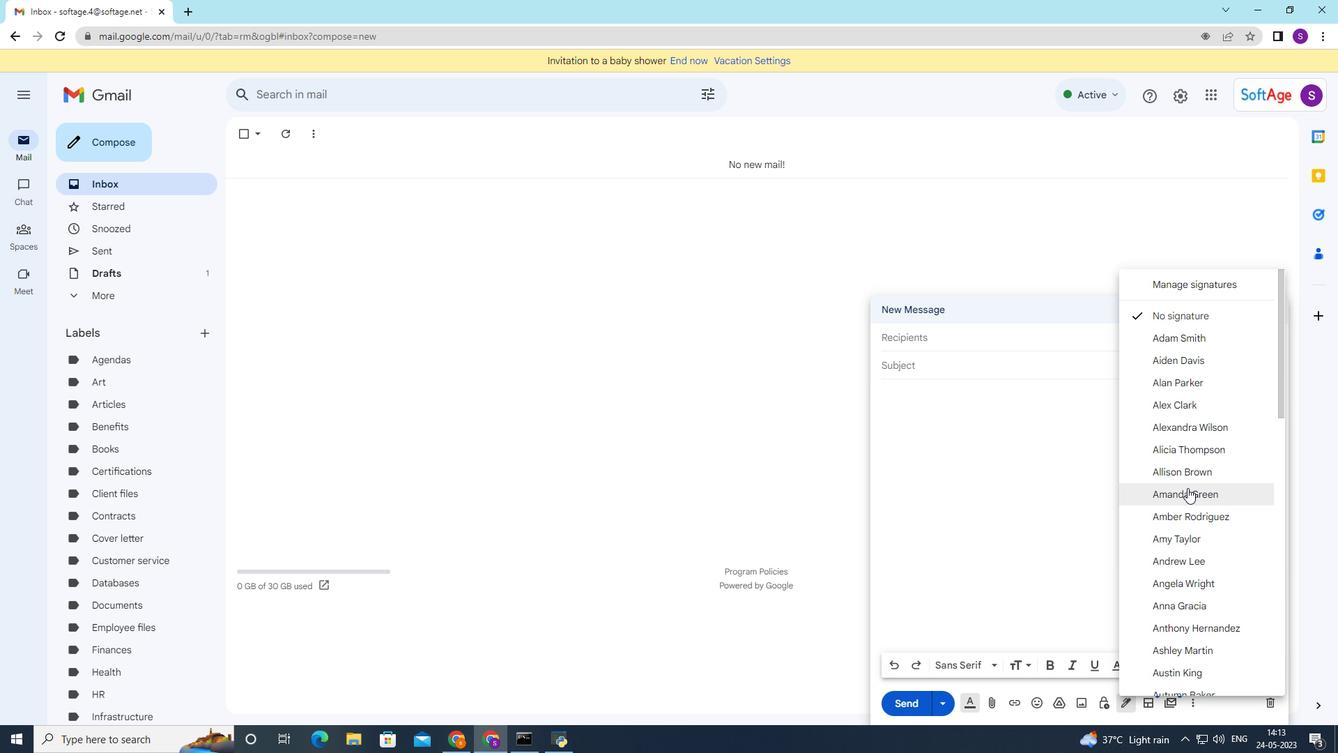 
Action: Mouse scrolled (1187, 489) with delta (0, 0)
Screenshot: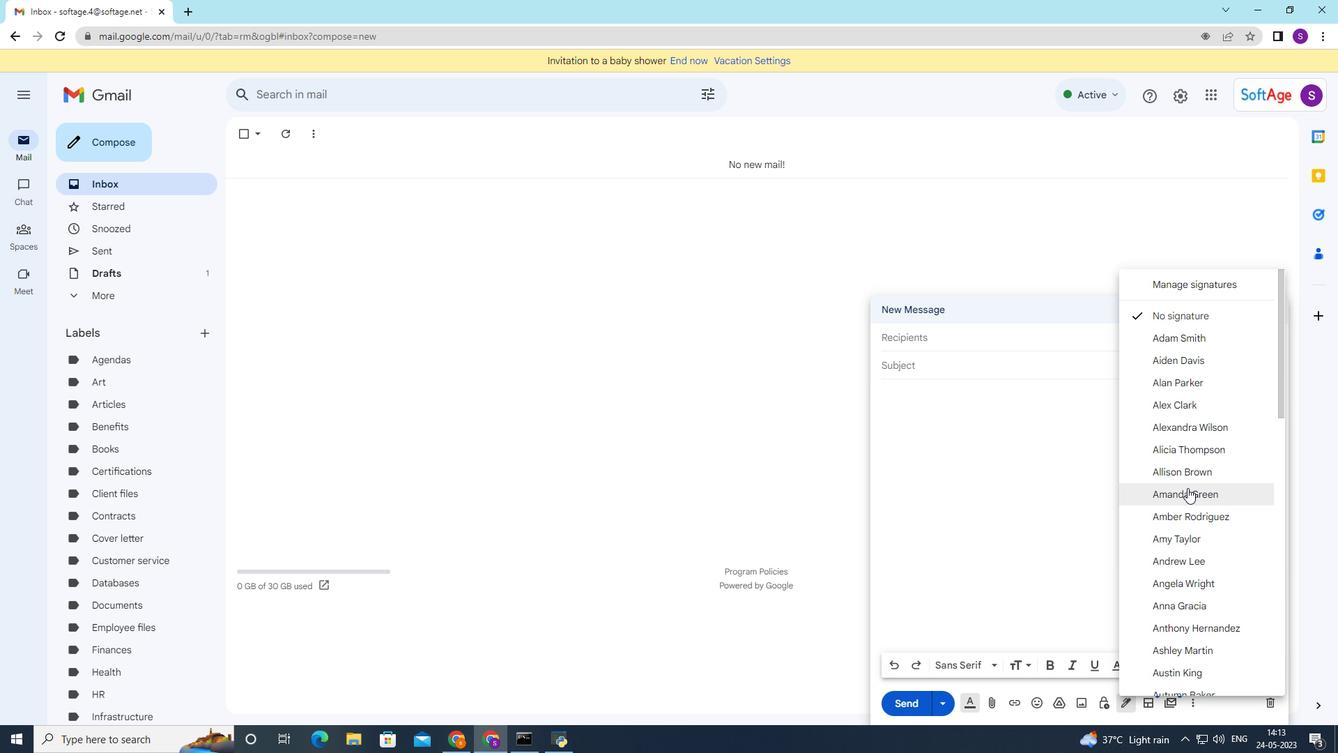 
Action: Mouse moved to (1186, 491)
Screenshot: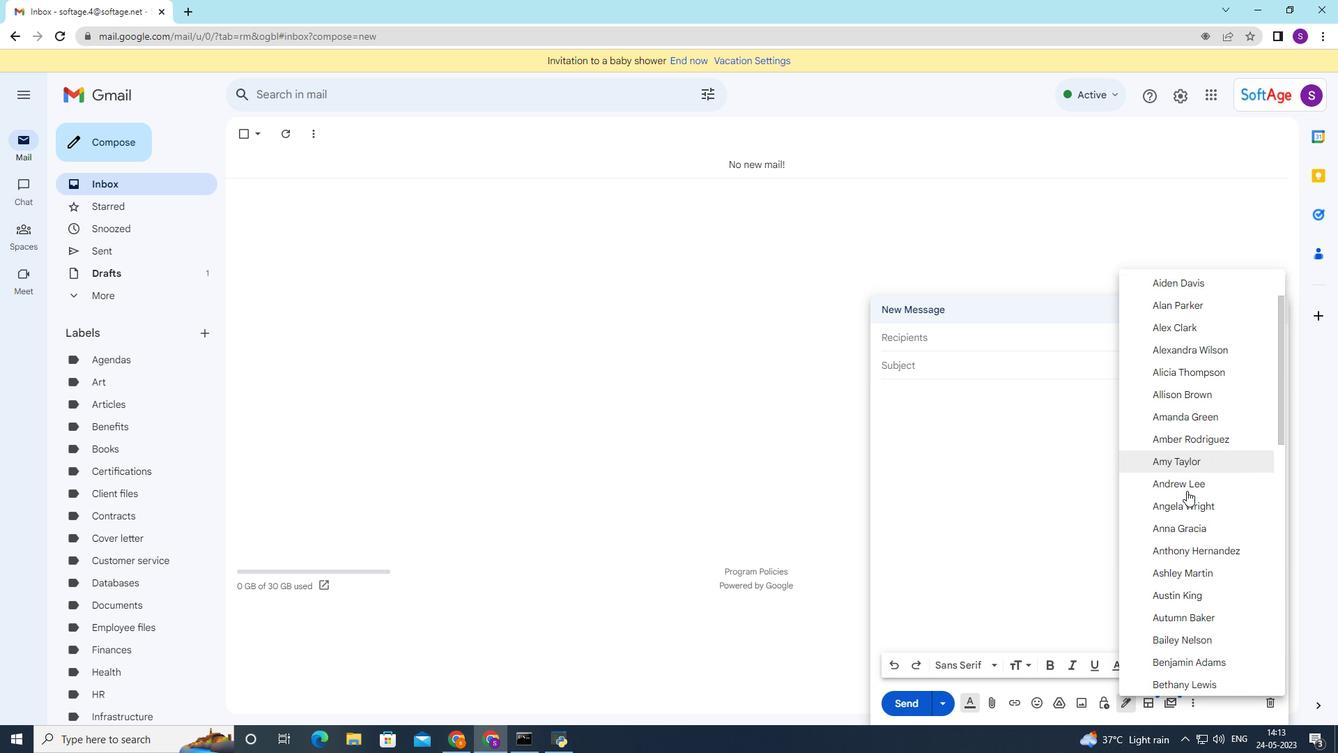 
Action: Mouse scrolled (1186, 490) with delta (0, 0)
Screenshot: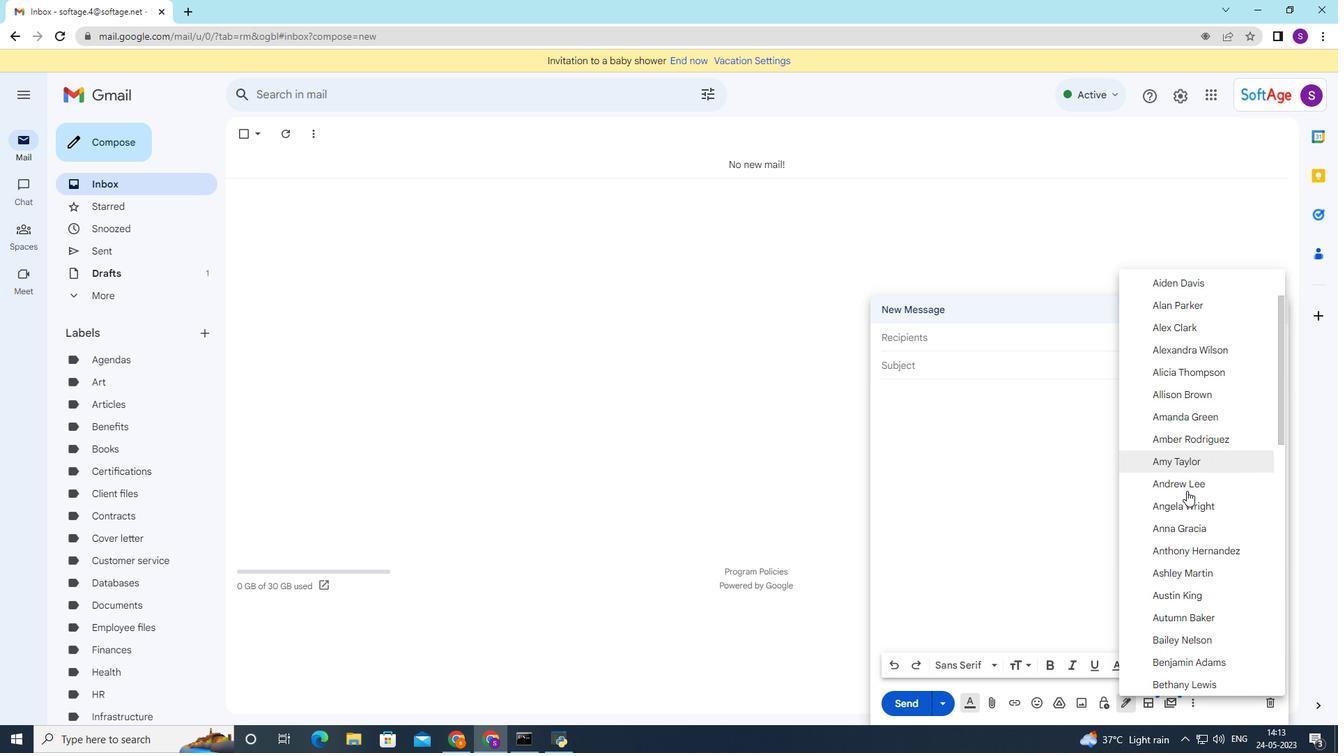 
Action: Mouse moved to (1186, 492)
Screenshot: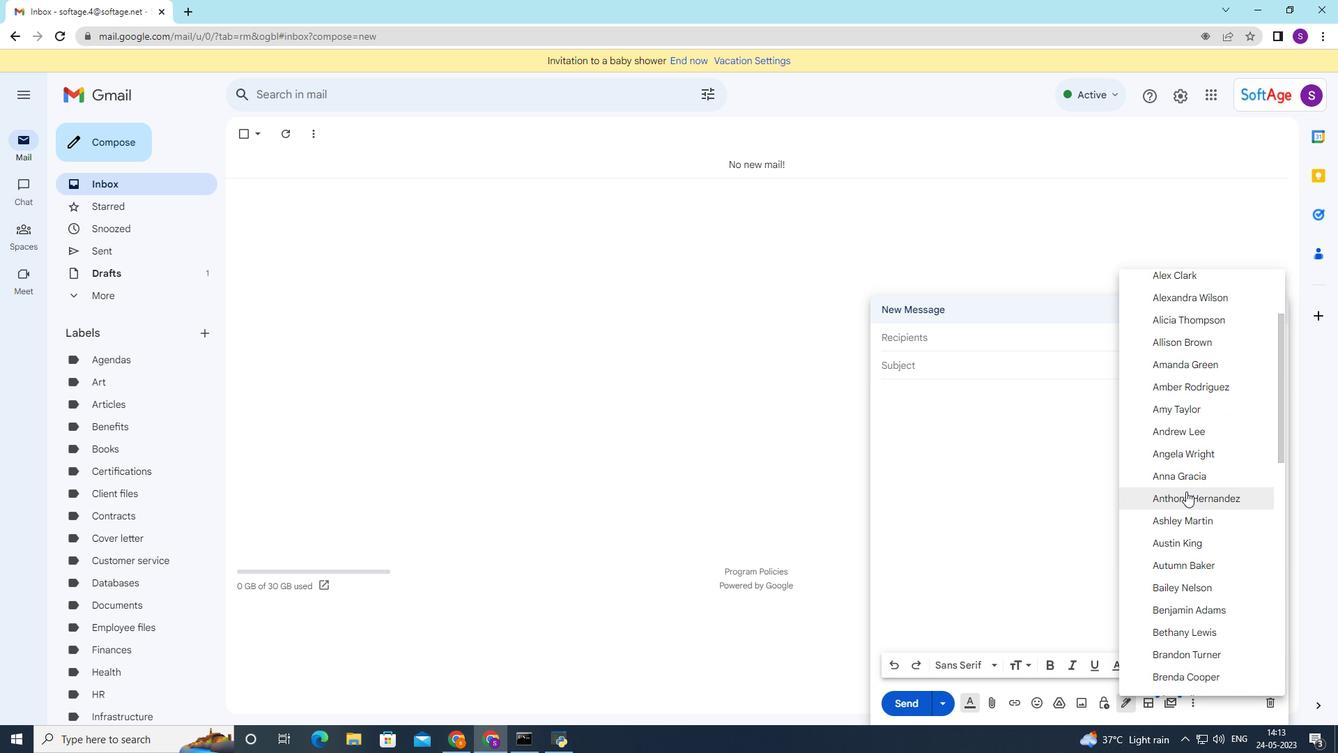 
Action: Mouse scrolled (1186, 492) with delta (0, 0)
Screenshot: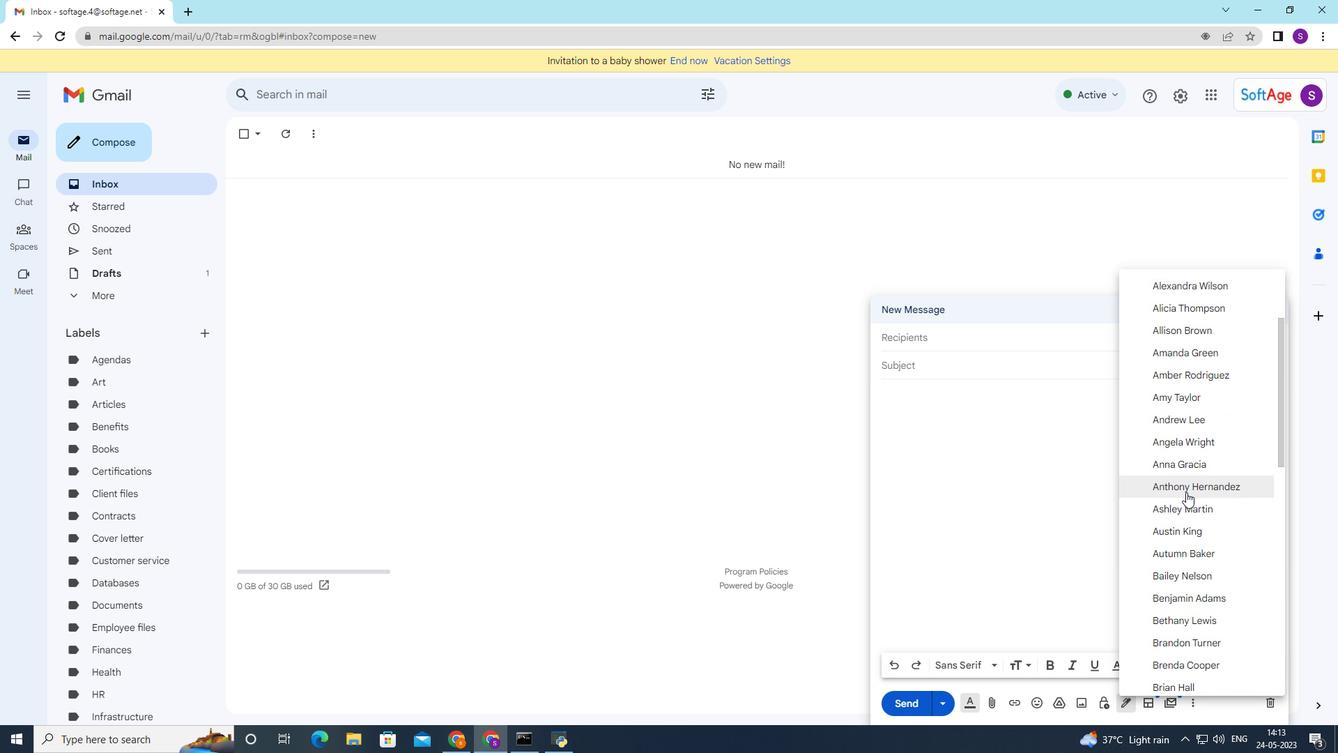 
Action: Mouse moved to (1186, 495)
Screenshot: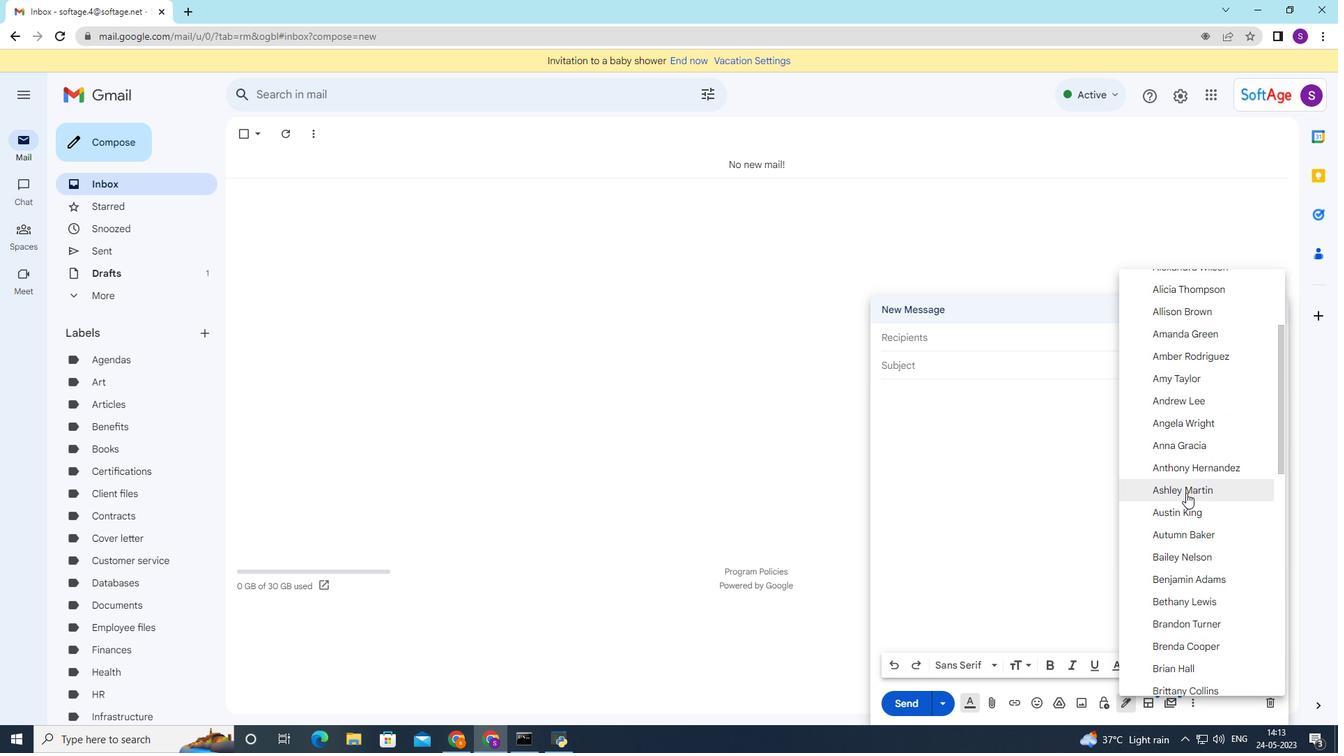 
Action: Mouse scrolled (1186, 494) with delta (0, 0)
Screenshot: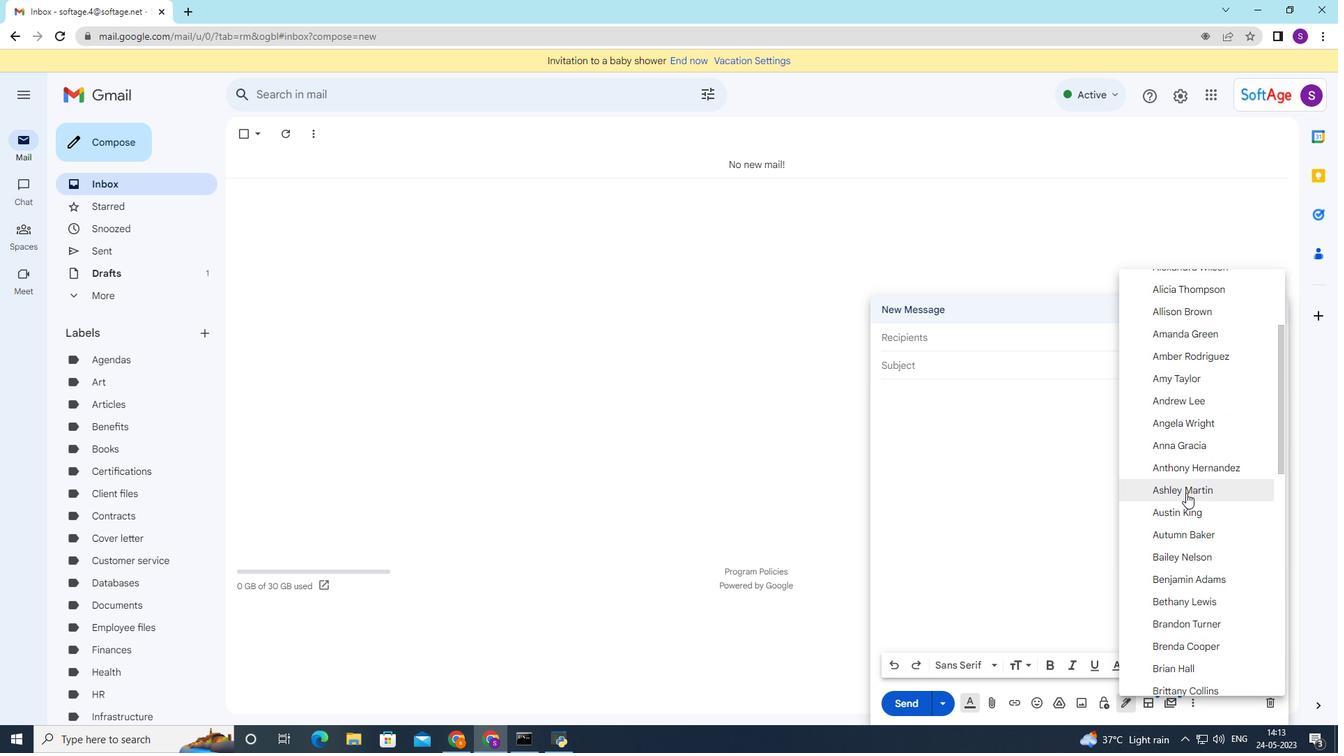 
Action: Mouse moved to (1184, 497)
Screenshot: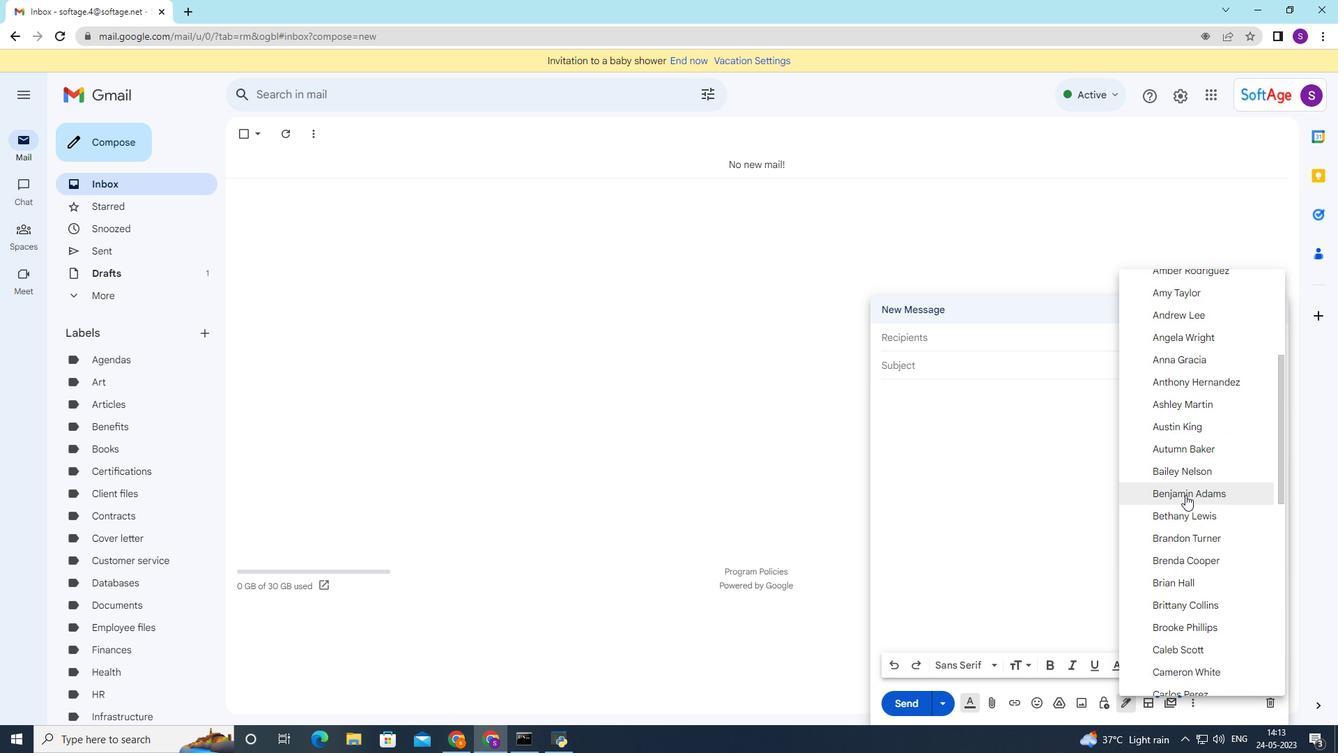 
Action: Mouse scrolled (1184, 497) with delta (0, 0)
Screenshot: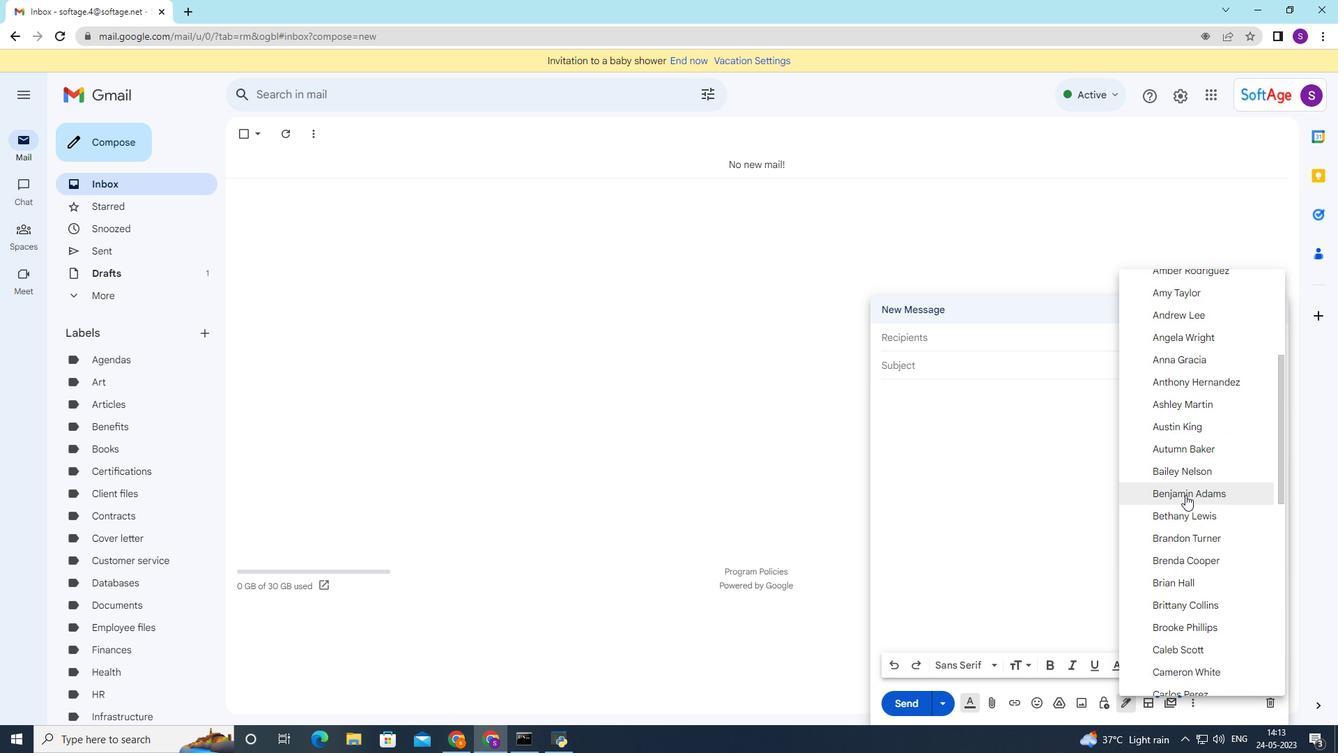 
Action: Mouse moved to (1179, 530)
Screenshot: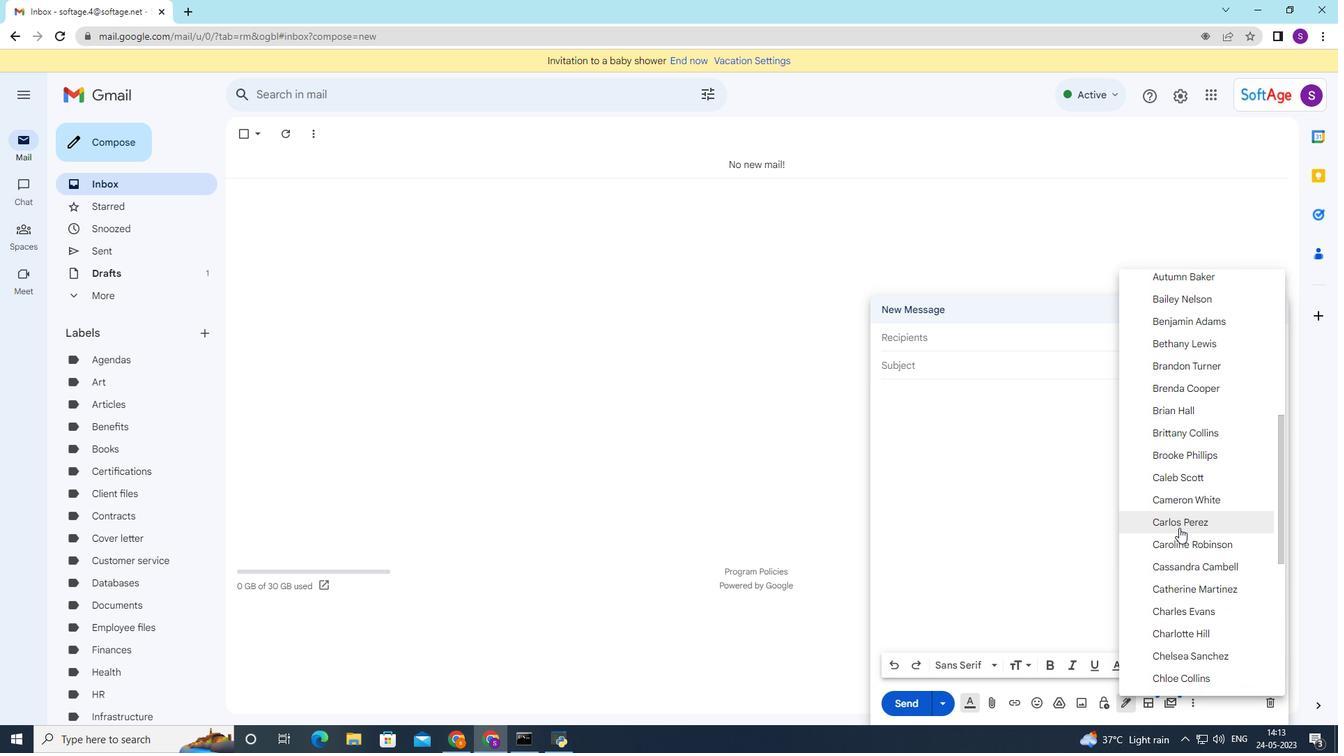
Action: Mouse scrolled (1179, 528) with delta (0, 0)
Screenshot: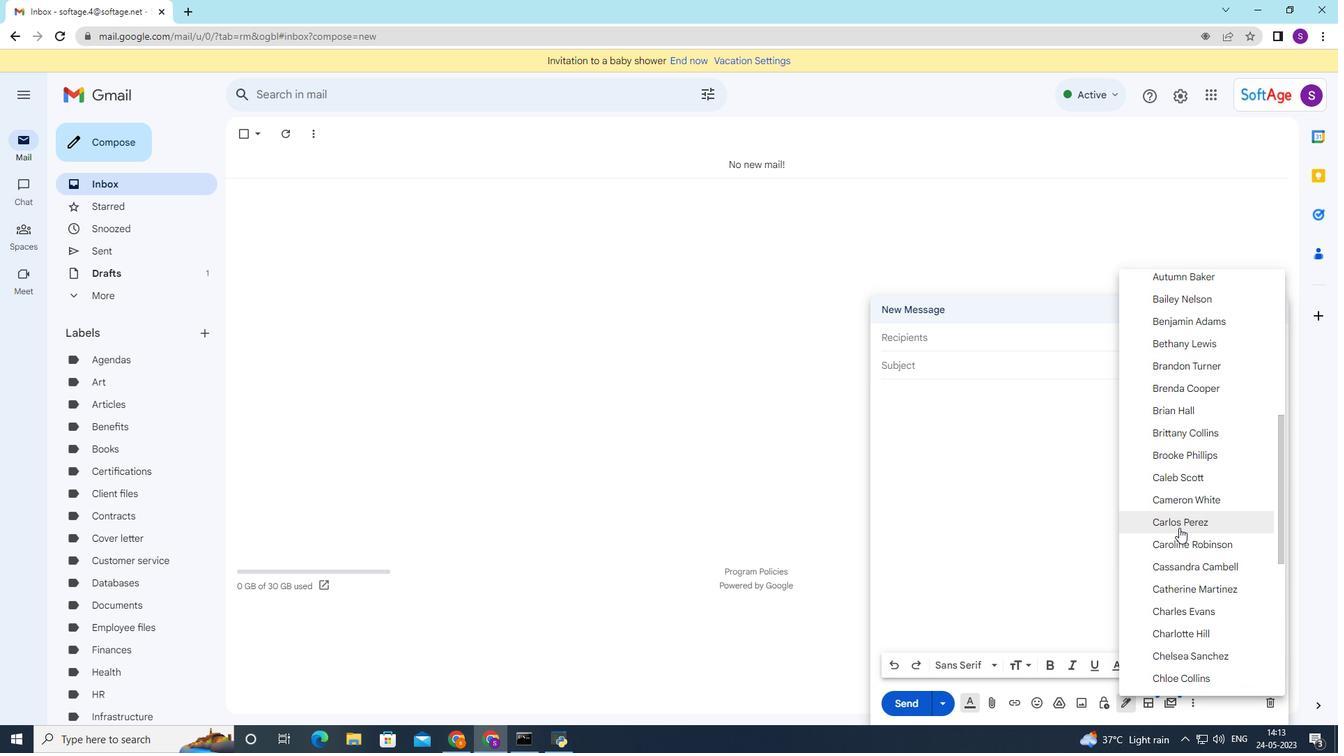 
Action: Mouse moved to (1179, 530)
Screenshot: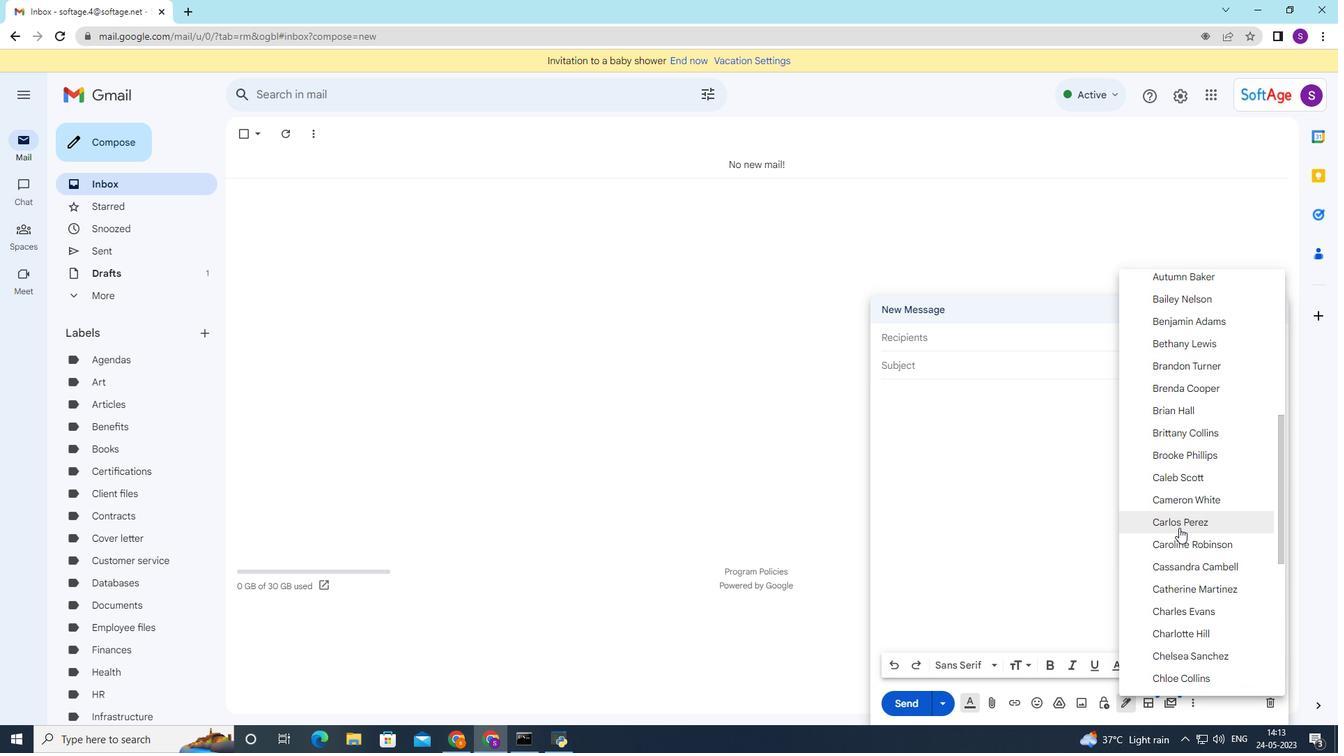 
Action: Mouse scrolled (1179, 528) with delta (0, 0)
Screenshot: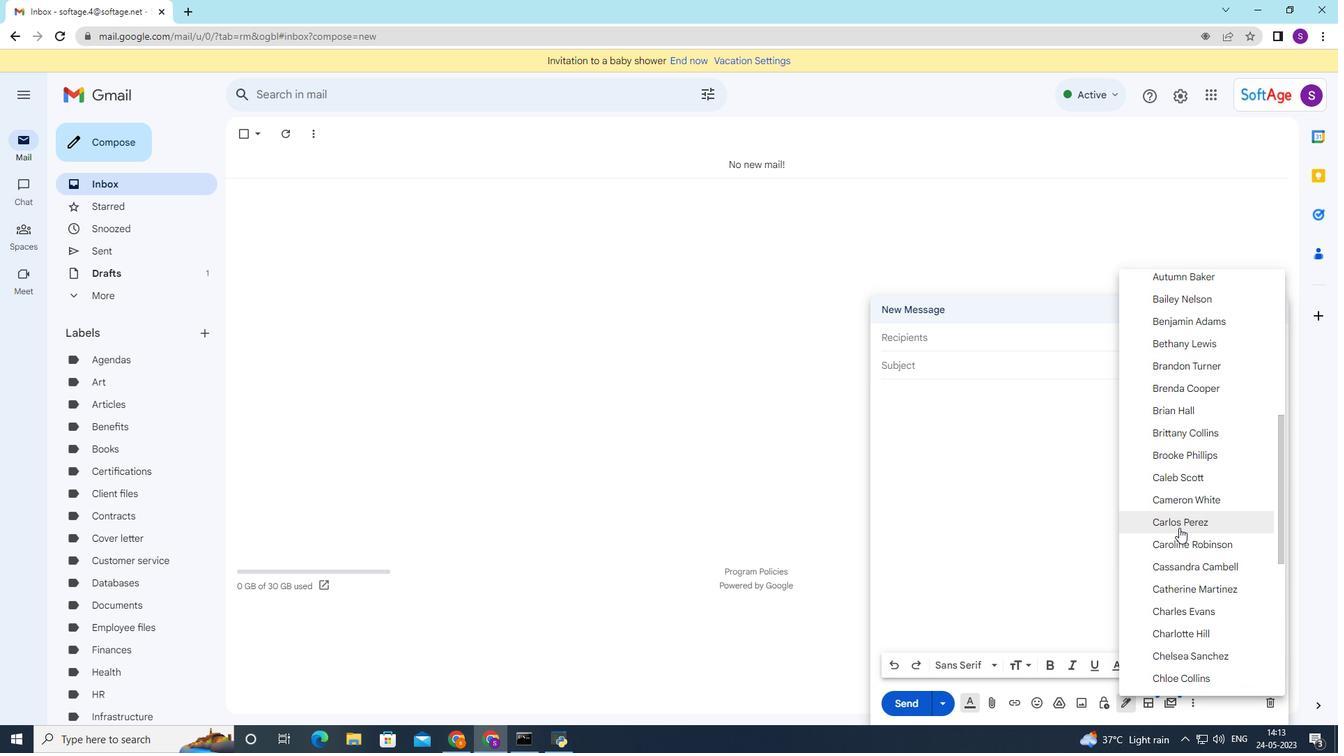 
Action: Mouse moved to (1179, 530)
Screenshot: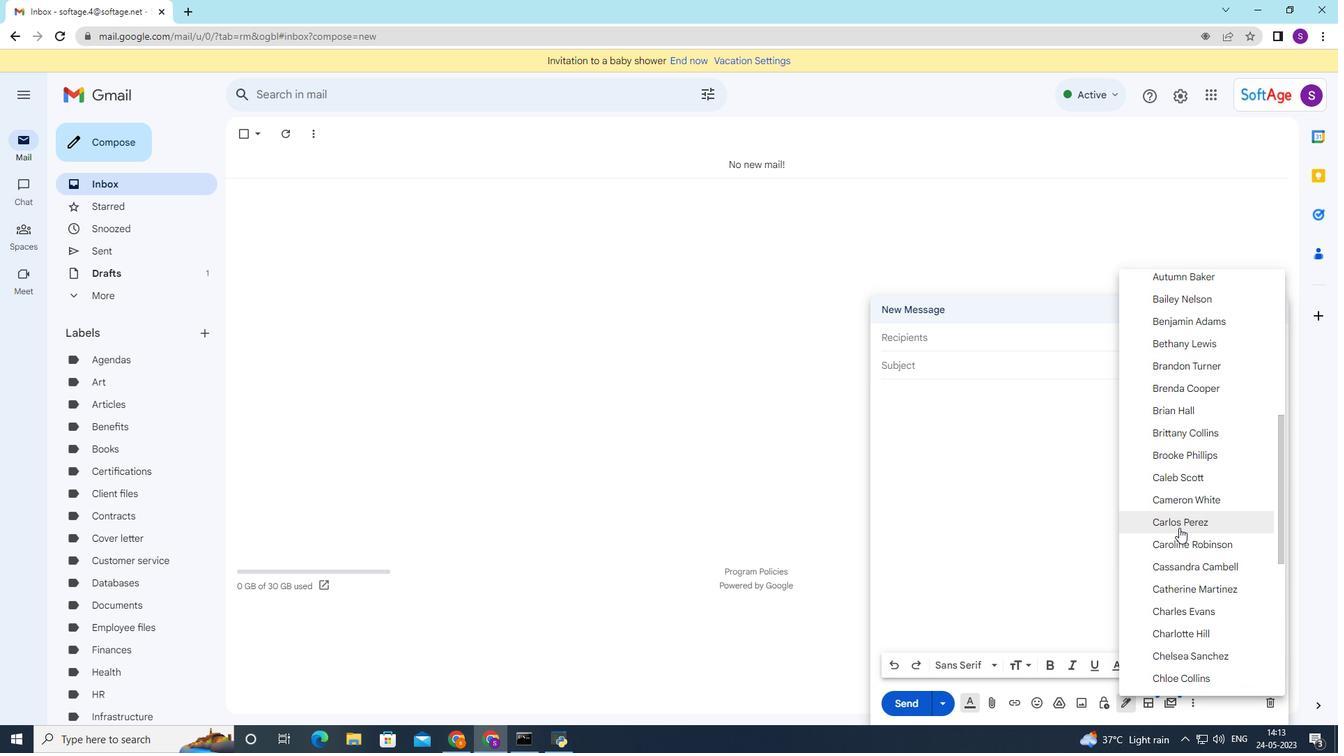 
Action: Mouse scrolled (1179, 529) with delta (0, 0)
Screenshot: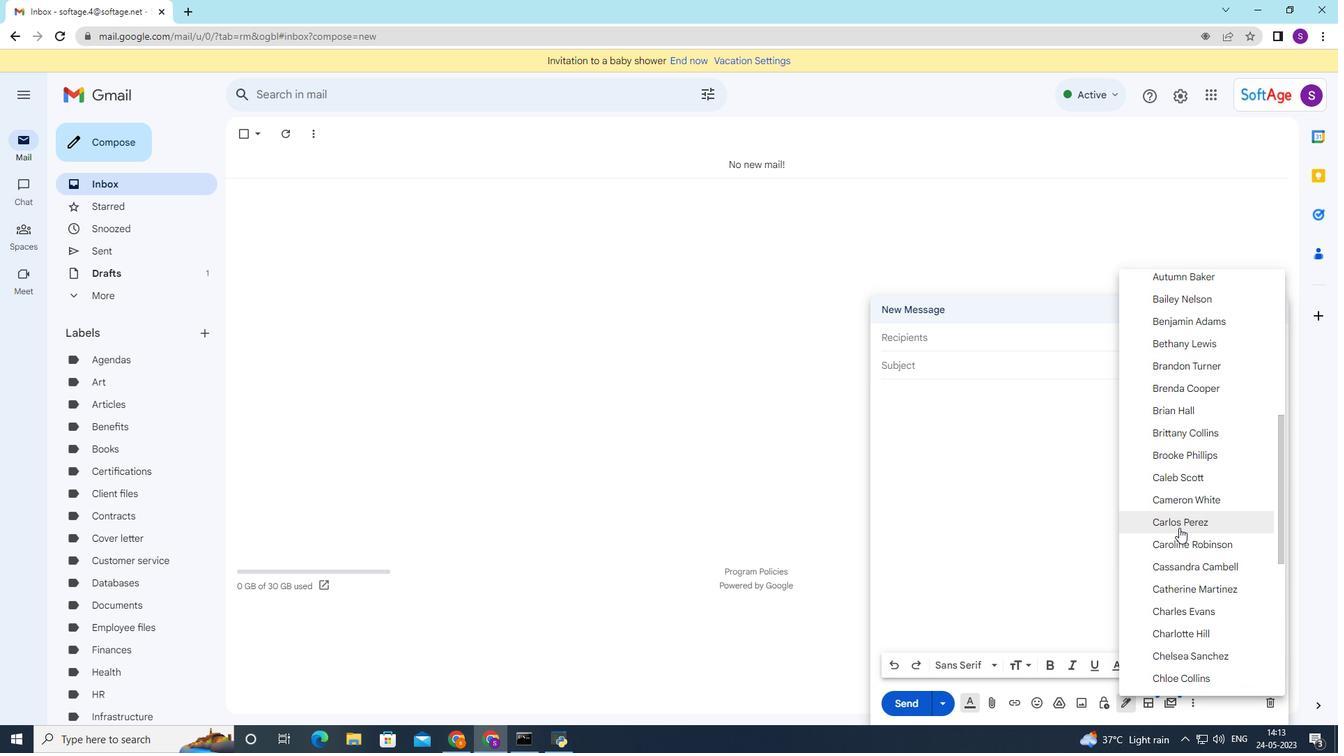 
Action: Mouse moved to (1190, 612)
Screenshot: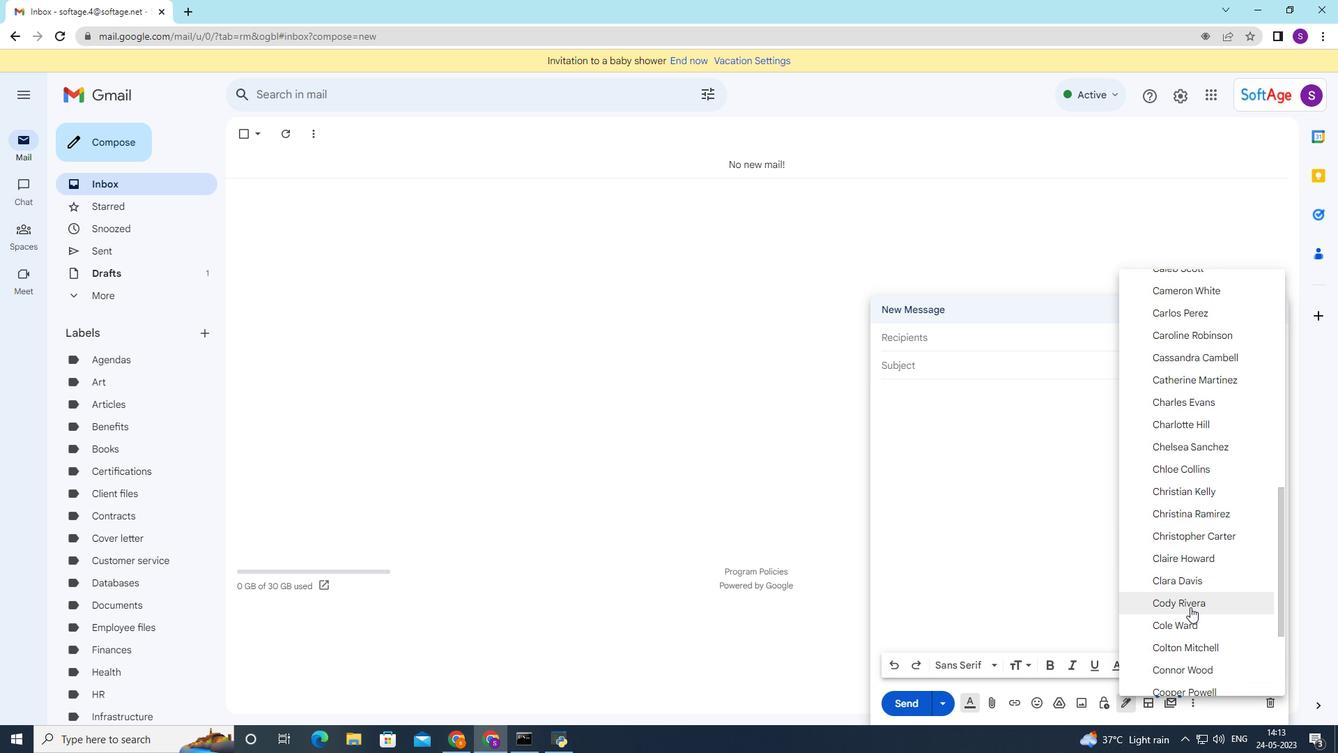 
Action: Mouse scrolled (1190, 611) with delta (0, 0)
Screenshot: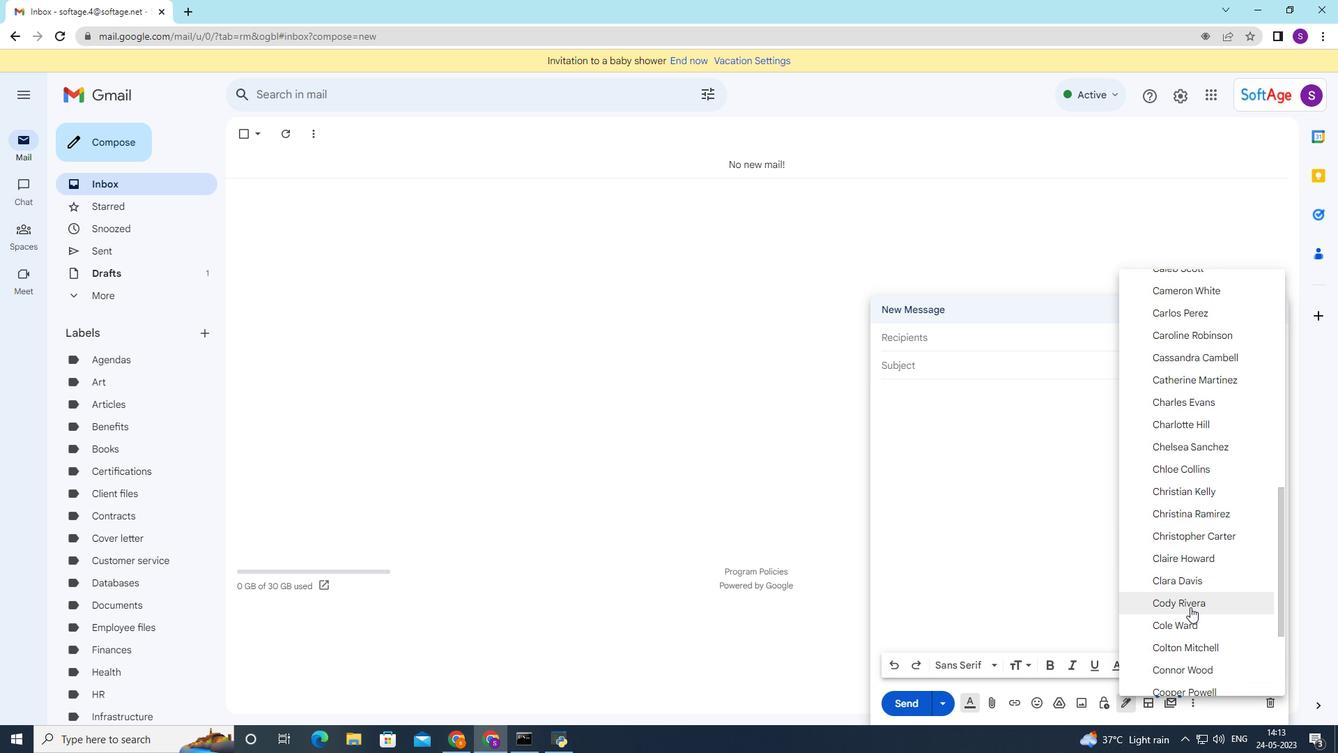 
Action: Mouse moved to (1190, 614)
Screenshot: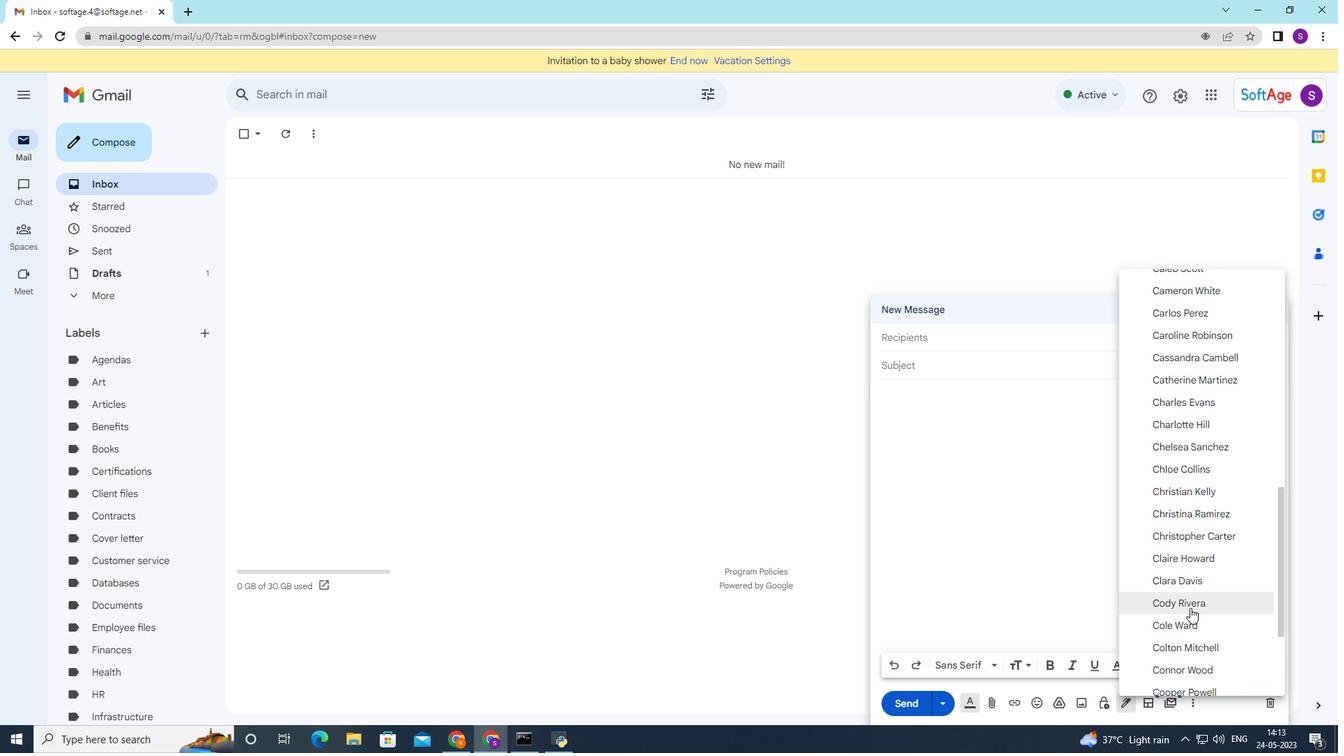 
Action: Mouse scrolled (1190, 613) with delta (0, 0)
Screenshot: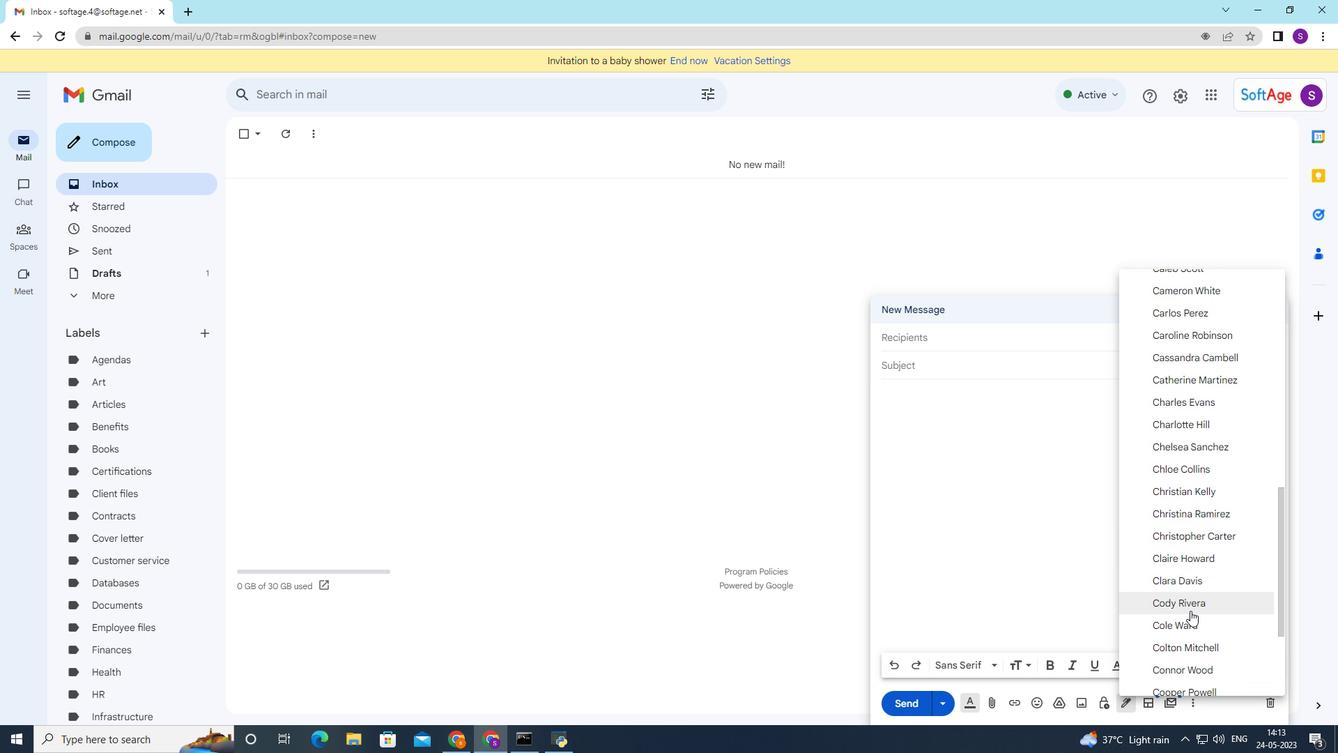 
Action: Mouse moved to (1191, 614)
Screenshot: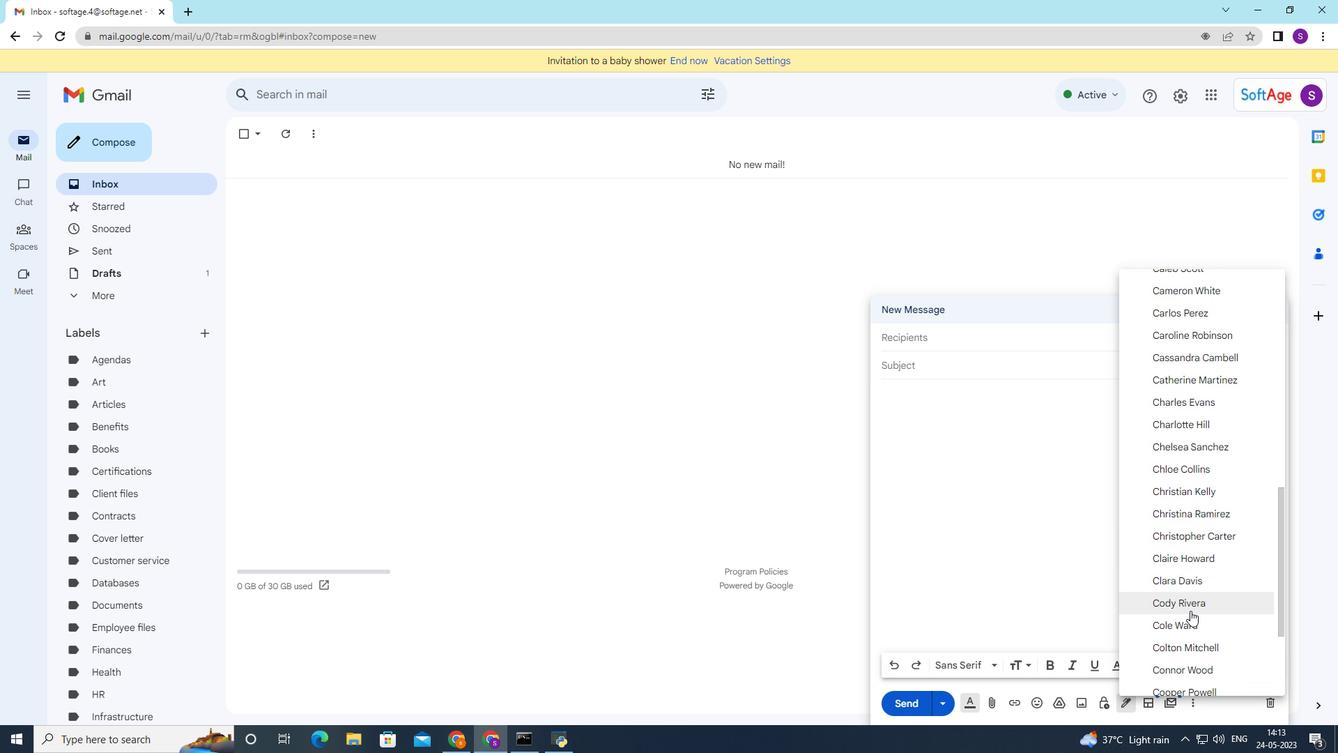 
Action: Mouse scrolled (1191, 613) with delta (0, 0)
Screenshot: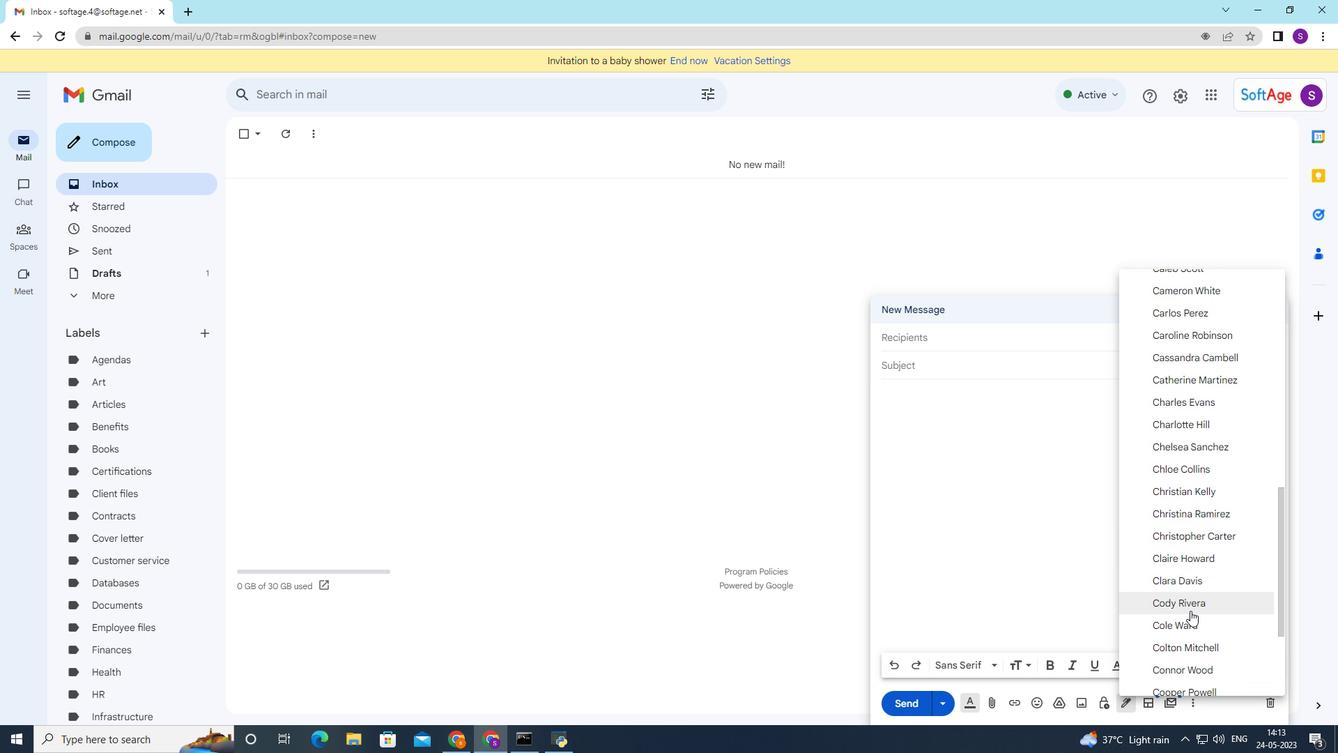 
Action: Mouse scrolled (1191, 613) with delta (0, 0)
Screenshot: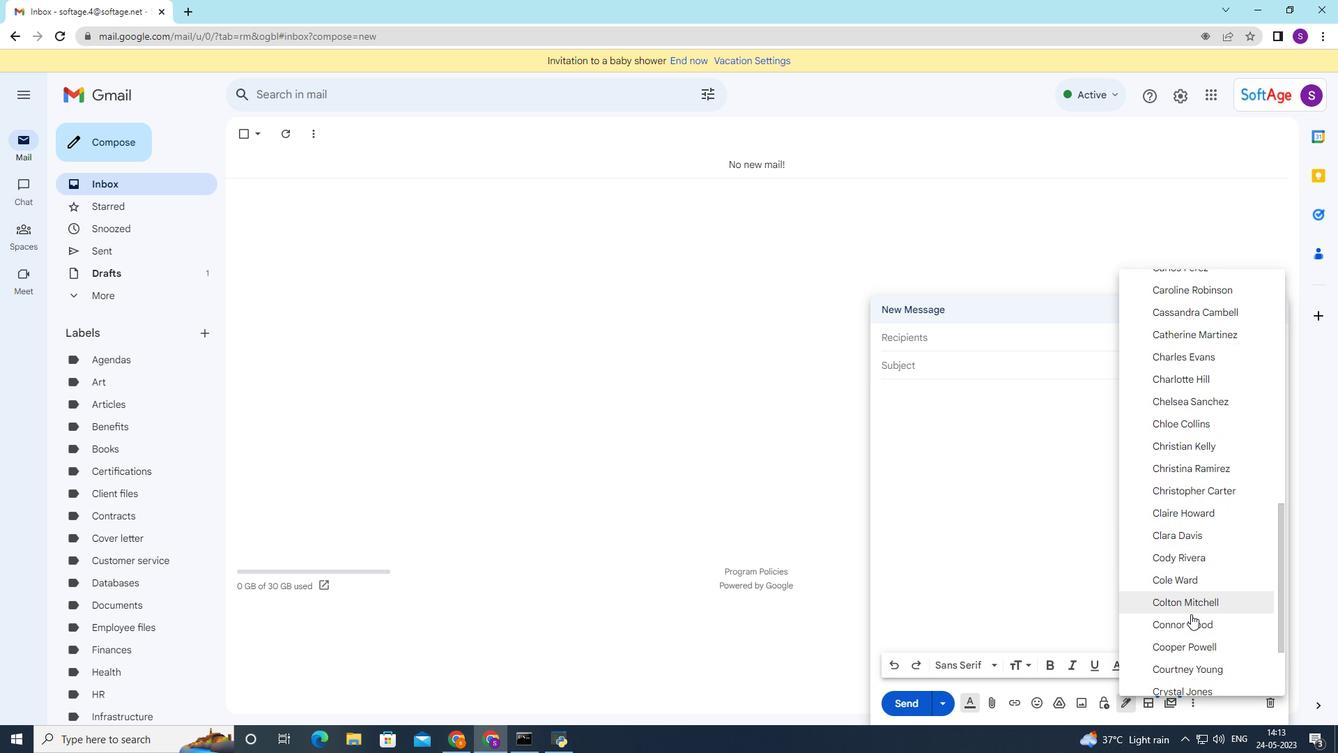 
Action: Mouse moved to (1193, 643)
Screenshot: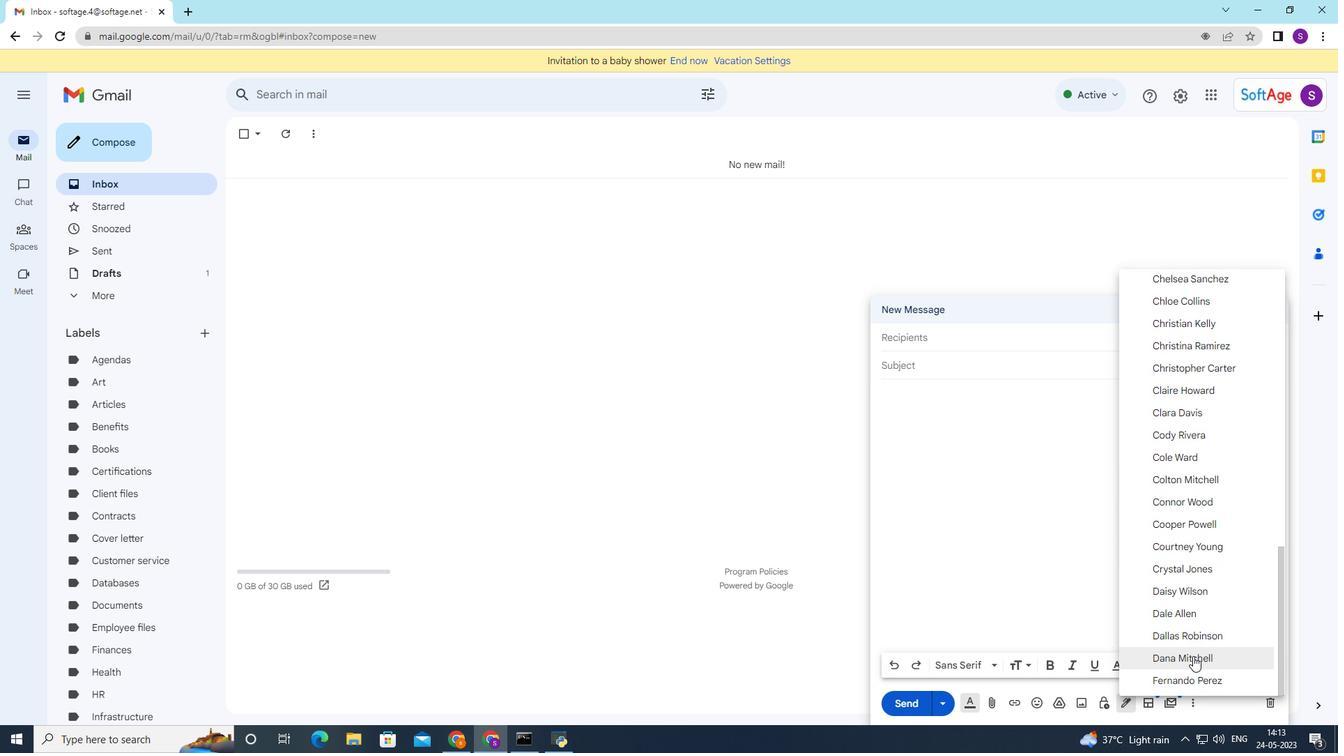 
Action: Mouse pressed left at (1193, 643)
Screenshot: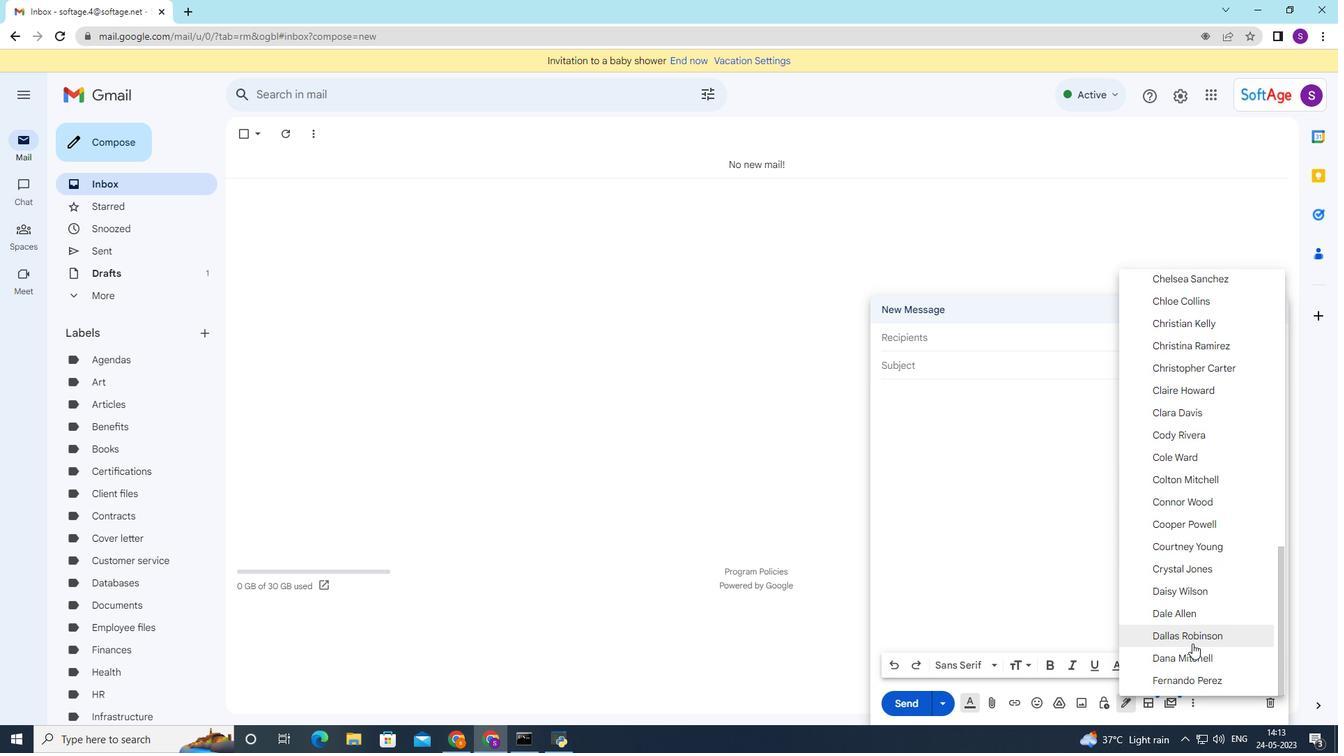 
Action: Mouse moved to (923, 366)
Screenshot: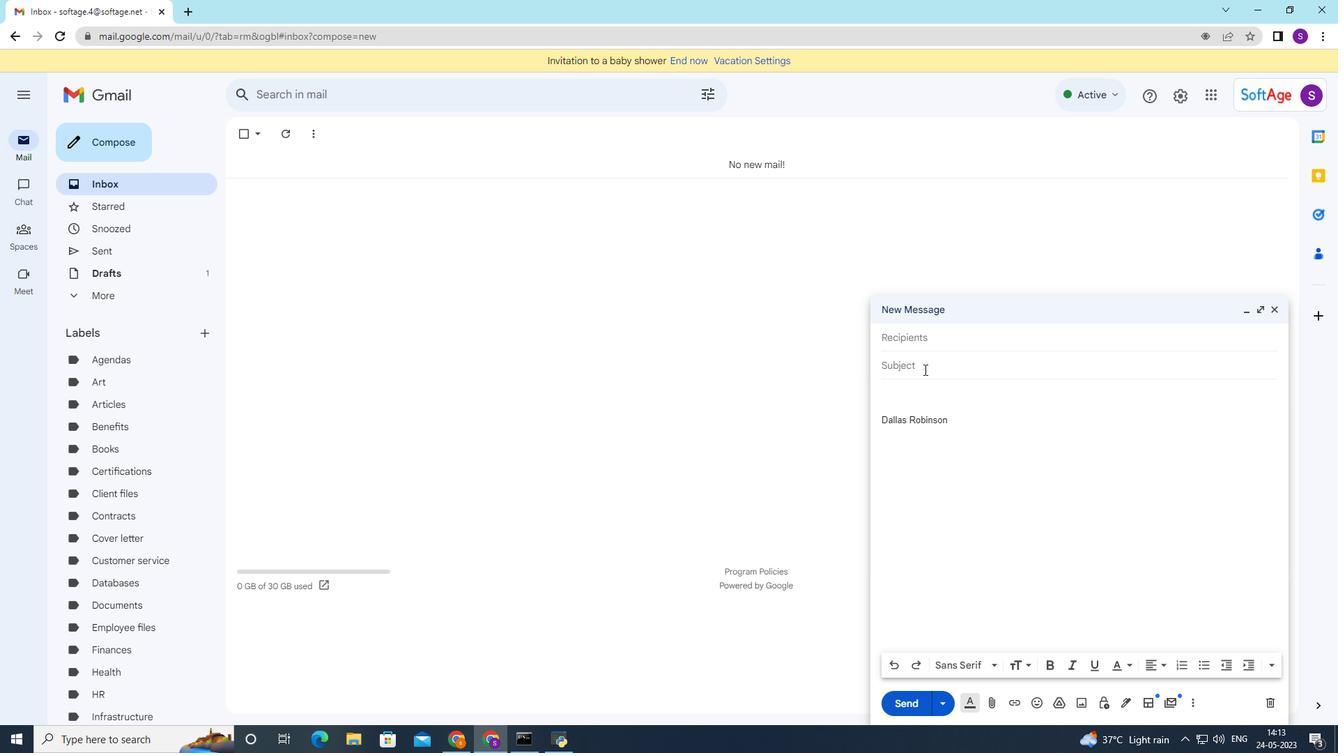 
Action: Mouse pressed left at (923, 366)
Screenshot: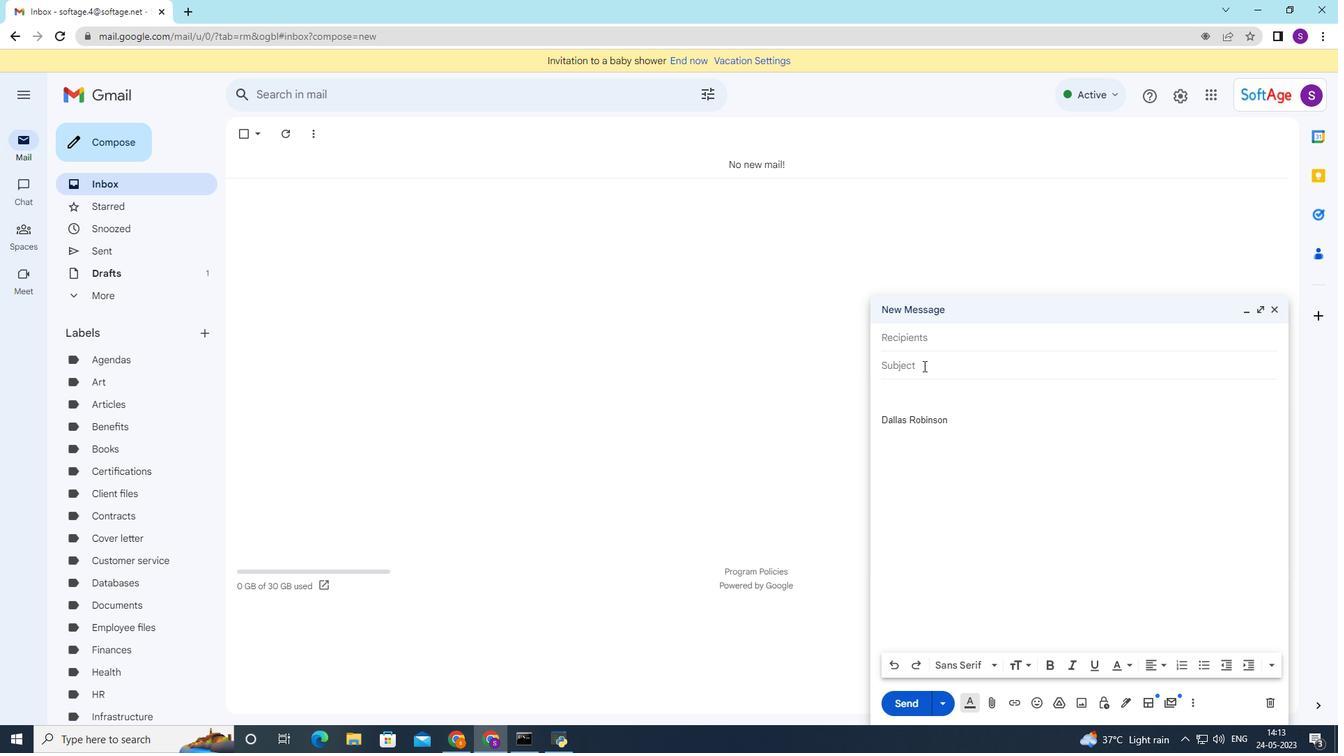 
Action: Mouse moved to (923, 369)
Screenshot: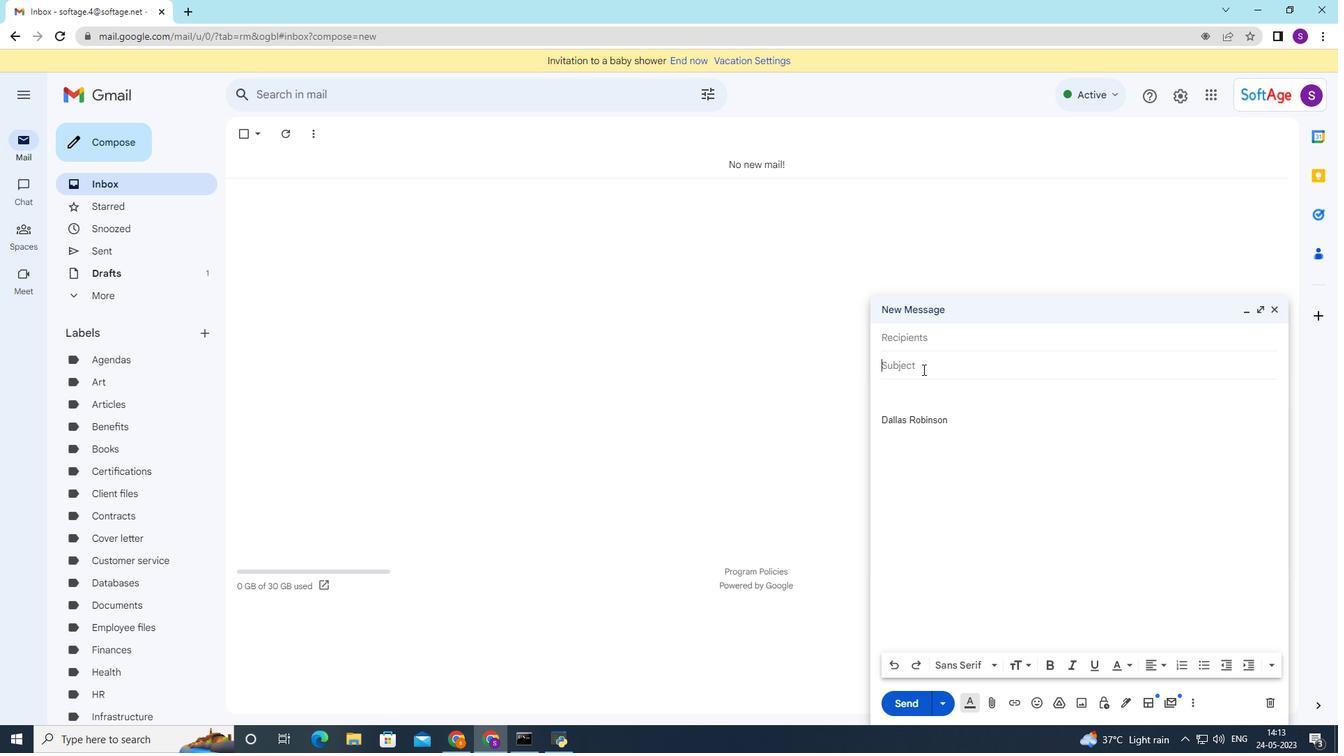 
Action: Key pressed <Key.shift>Invitation<Key.space>to<Key.space>a<Key.space>network<Key.space><Key.backspace>ing<Key.space>event
Screenshot: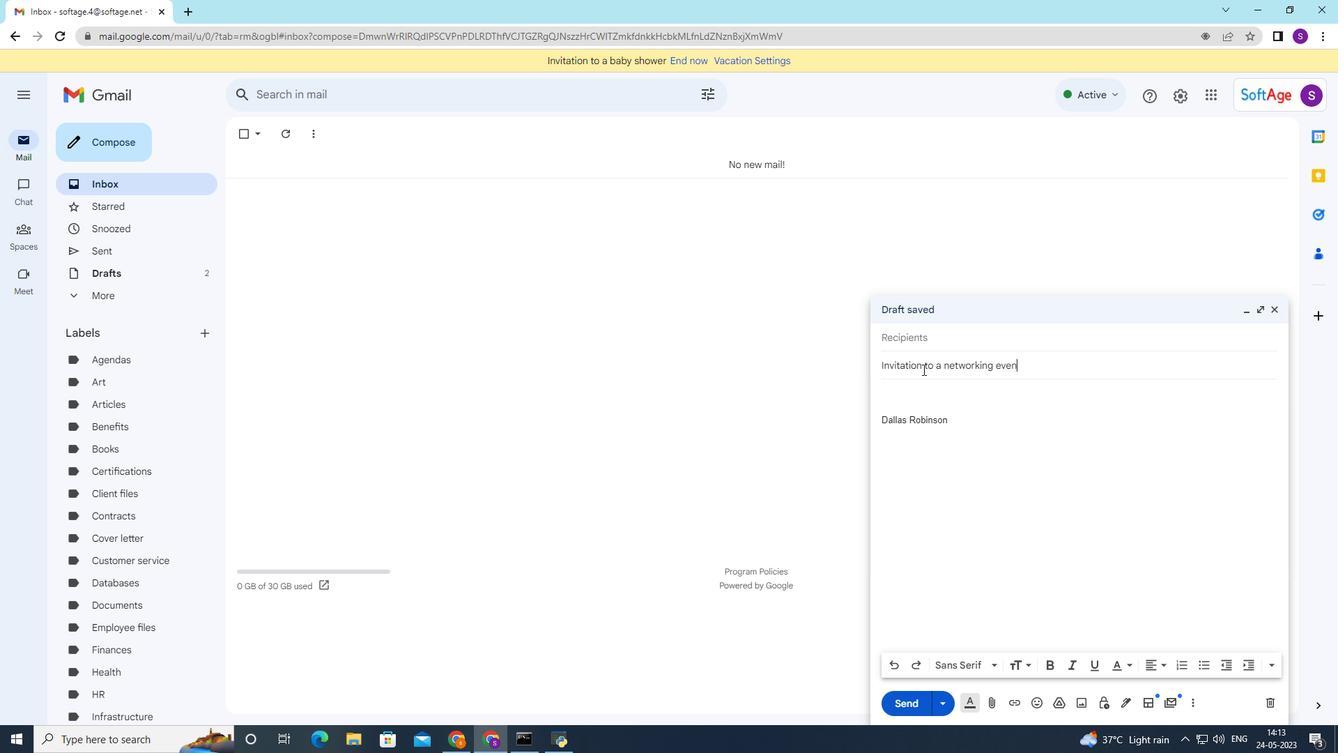 
Action: Mouse moved to (891, 384)
Screenshot: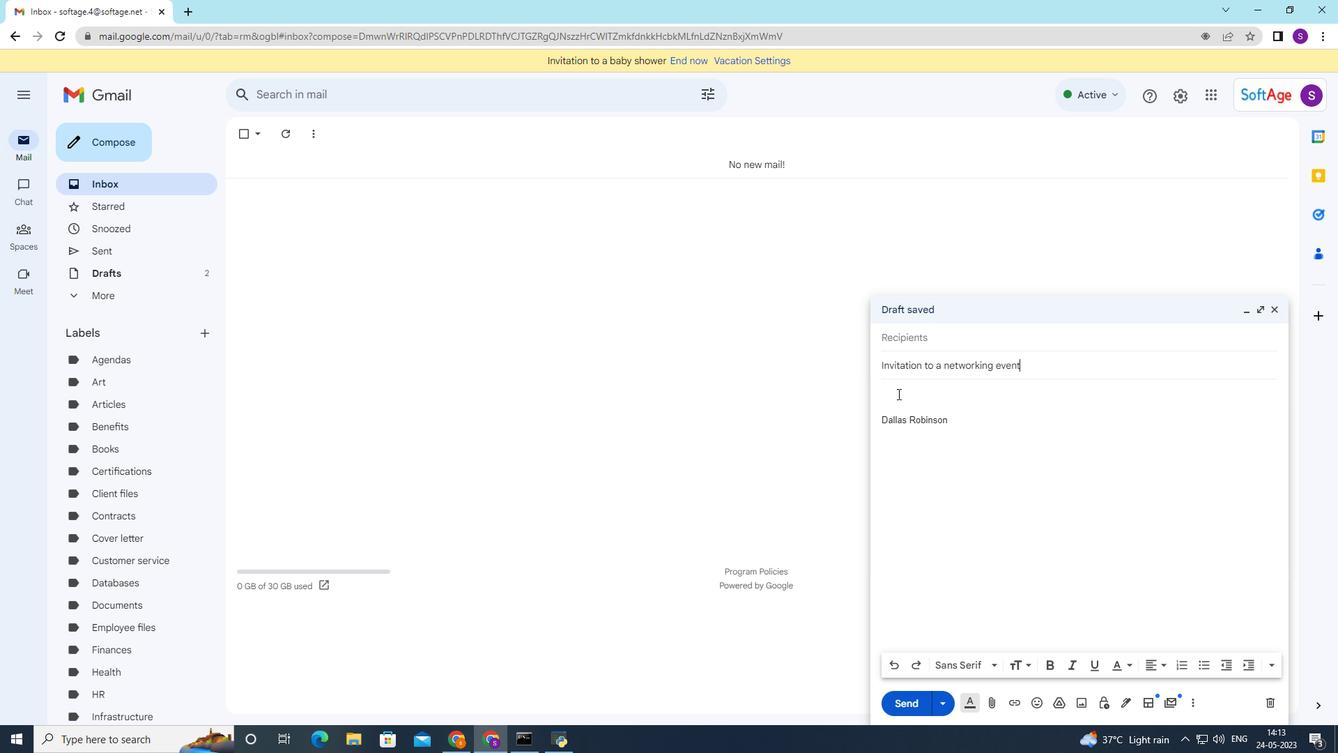 
Action: Mouse pressed left at (891, 384)
Screenshot: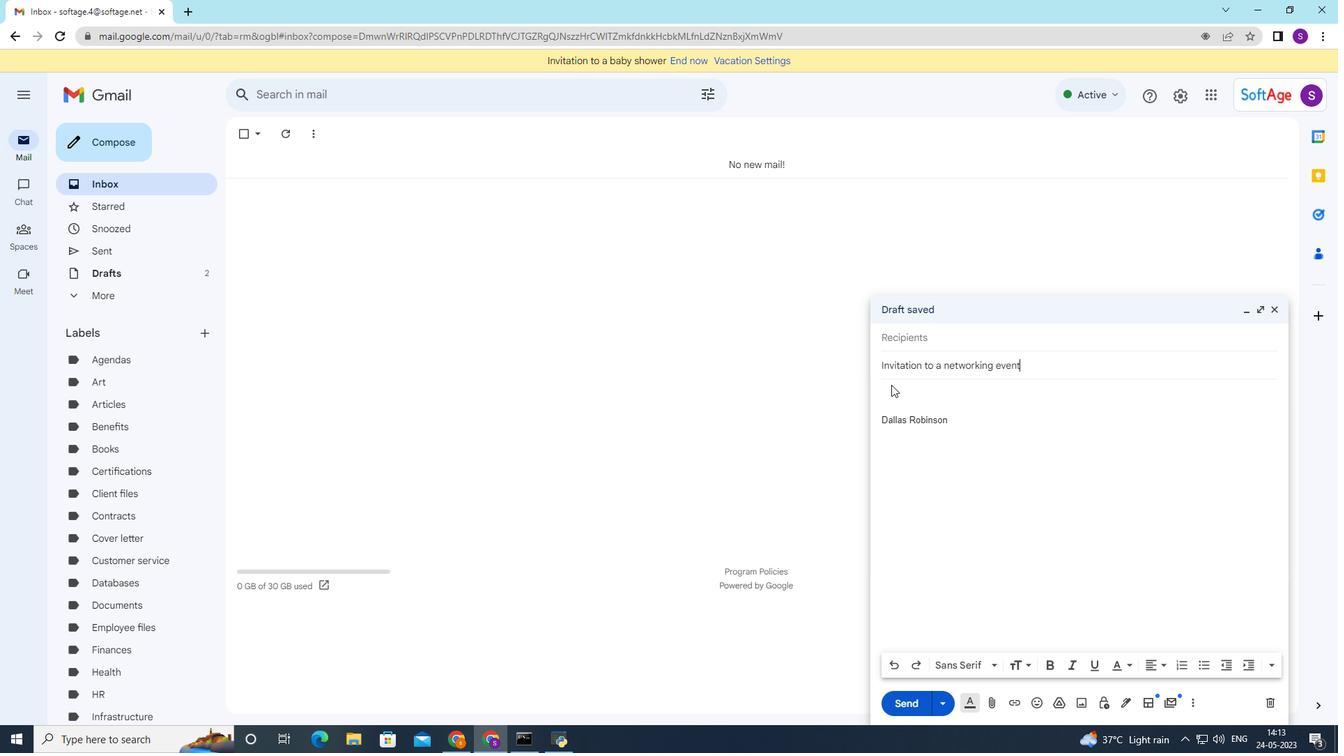 
Action: Mouse moved to (891, 384)
Screenshot: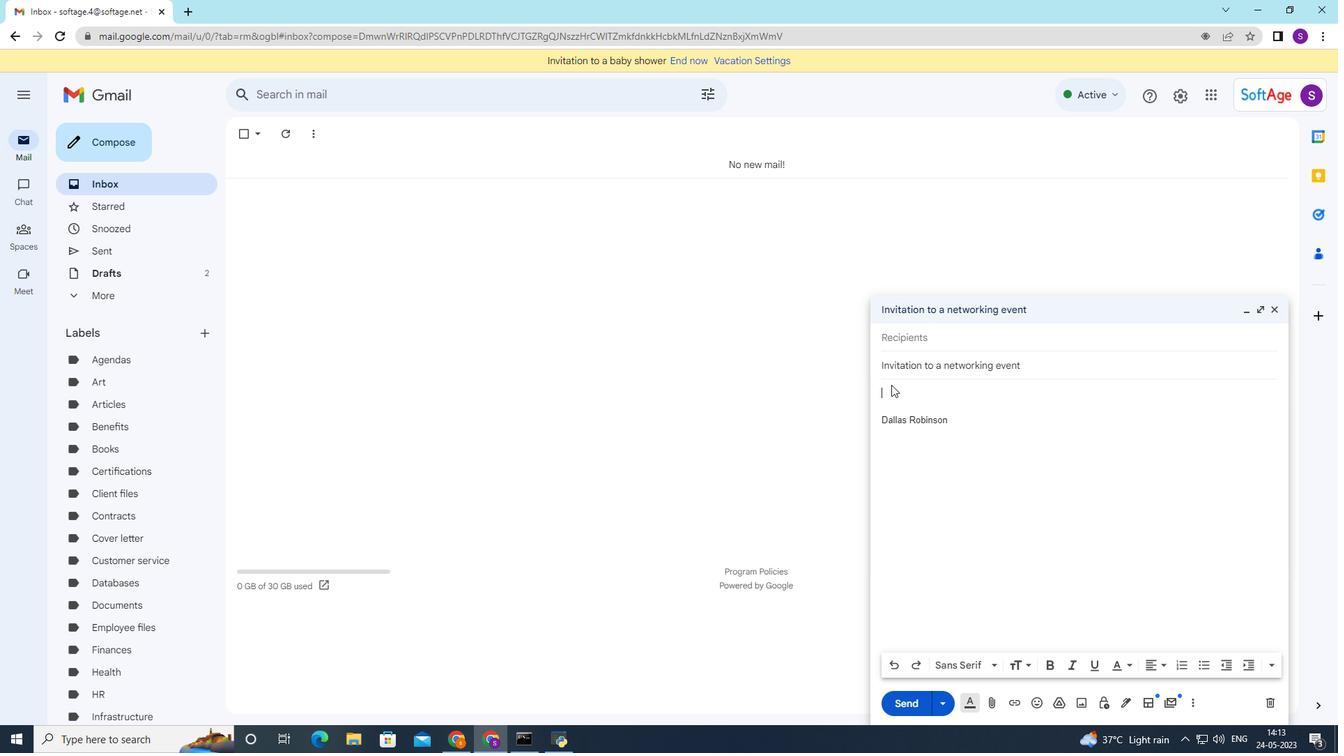 
Action: Key pressed <Key.shift>I<Key.space>notices<Key.space><Key.backspace><Key.backspace>d<Key.space>that<Key.space>there<Key.space>are<Key.space>some<Key.space>
Screenshot: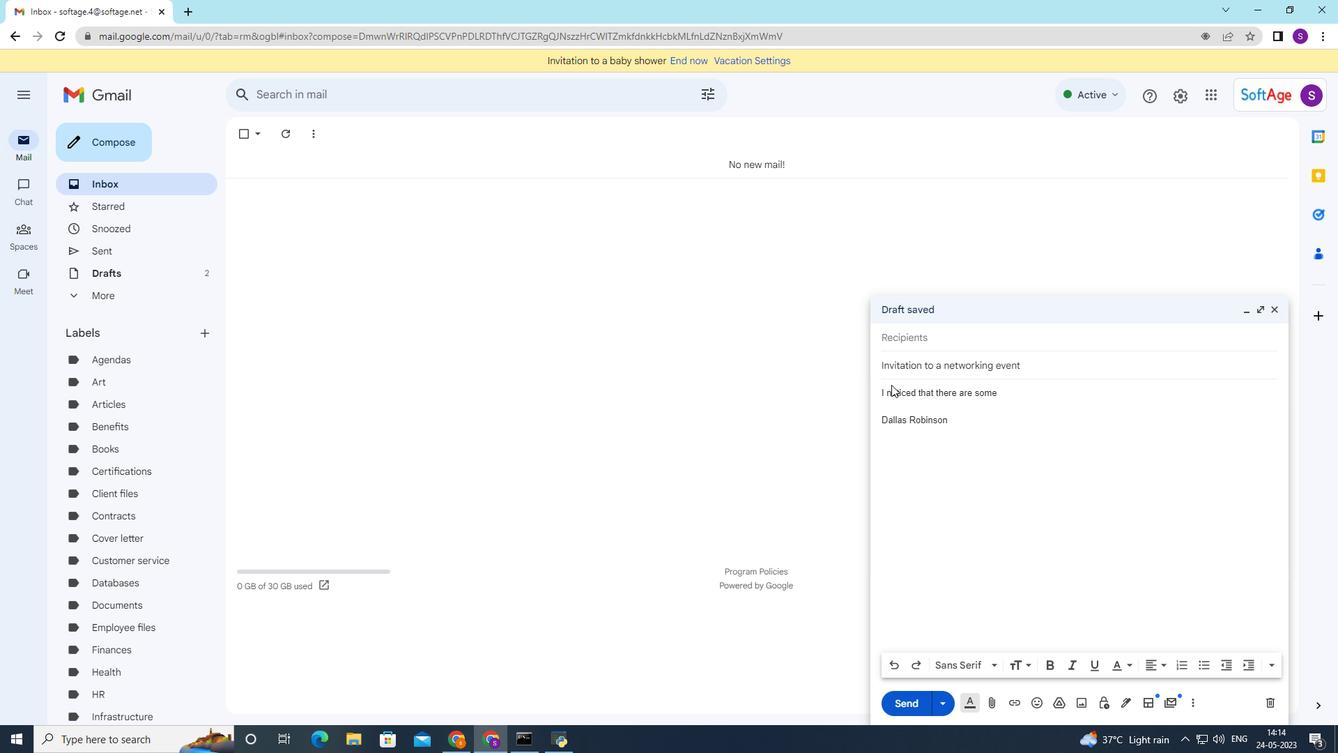 
Action: Mouse moved to (915, 388)
Screenshot: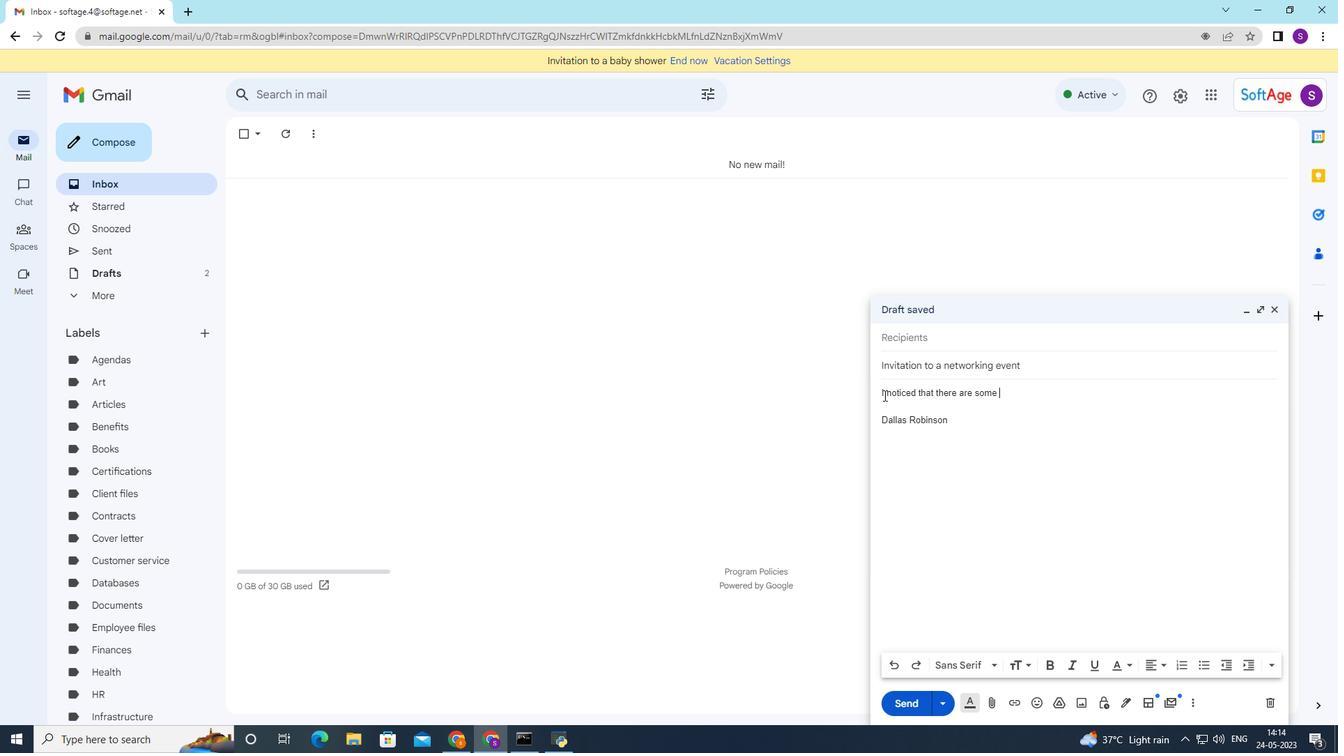 
Action: Key pressed dispen<Key.backspace><Key.backspace><Key.backspace><Key.backspace>screpancies<Key.space>in<Key.space>the<Key.space>w<Key.backspace>employee<Key.space>time<Key.space>sheets.<Key.space><Key.shift>Coould<Key.space>u<Key.backspace>yp<Key.backspace>ou<Key.space>please<Key.space>investigate<Key.space>y<Key.backspace>the<Key.space>issue<Key.shift_r><Key.shift_r><Key.shift_r><Key.shift_r><Key.shift_r><Key.shift_r><Key.shift_r><Key.shift_r><Key.shift_r><Key.shift_r><Key.shift_r><Key.shift_r><Key.shift_r><Key.shift_r><Key.shift_r><Key.shift_r><Key.shift_r>?
Screenshot: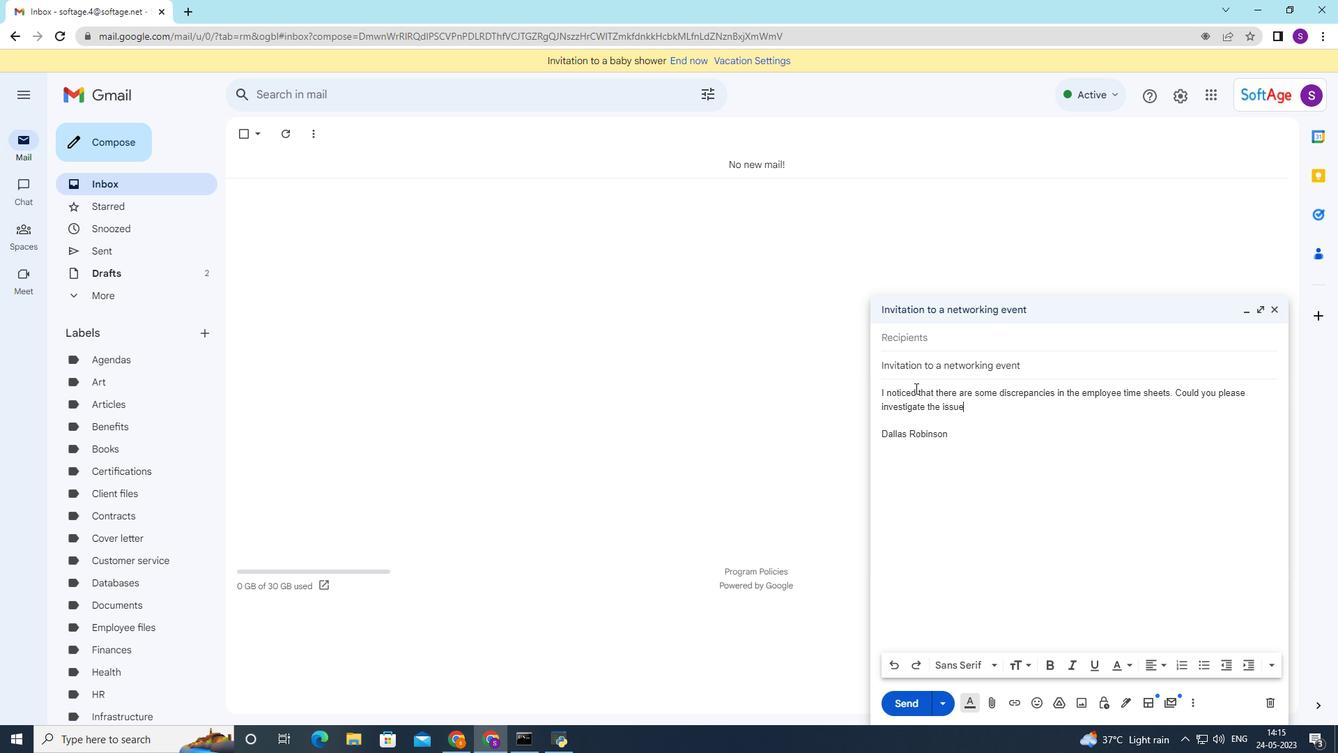 
Action: Mouse moved to (907, 337)
Screenshot: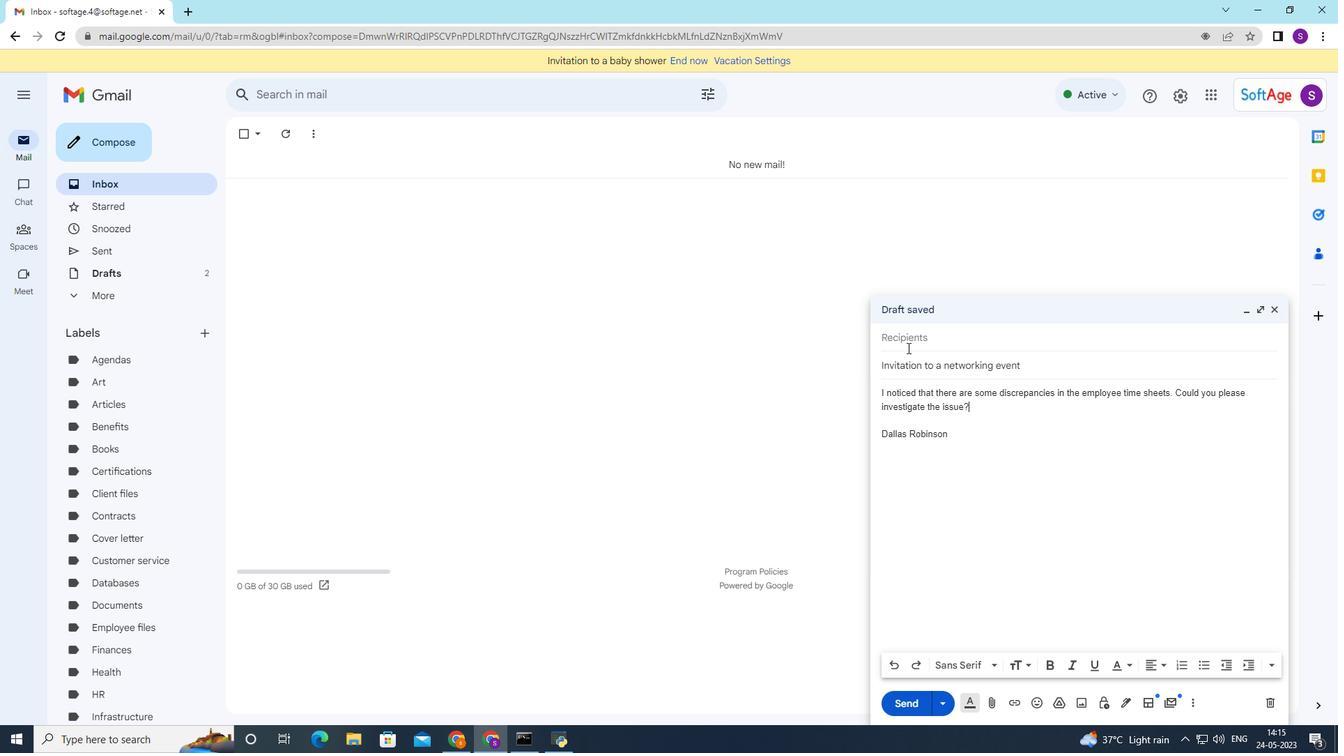 
Action: Mouse pressed left at (907, 337)
Screenshot: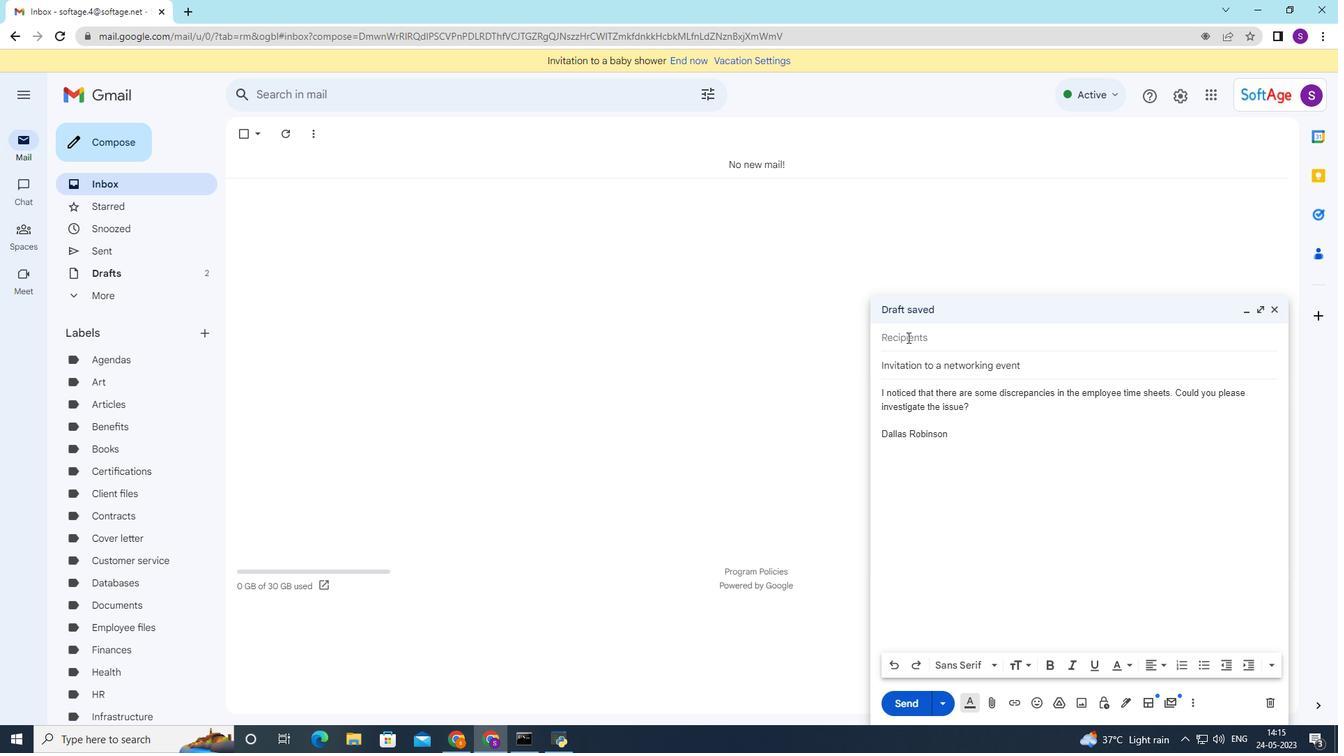 
Action: Mouse moved to (905, 349)
Screenshot: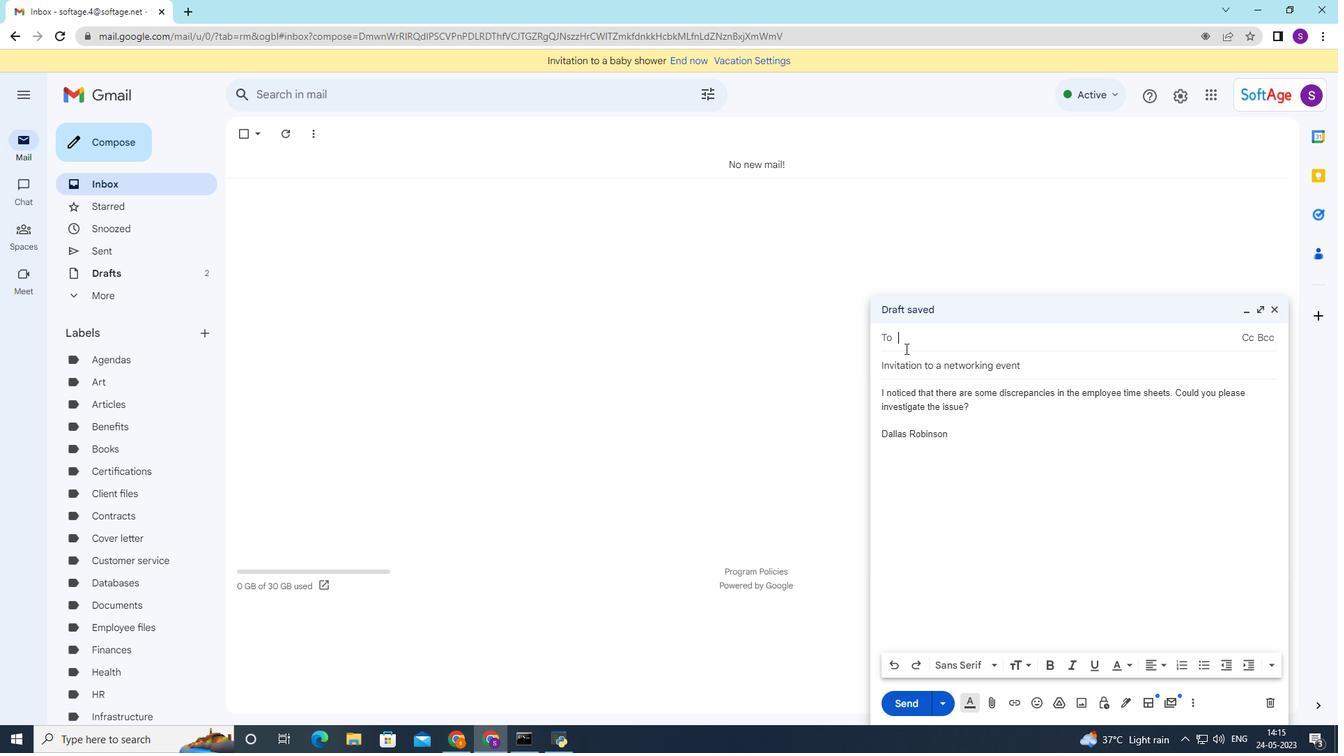 
Action: Key pressed softage.2
Screenshot: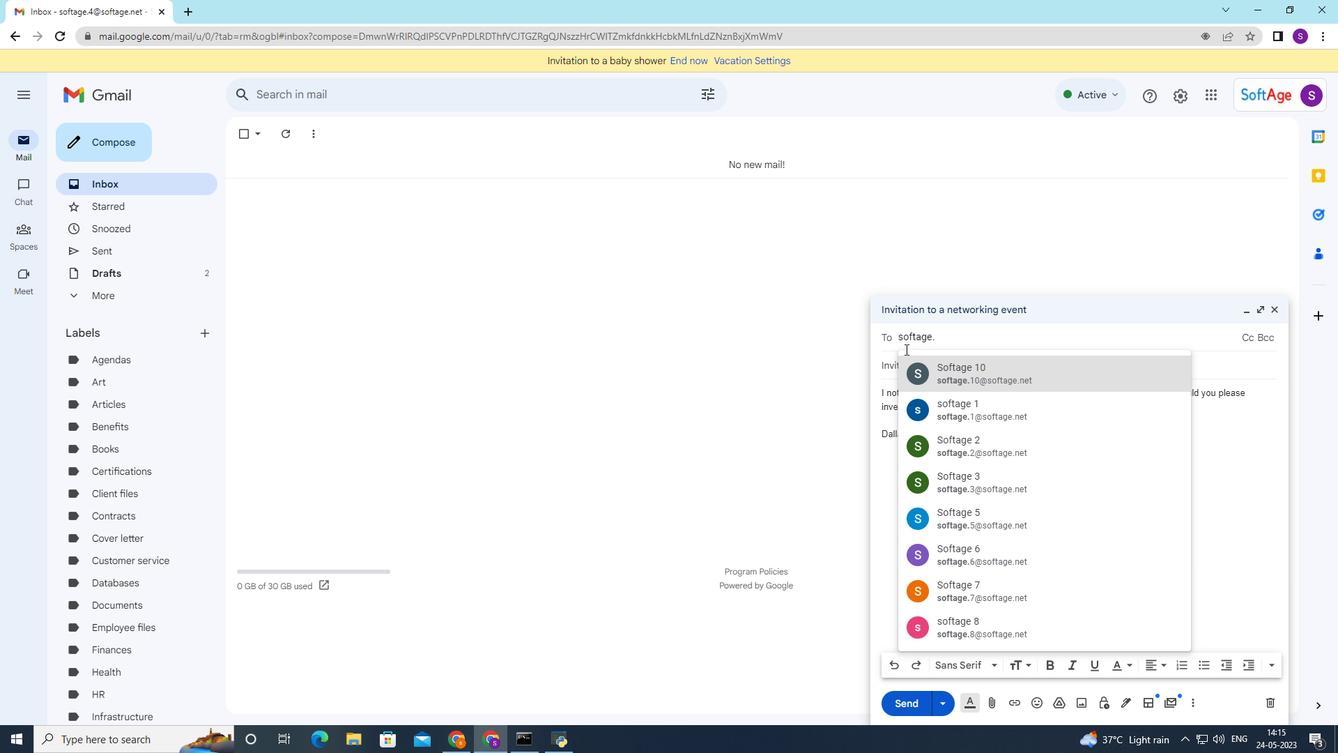 
Action: Mouse moved to (955, 375)
Screenshot: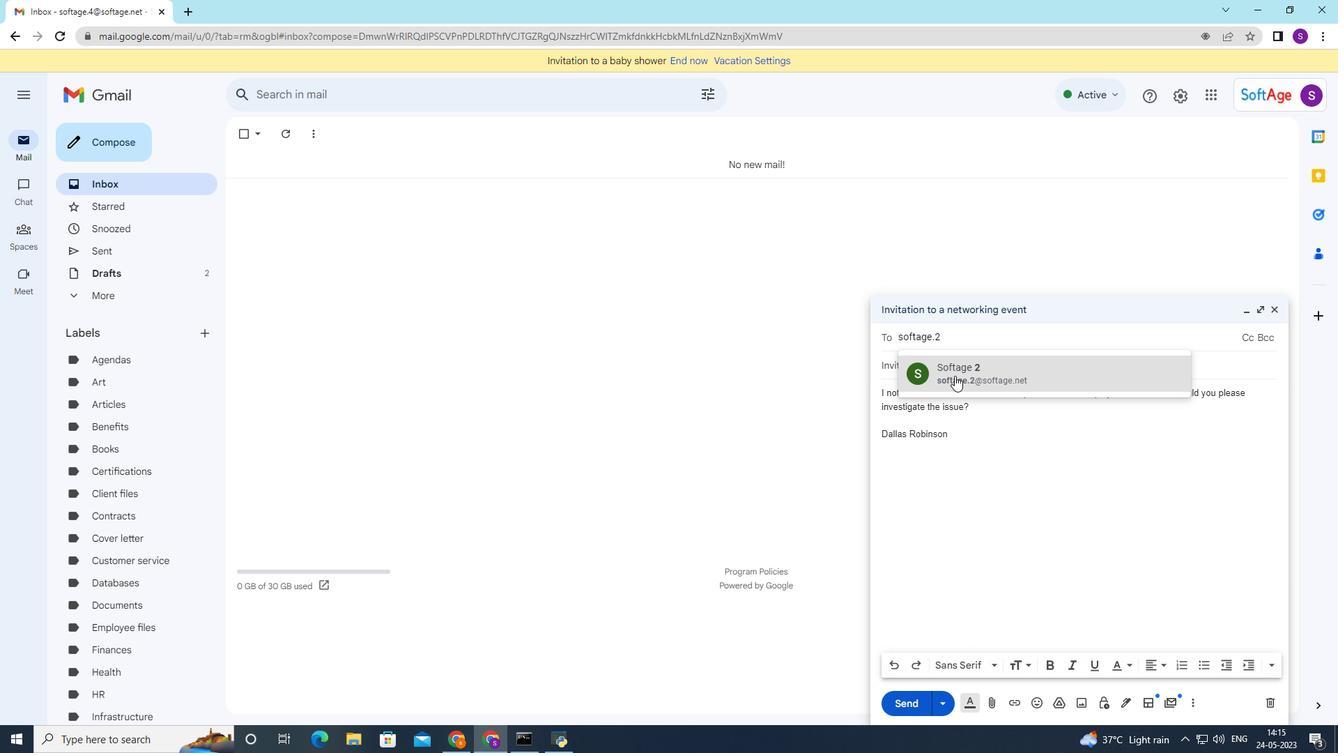 
Action: Mouse pressed left at (955, 375)
Screenshot: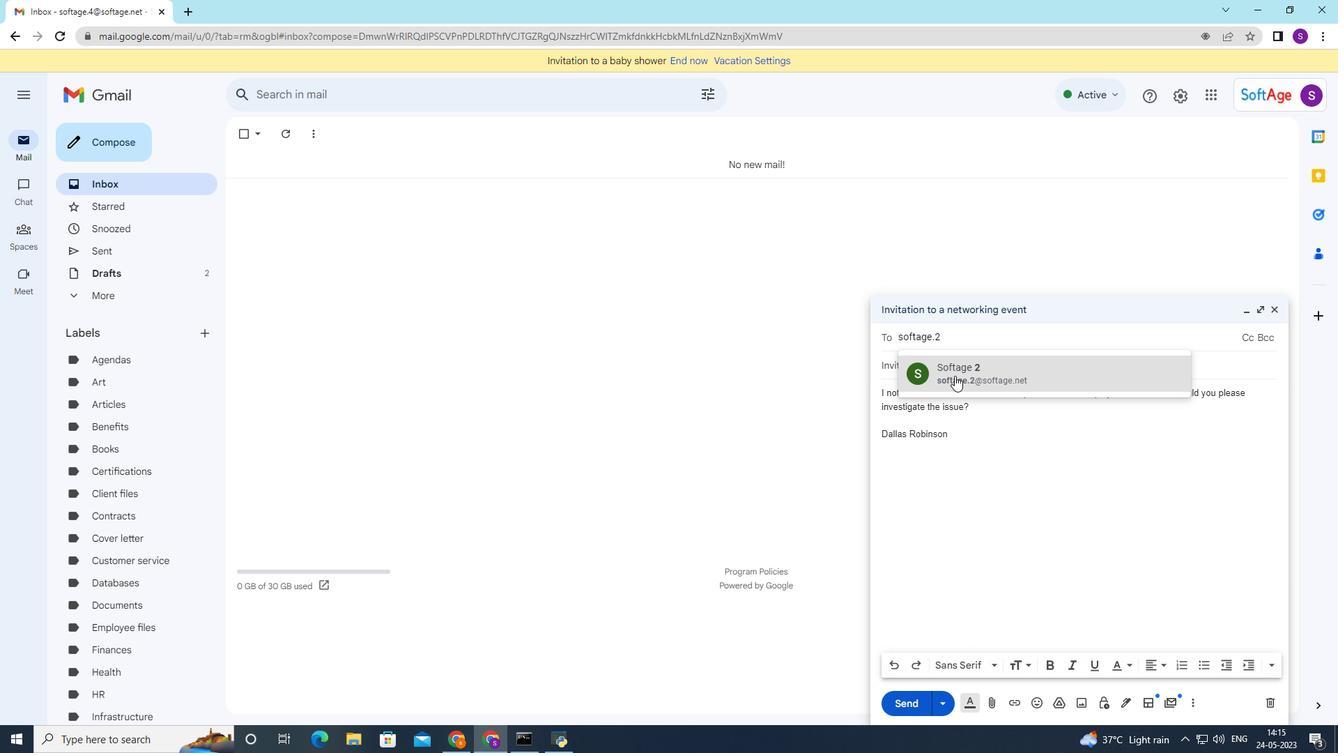 
Action: Mouse moved to (965, 415)
Screenshot: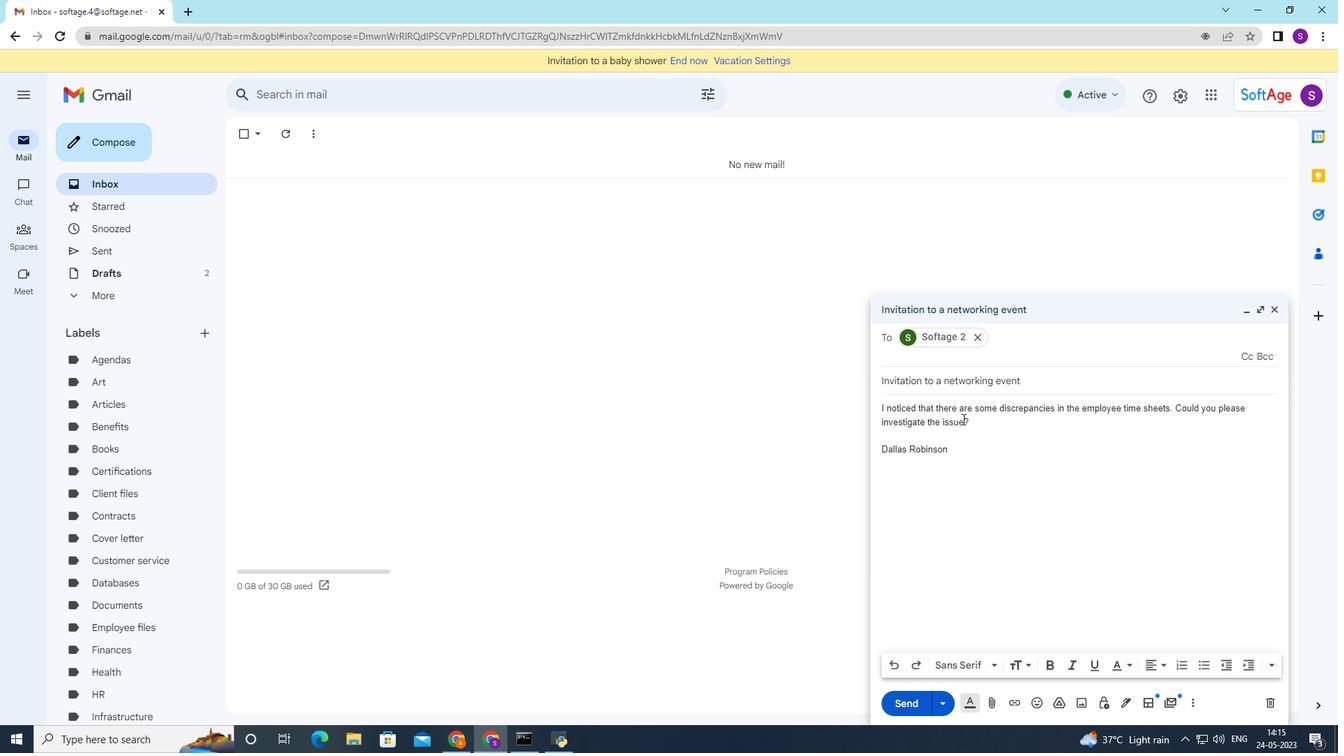 
Action: Mouse pressed left at (965, 415)
Screenshot: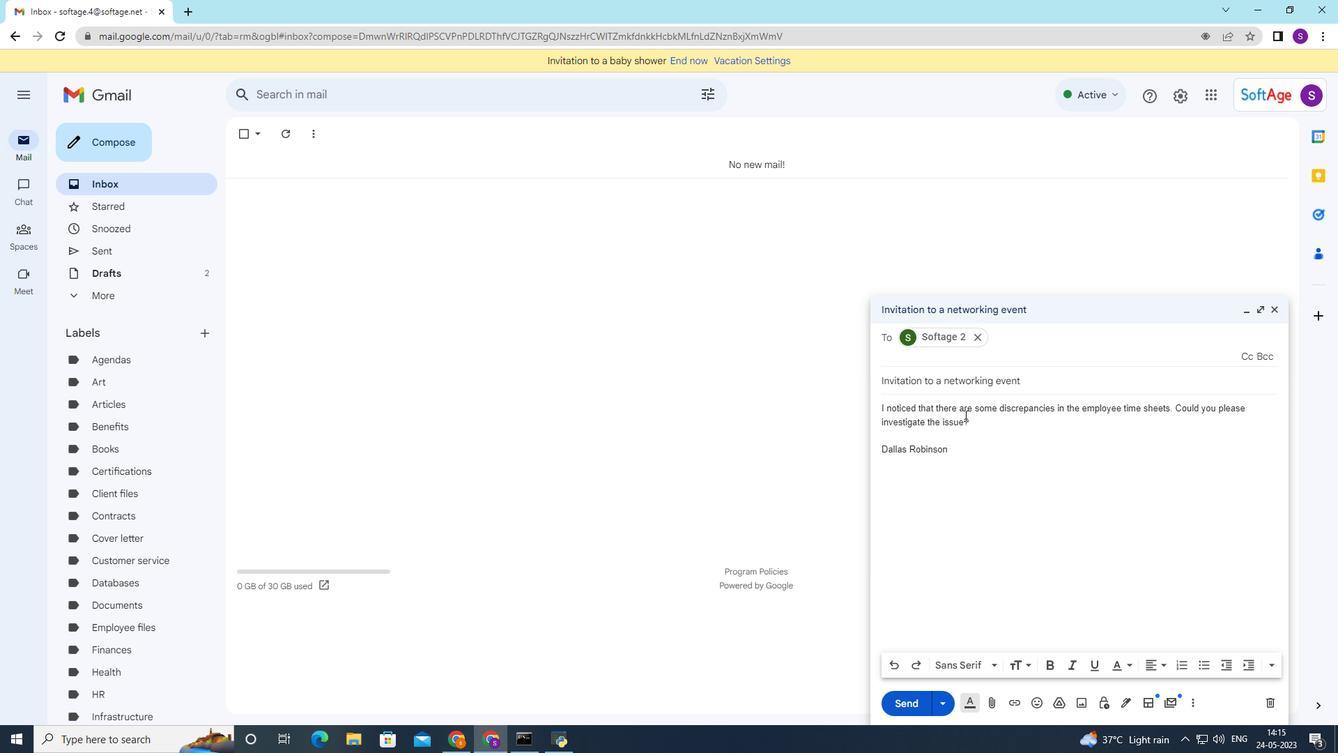
Action: Mouse moved to (962, 408)
Screenshot: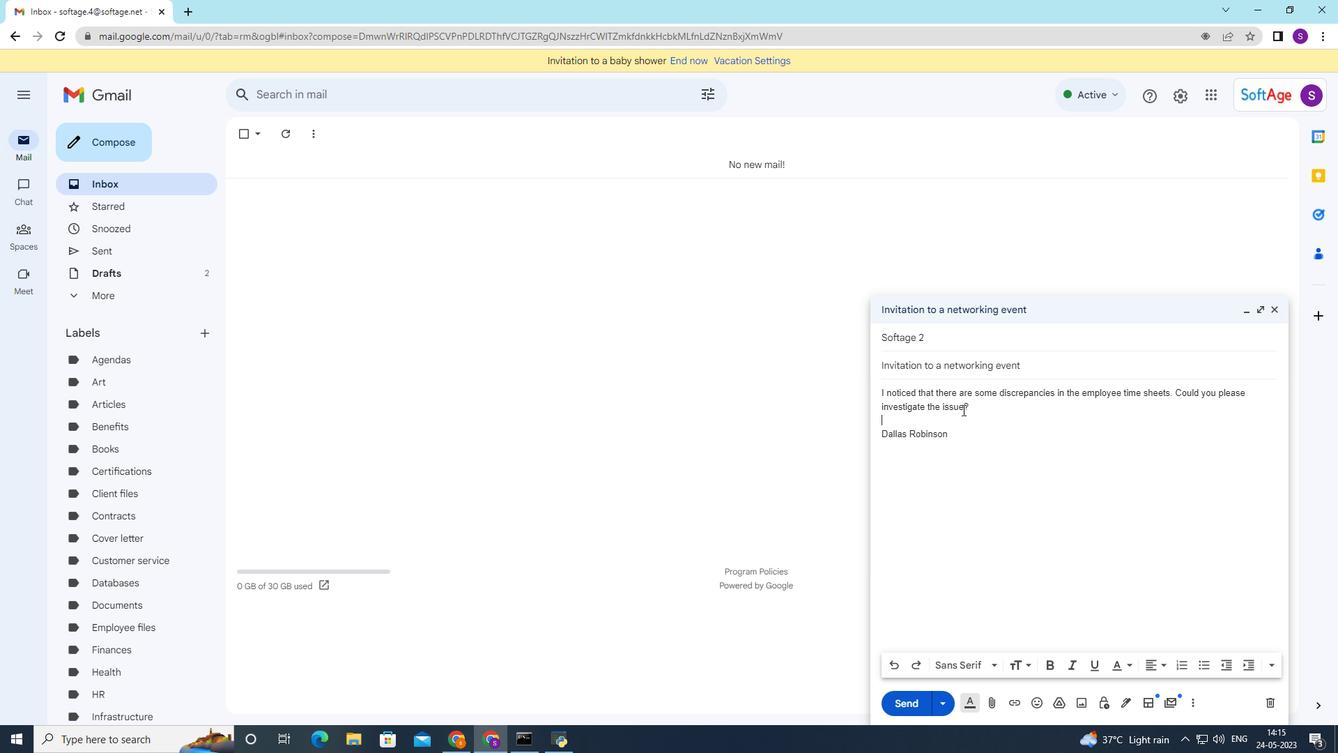 
Action: Mouse pressed left at (962, 408)
Screenshot: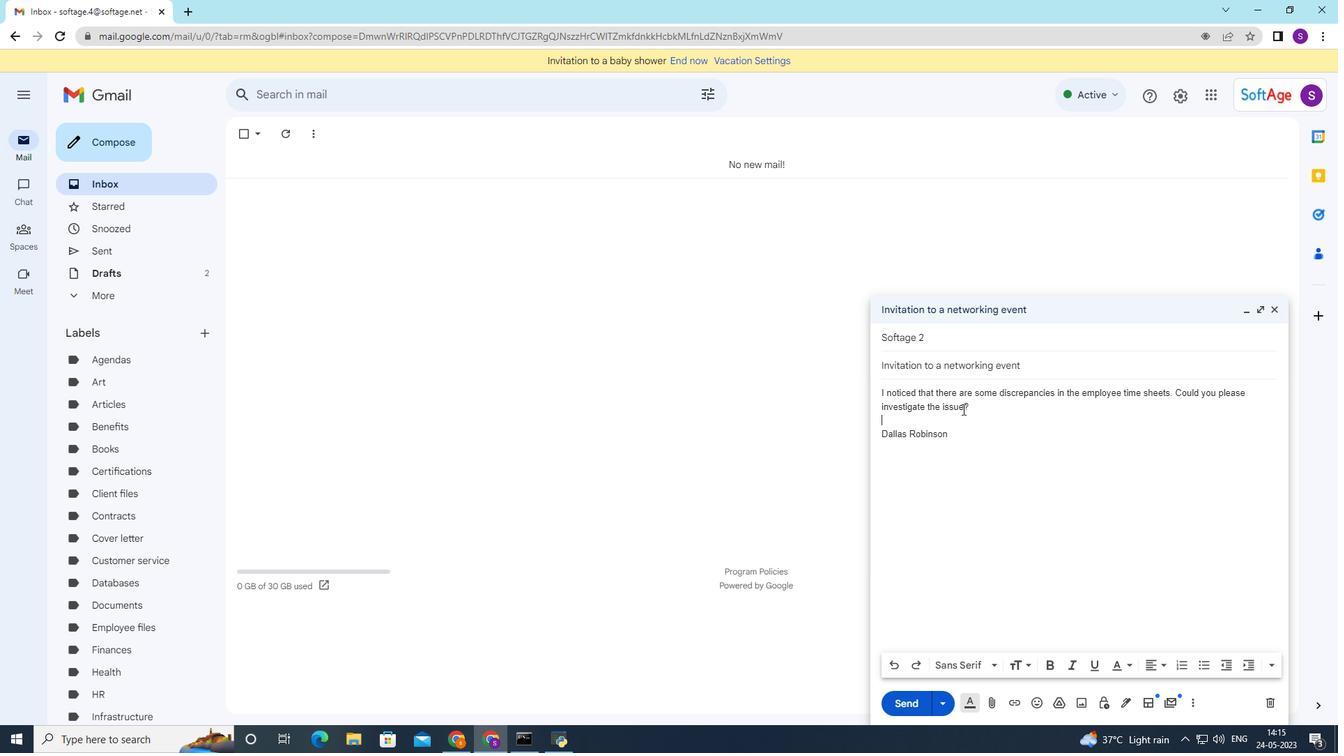 
Action: Mouse moved to (995, 668)
Screenshot: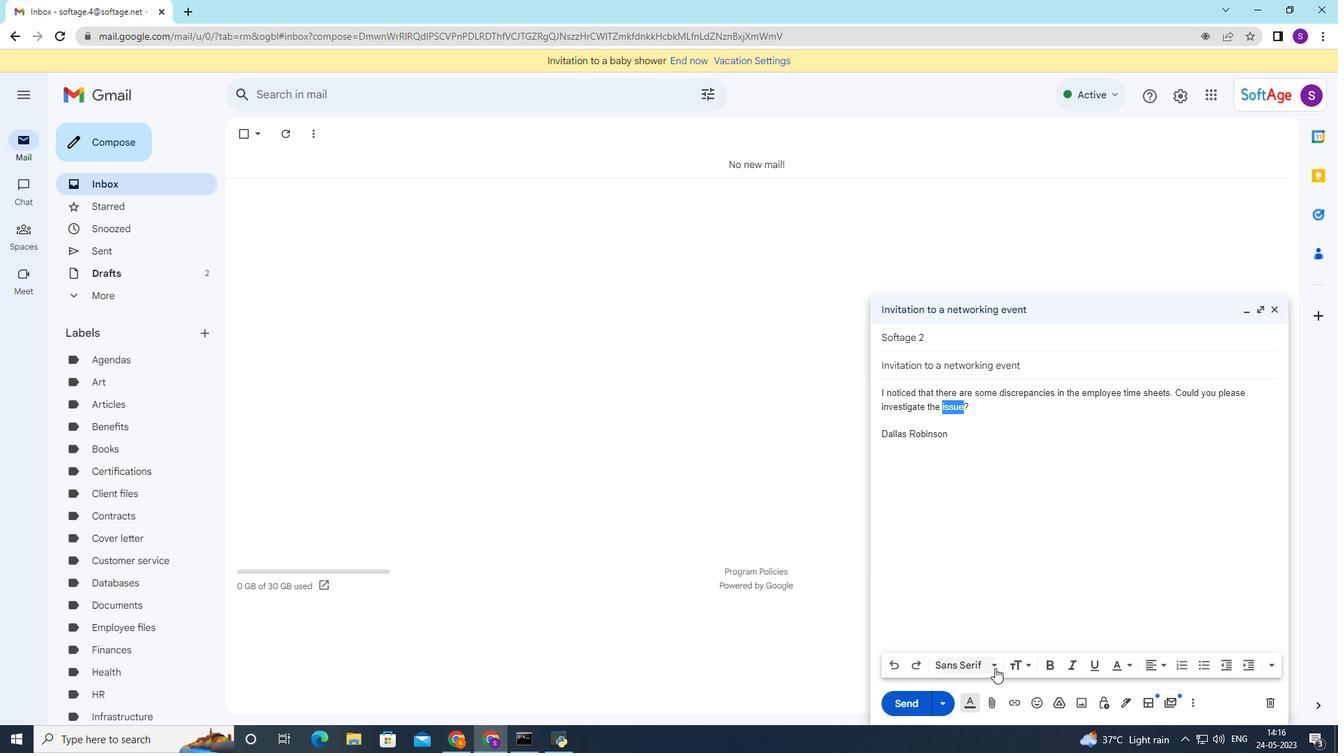 
Action: Mouse pressed left at (995, 668)
Screenshot: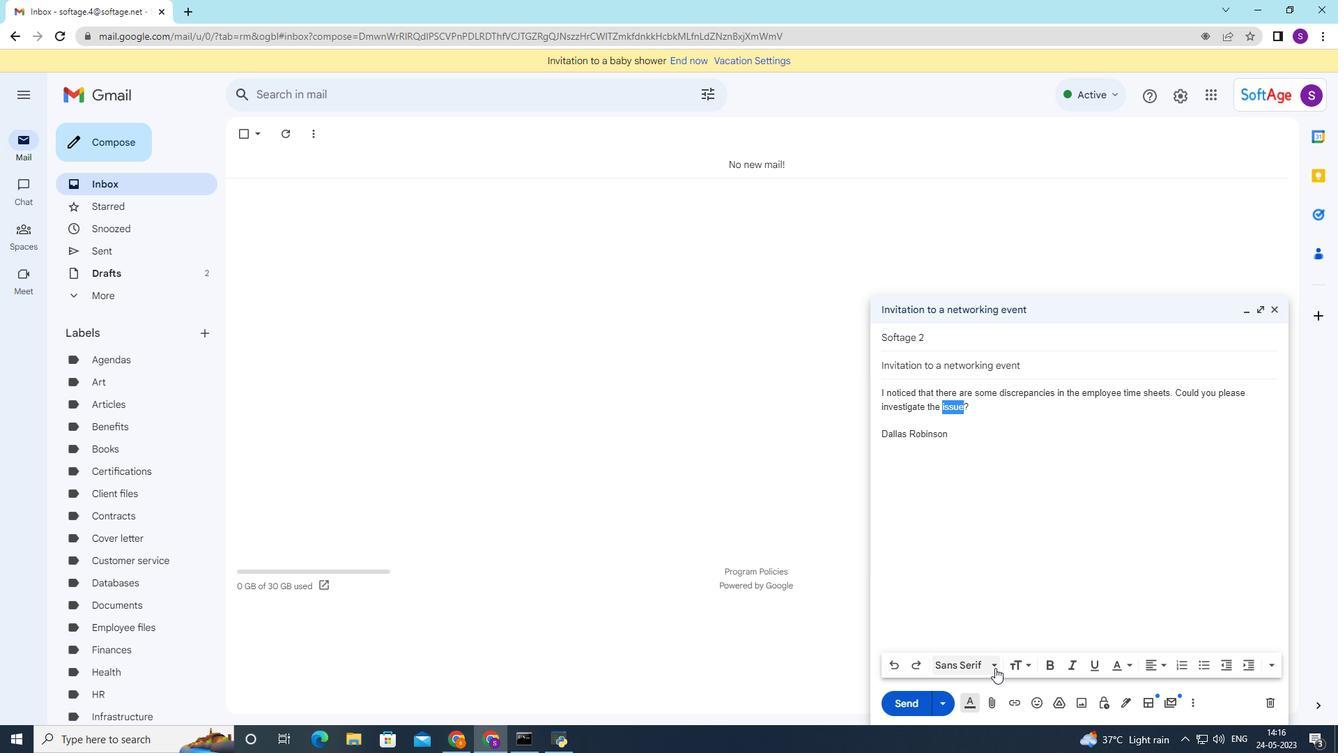 
Action: Mouse moved to (1003, 538)
Screenshot: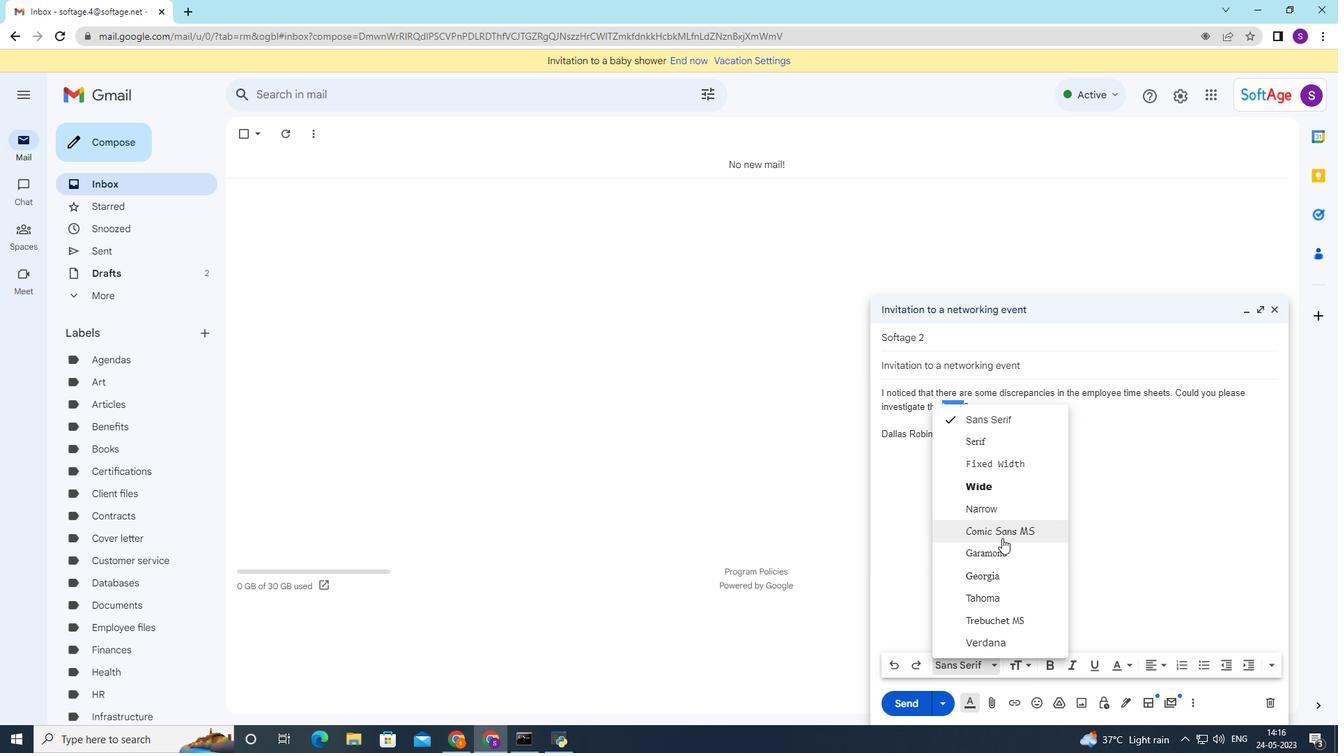 
Action: Mouse pressed left at (1003, 538)
Screenshot: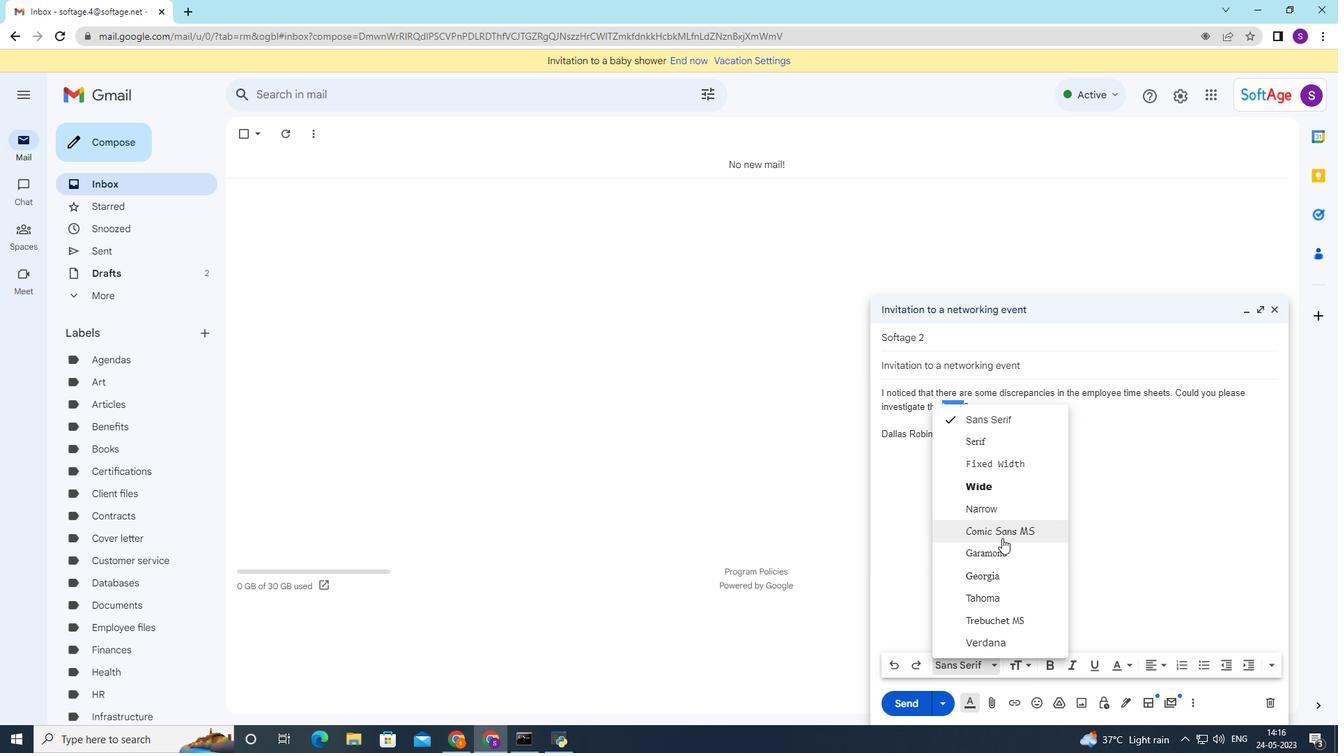 
Action: Mouse moved to (1054, 674)
Screenshot: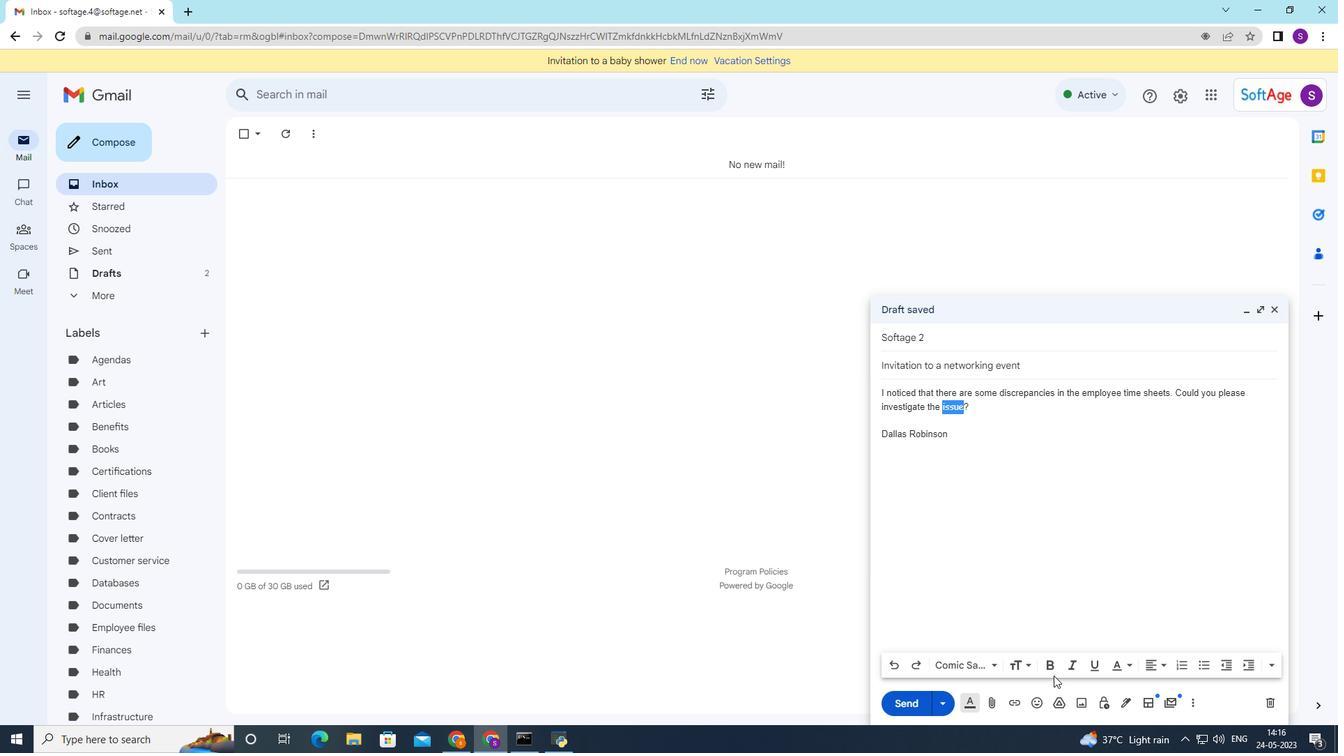 
Action: Mouse pressed left at (1054, 674)
Screenshot: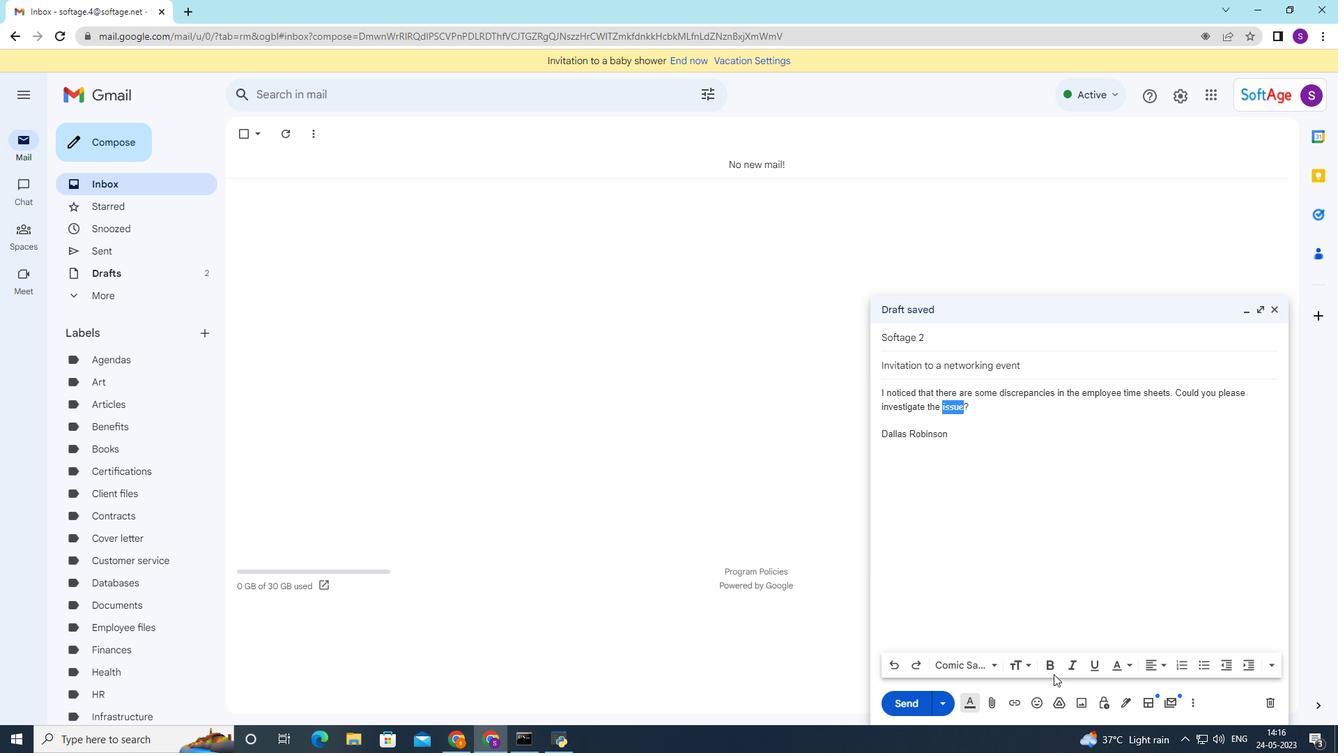 
Action: Mouse moved to (1051, 663)
Screenshot: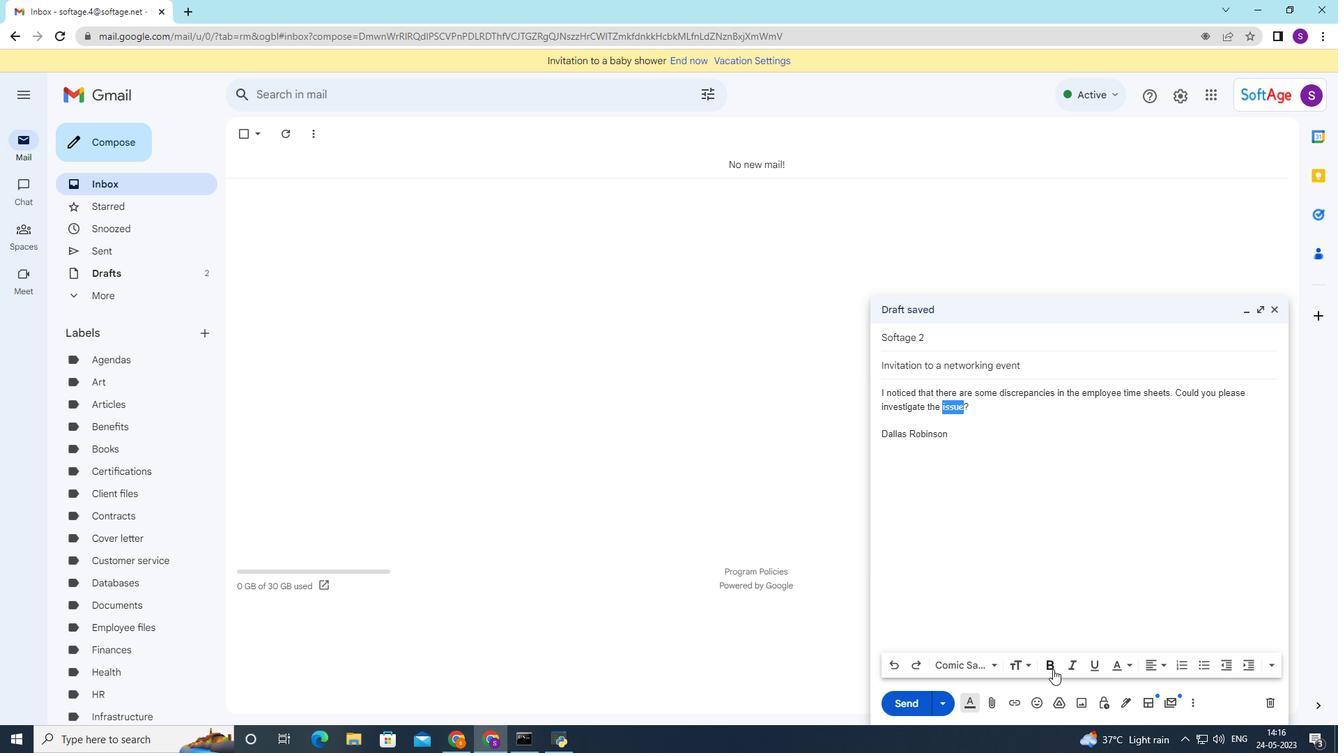
Action: Mouse pressed left at (1051, 663)
Screenshot: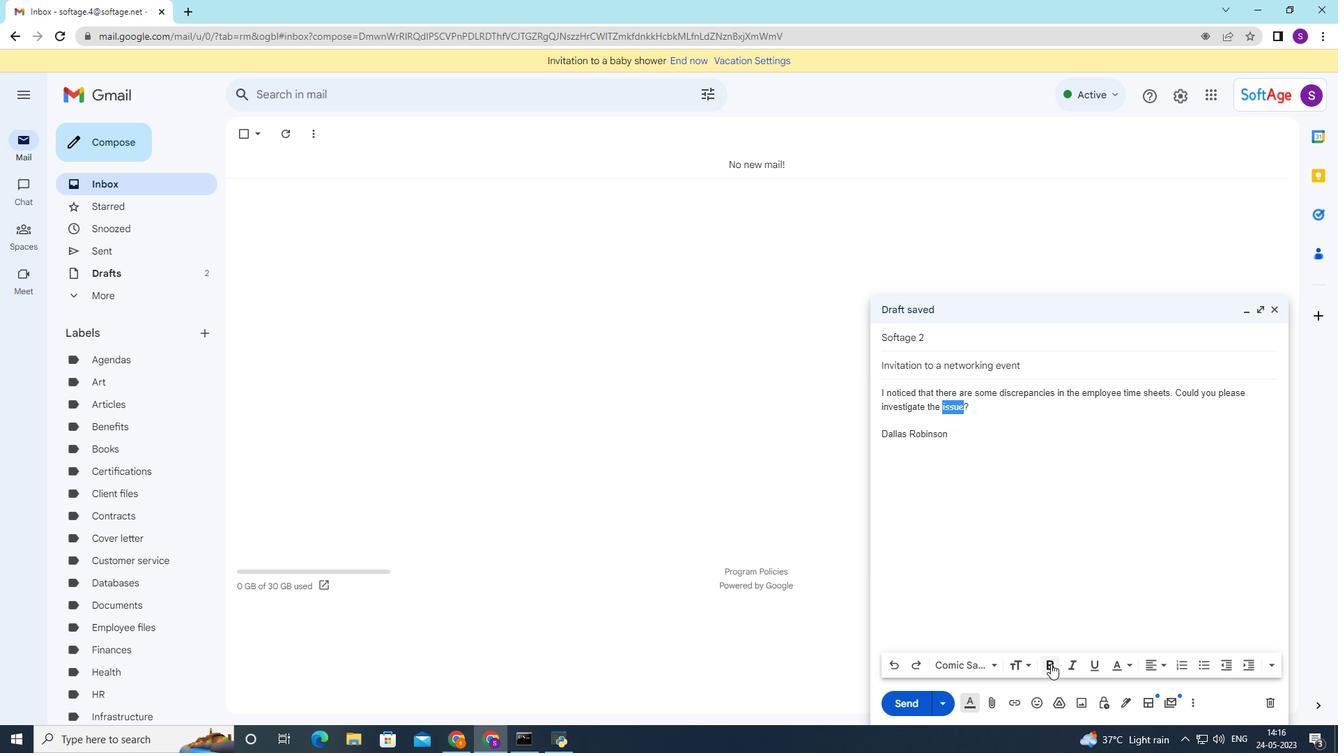 
Action: Mouse moved to (1100, 668)
Screenshot: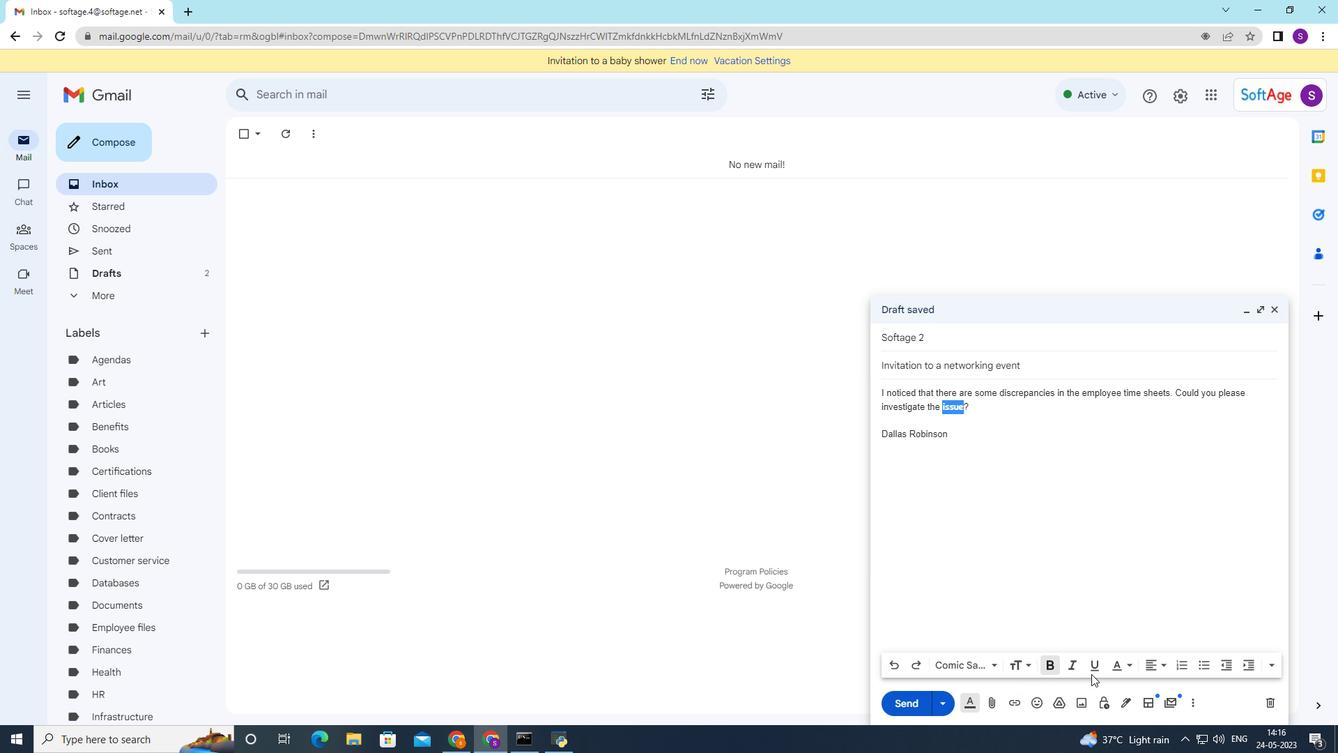 
Action: Mouse pressed left at (1100, 668)
Screenshot: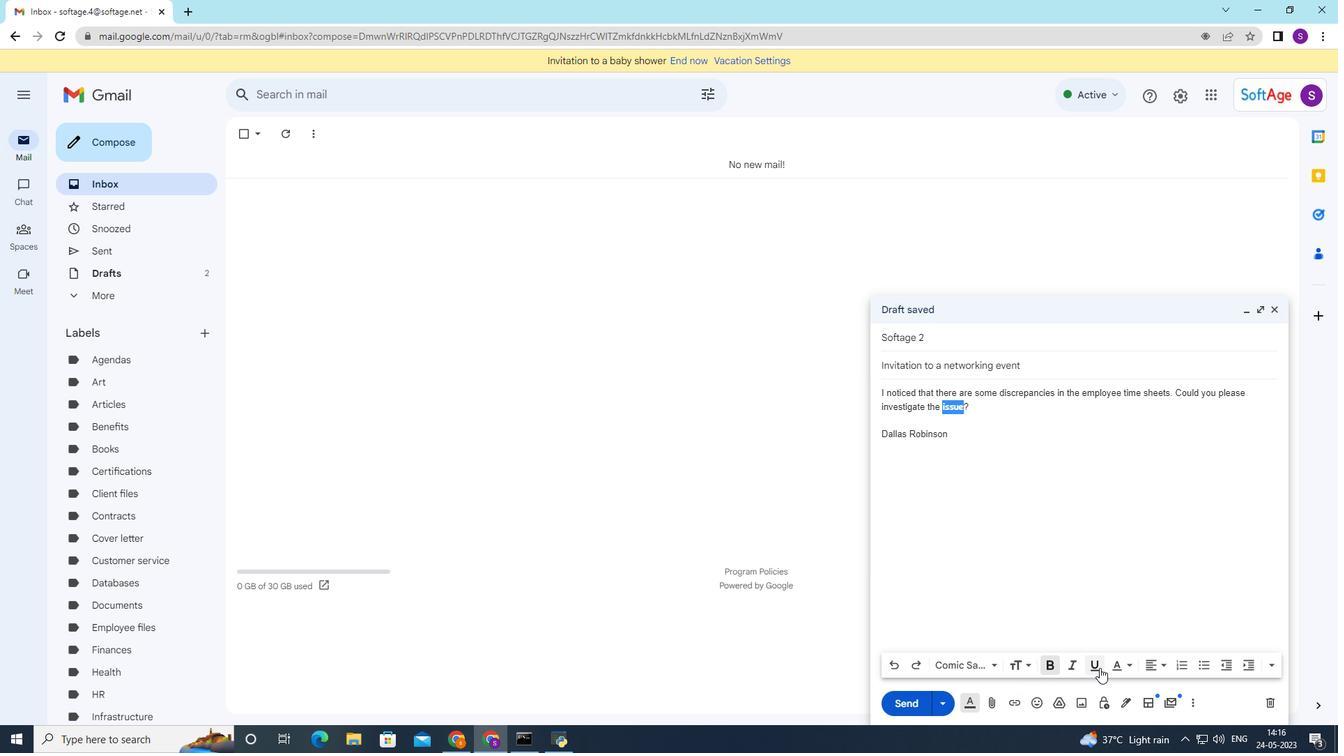 
Action: Mouse moved to (917, 711)
Screenshot: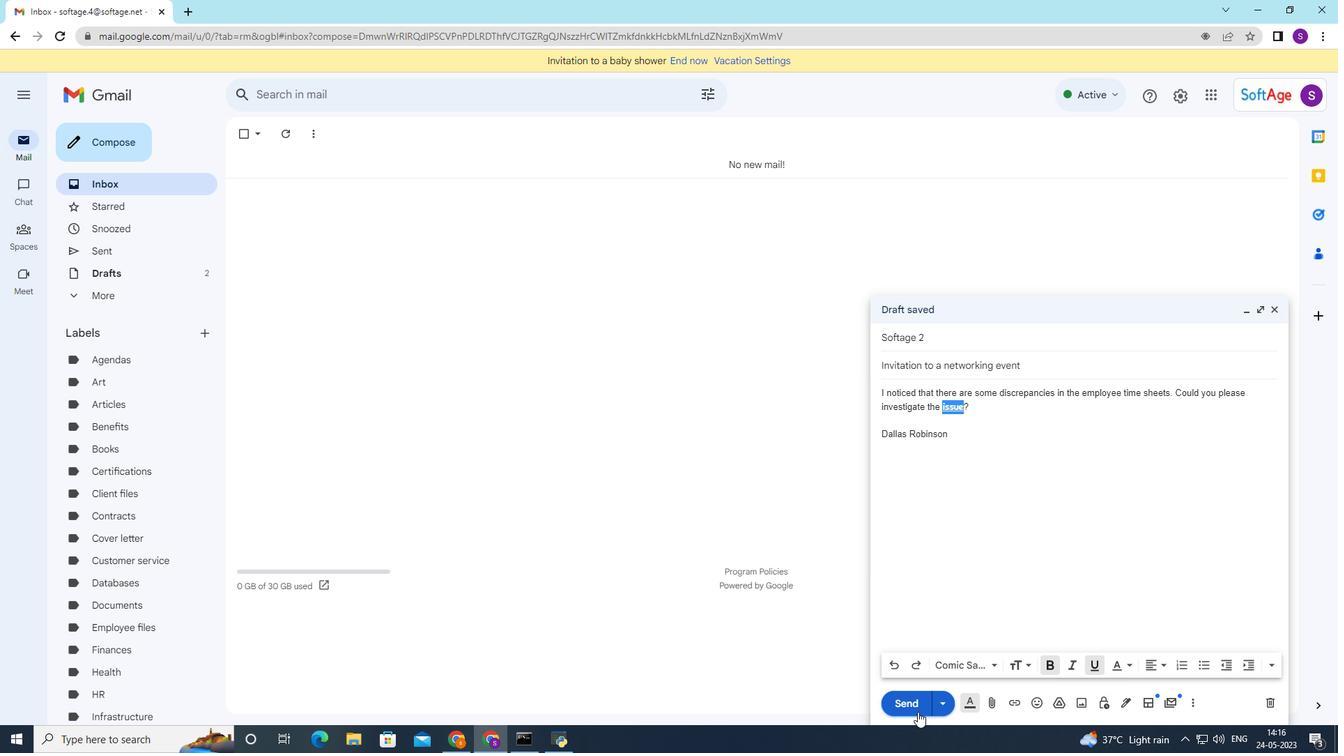 
Action: Mouse pressed left at (917, 711)
Screenshot: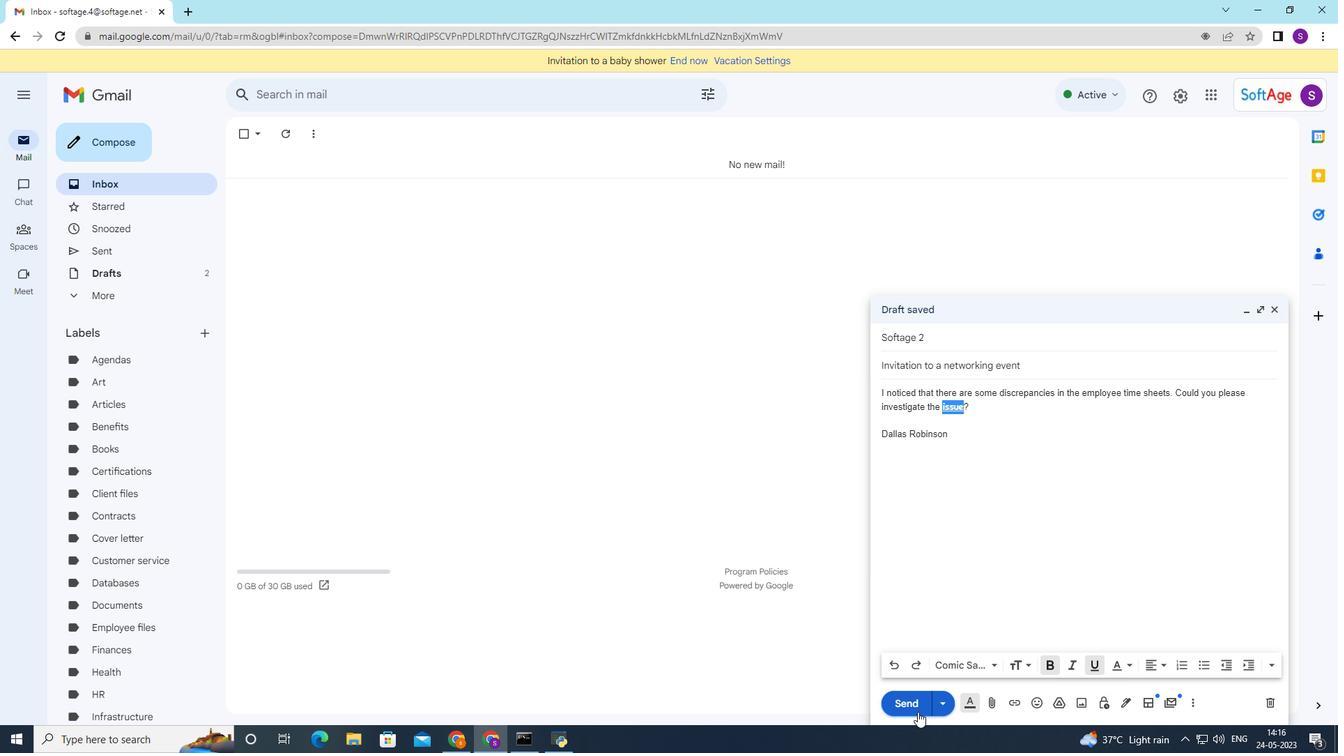 
Action: Mouse moved to (204, 336)
Screenshot: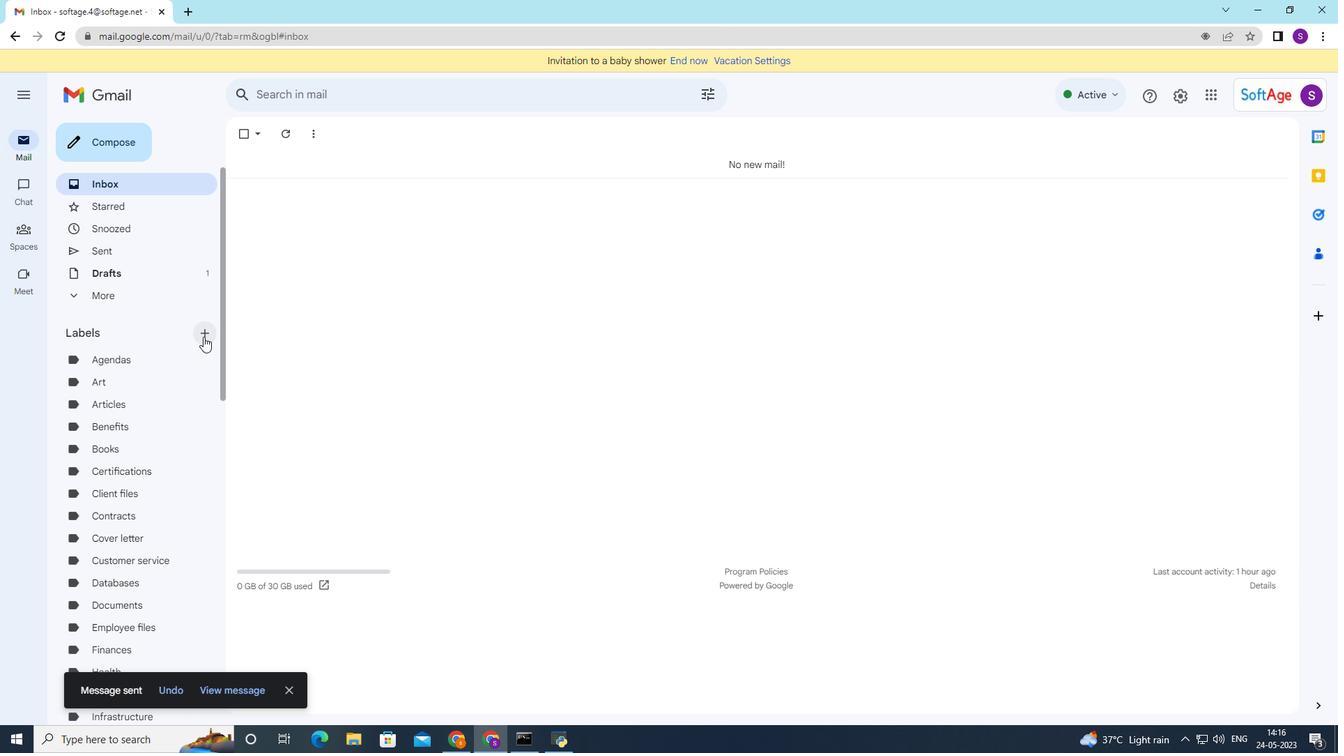 
Action: Mouse pressed left at (204, 336)
Screenshot: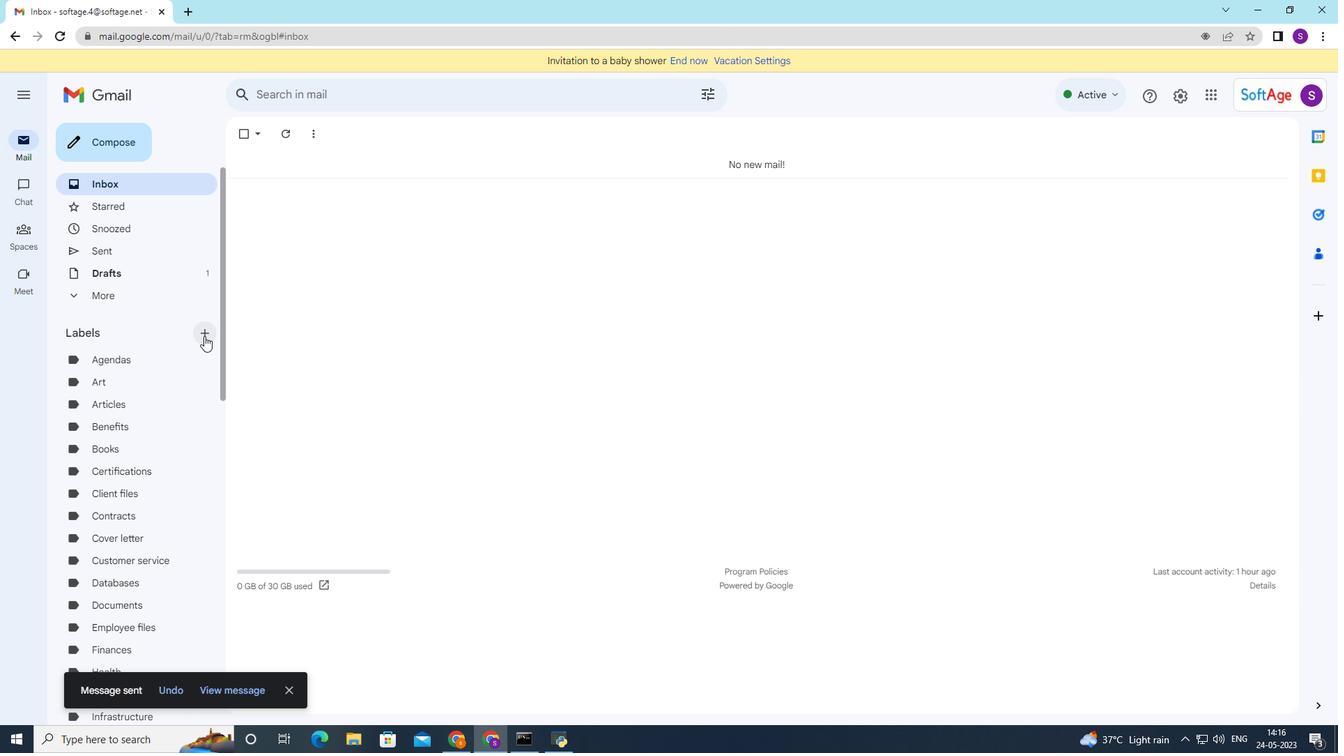 
Action: Mouse moved to (458, 463)
Screenshot: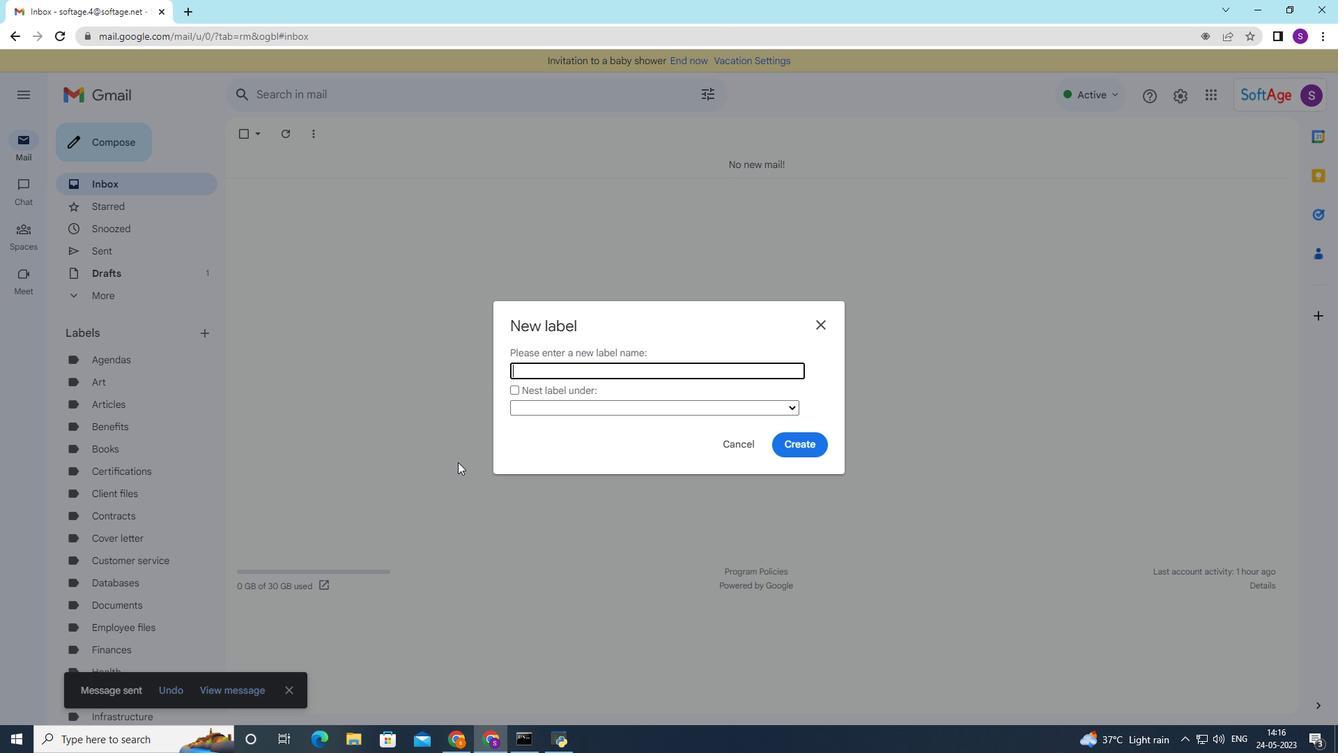 
Action: Key pressed <Key.shift>Applications
Screenshot: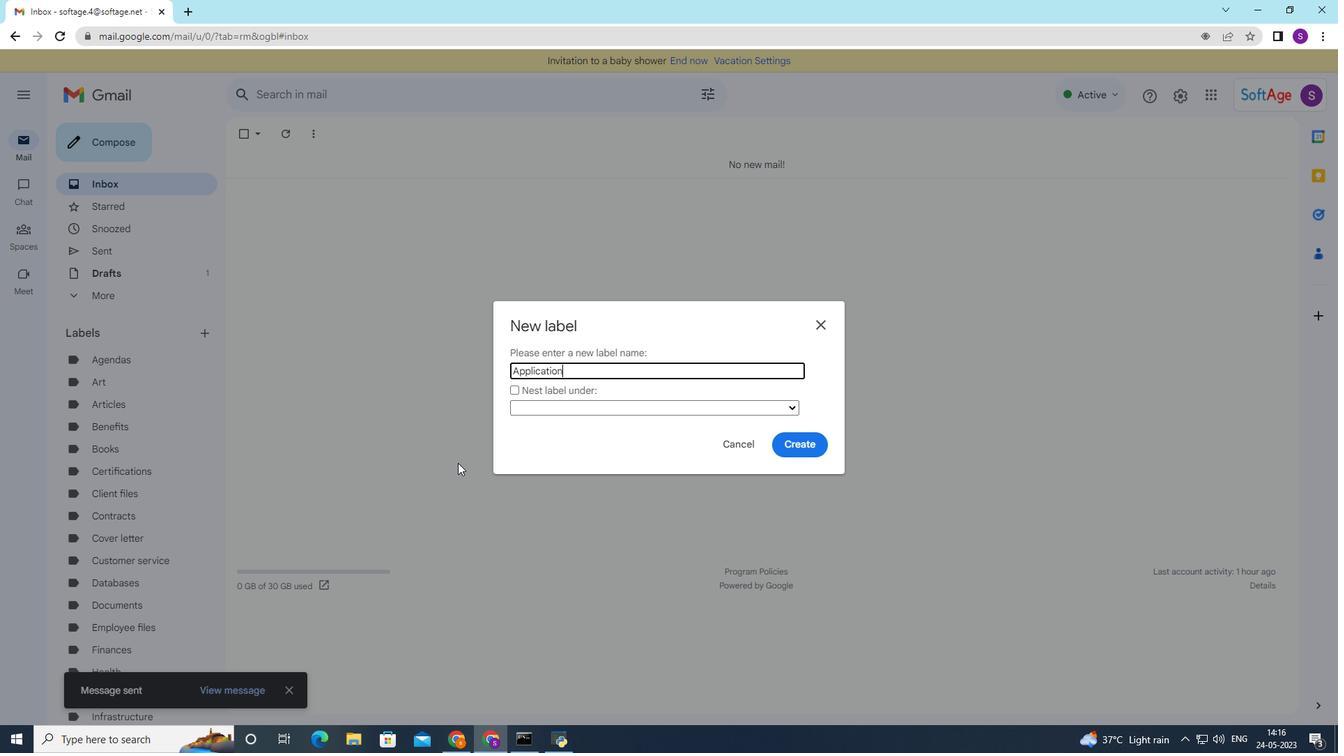 
Action: Mouse moved to (805, 446)
Screenshot: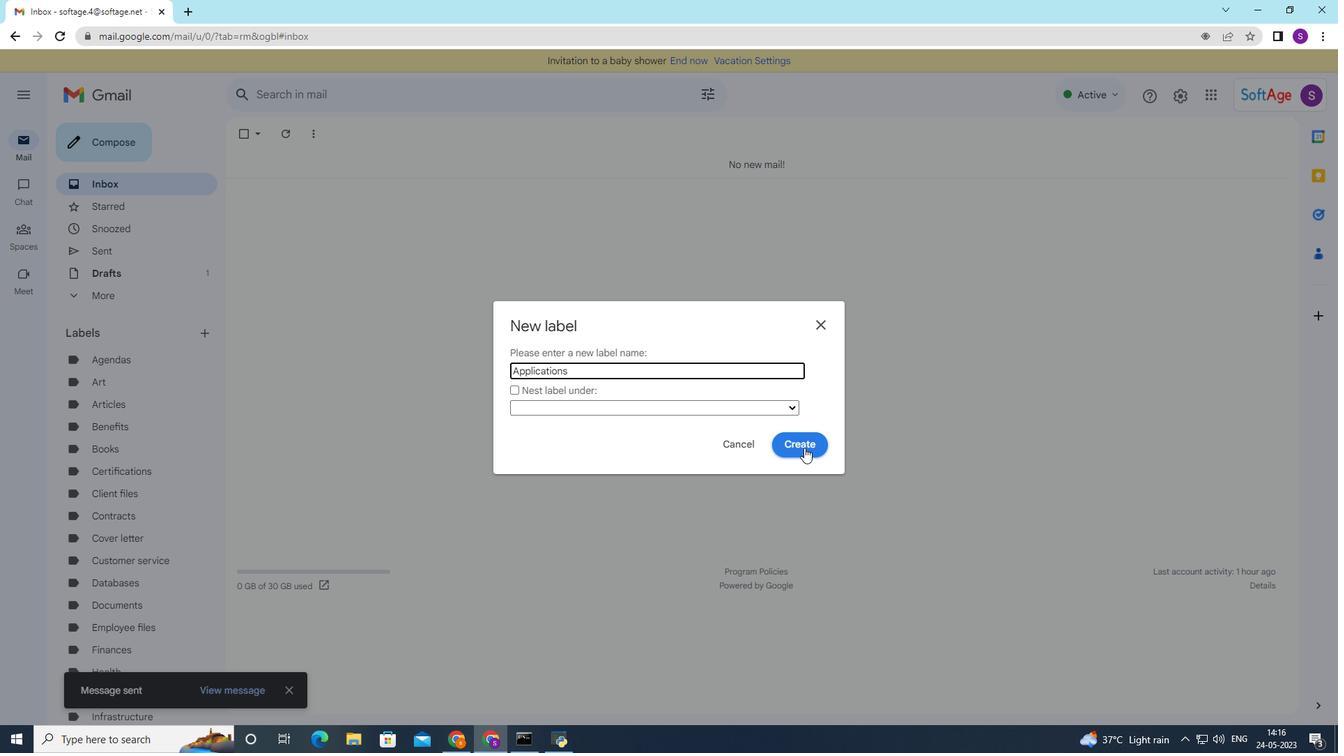 
Action: Mouse pressed left at (805, 446)
Screenshot: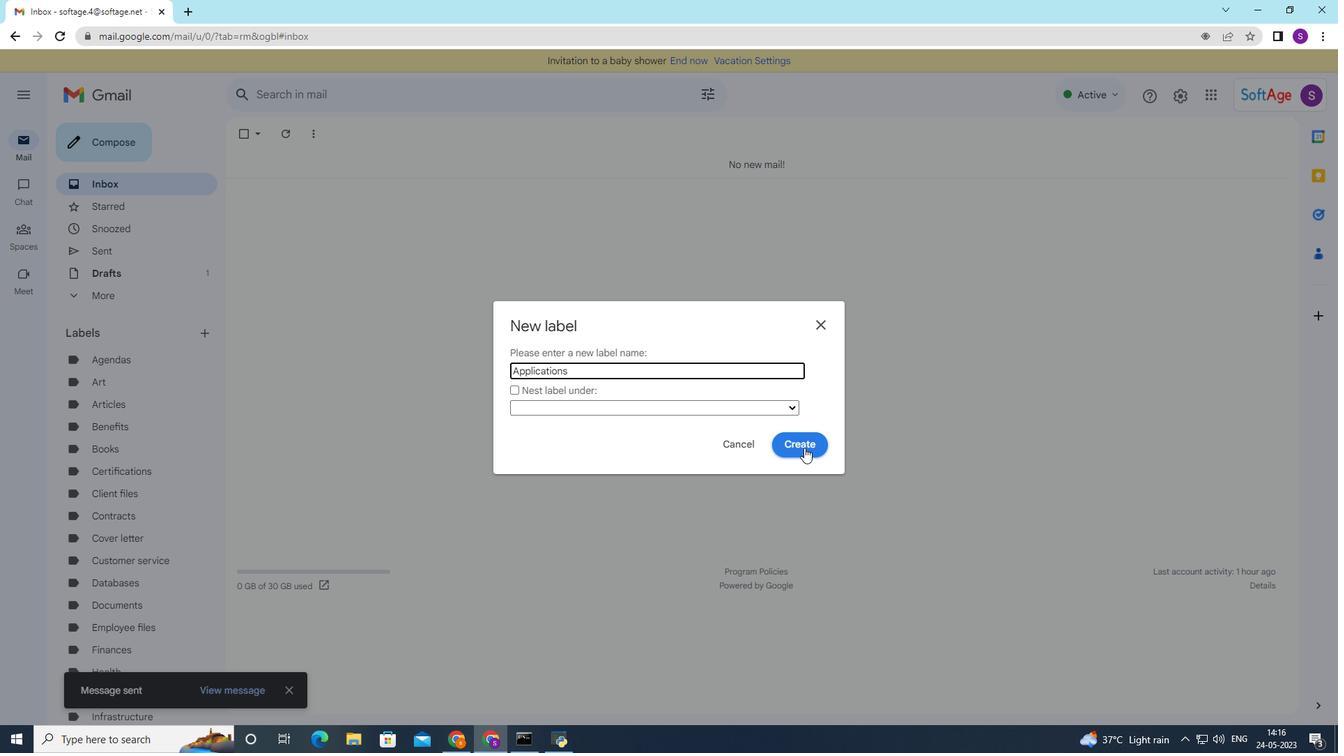 
Action: Mouse moved to (110, 248)
Screenshot: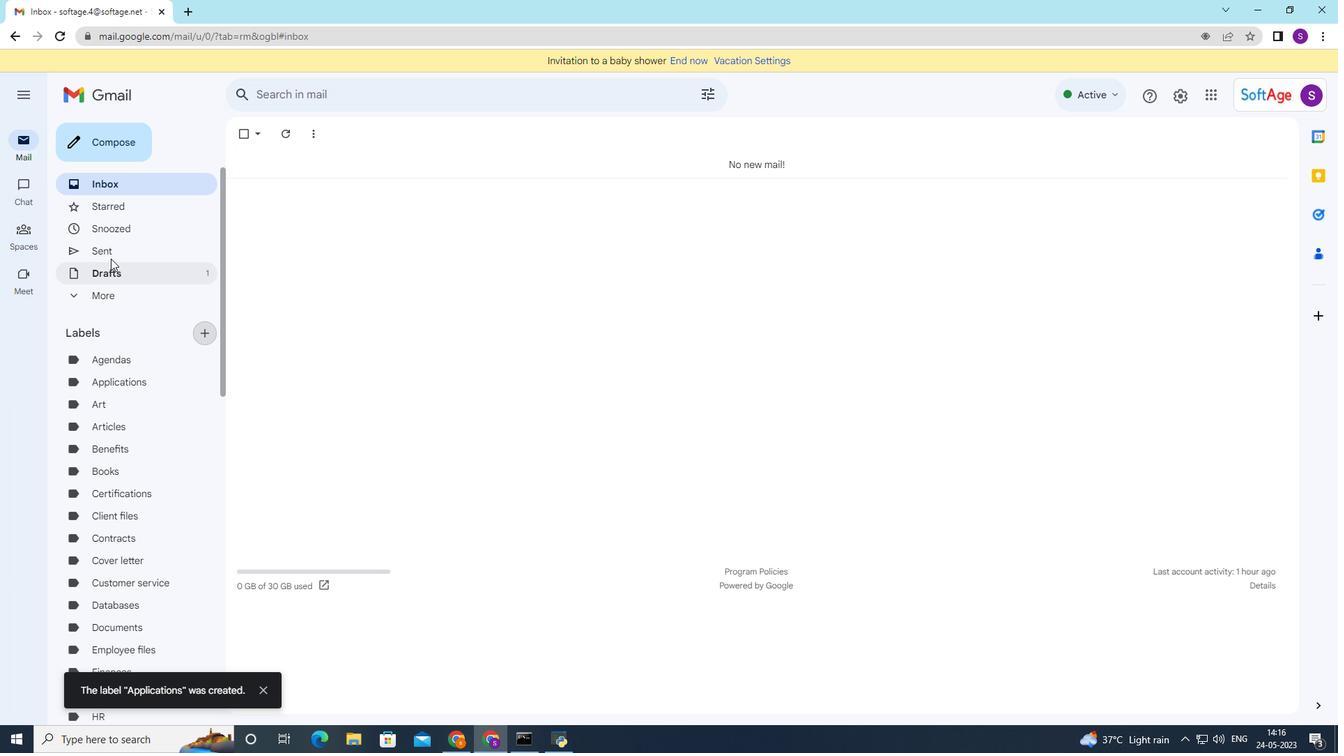 
Action: Mouse pressed left at (110, 248)
Screenshot: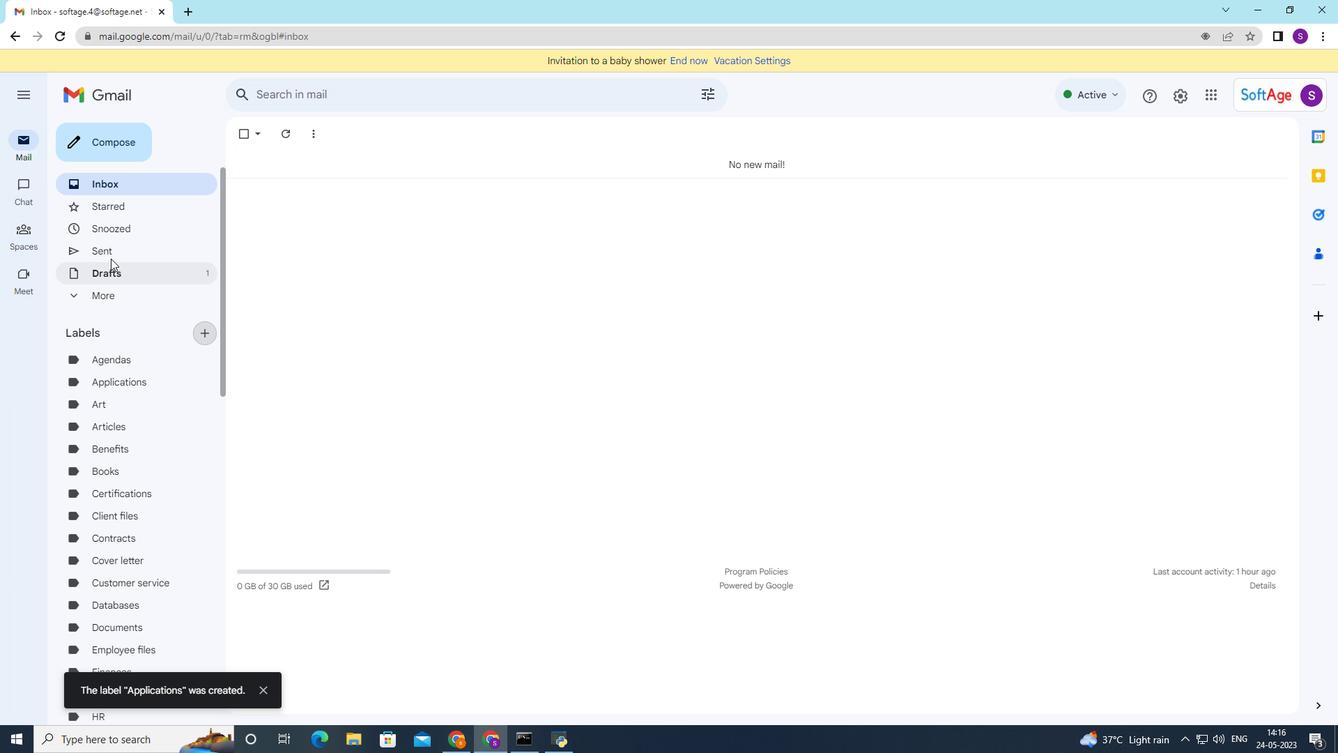 
Action: Mouse moved to (410, 208)
Screenshot: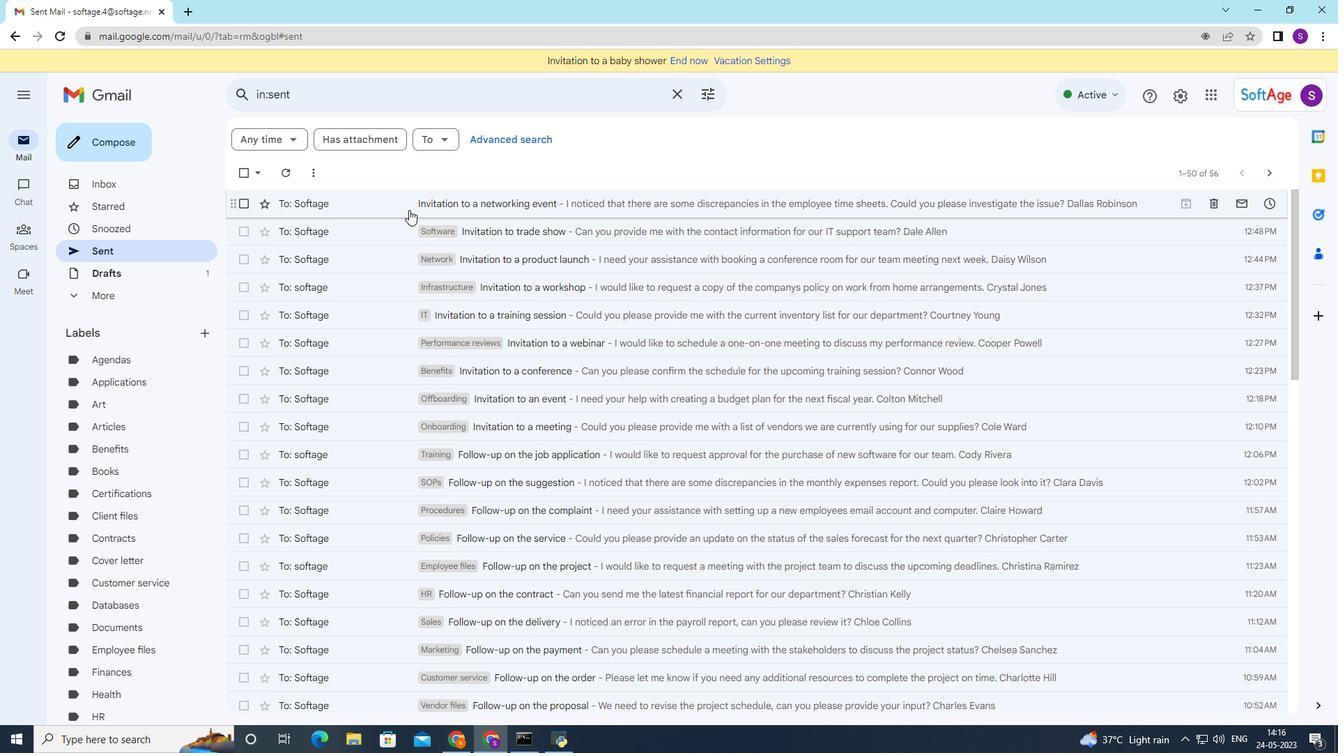 
Action: Mouse pressed right at (410, 208)
Screenshot: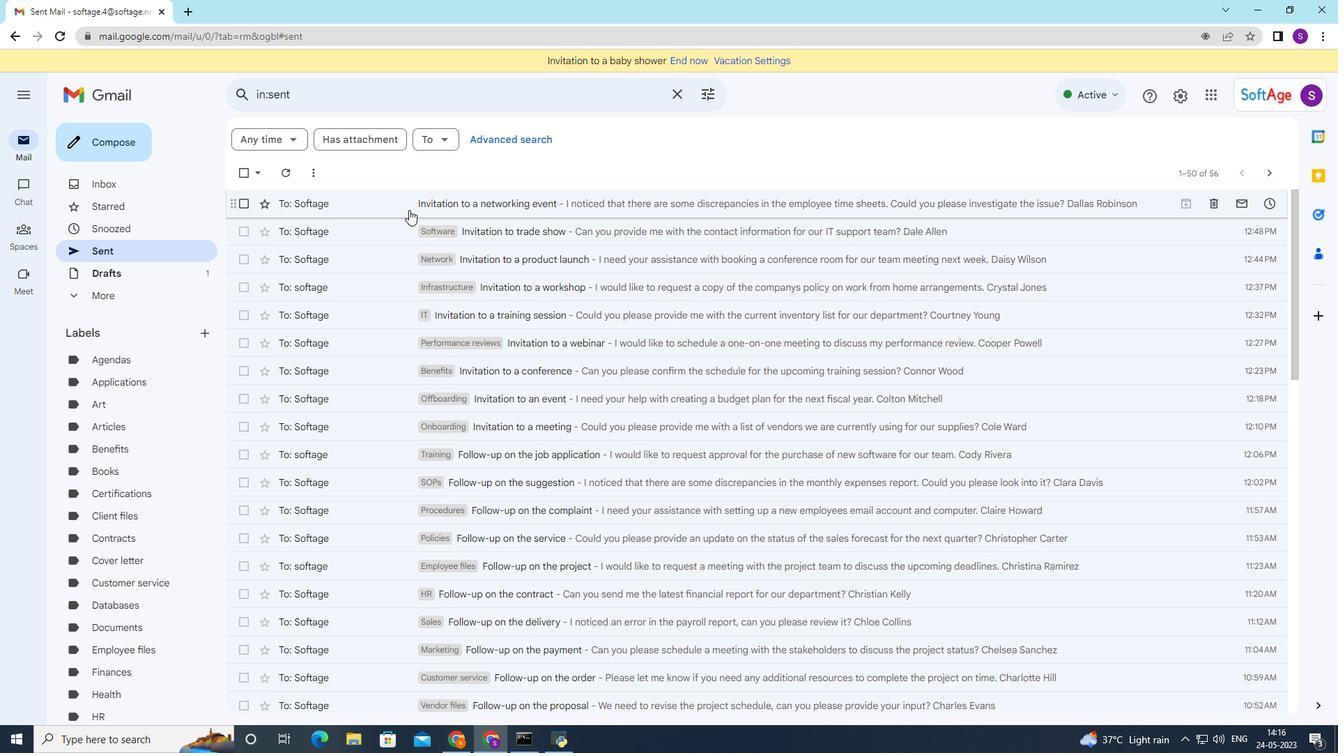 
Action: Mouse moved to (651, 191)
Screenshot: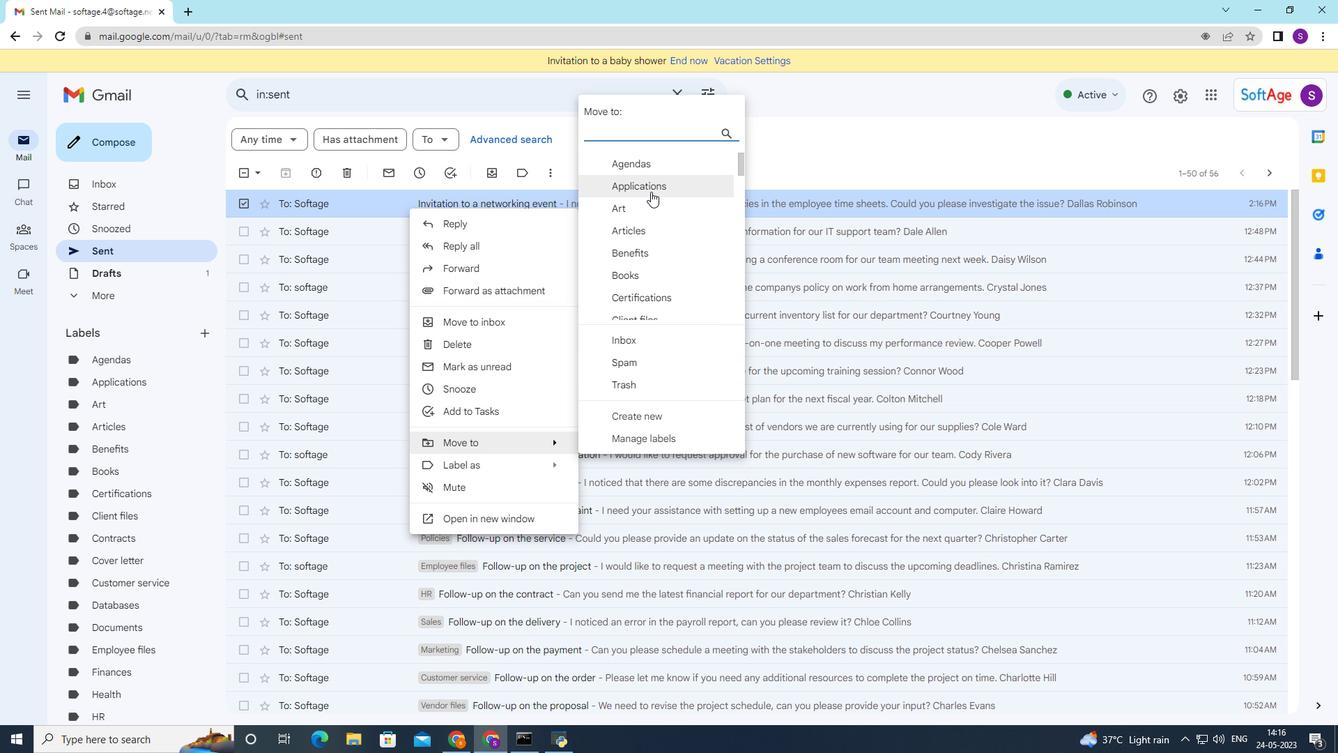 
Action: Mouse pressed left at (651, 191)
Screenshot: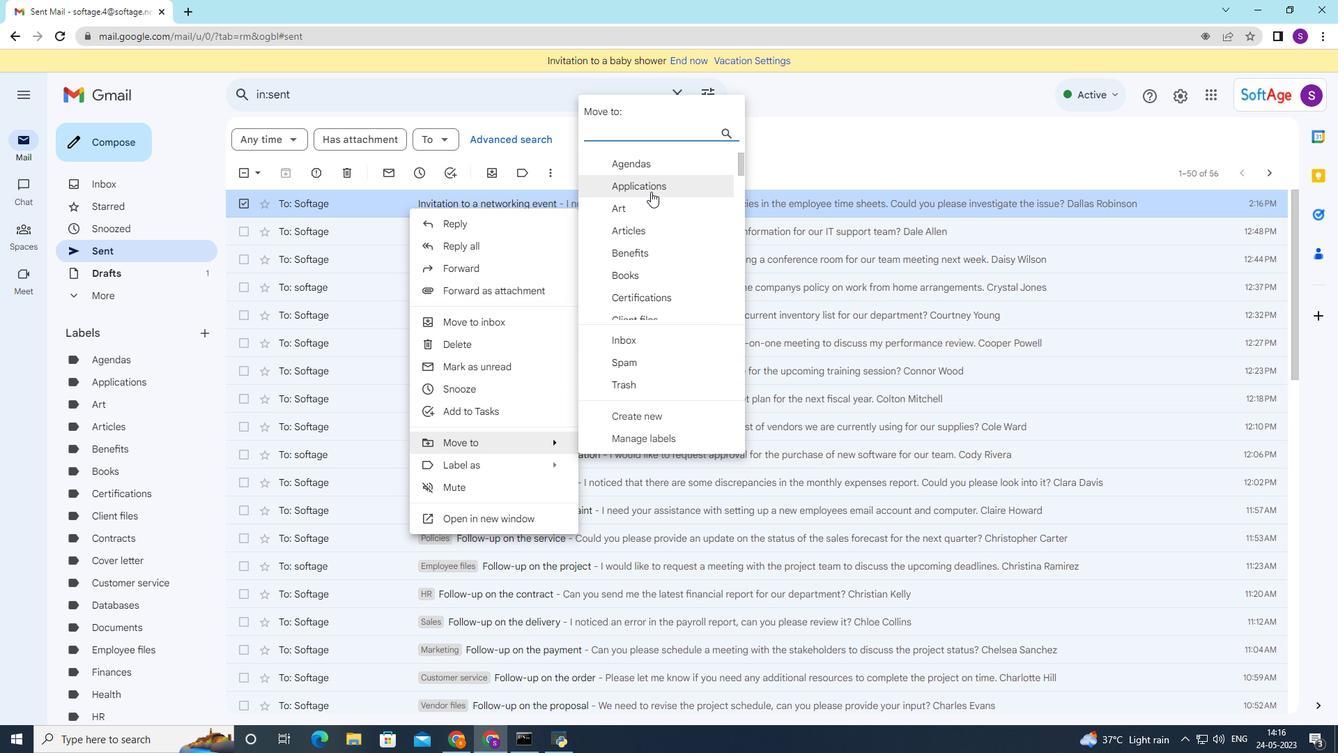 
Action: Mouse moved to (637, 237)
Screenshot: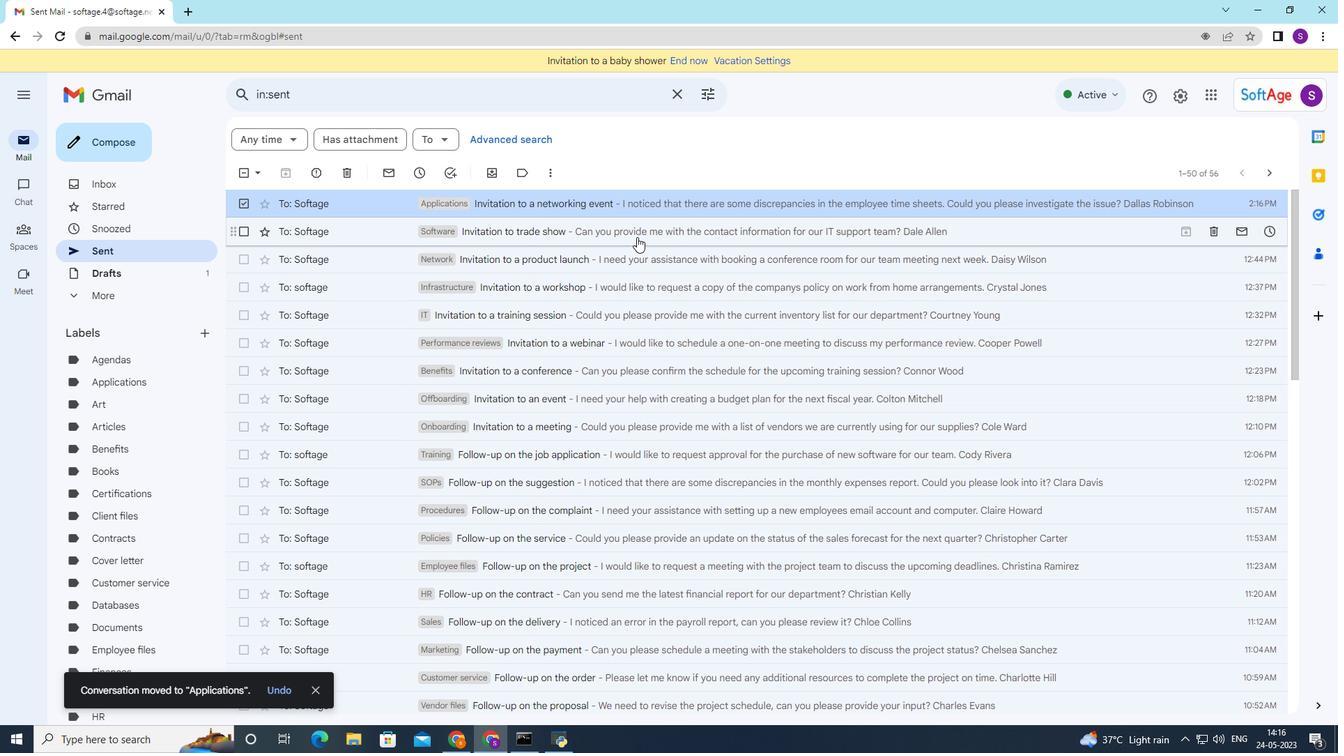 
